 Task: Assign Person0000000144 as Assignee of Child Issue ChildIssue0000000716 of Issue Issue0000000358 in Backlog  in Scrum Project Project0000000072 in Jira. Assign Person0000000144 as Assignee of Child Issue ChildIssue0000000717 of Issue Issue0000000359 in Backlog  in Scrum Project Project0000000072 in Jira. Assign Person0000000144 as Assignee of Child Issue ChildIssue0000000718 of Issue Issue0000000359 in Backlog  in Scrum Project Project0000000072 in Jira. Assign Person0000000144 as Assignee of Child Issue ChildIssue0000000719 of Issue Issue0000000360 in Backlog  in Scrum Project Project0000000072 in Jira. Assign Person0000000144 as Assignee of Child Issue ChildIssue0000000720 of Issue Issue0000000360 in Backlog  in Scrum Project Project0000000072 in Jira
Action: Mouse moved to (125, 320)
Screenshot: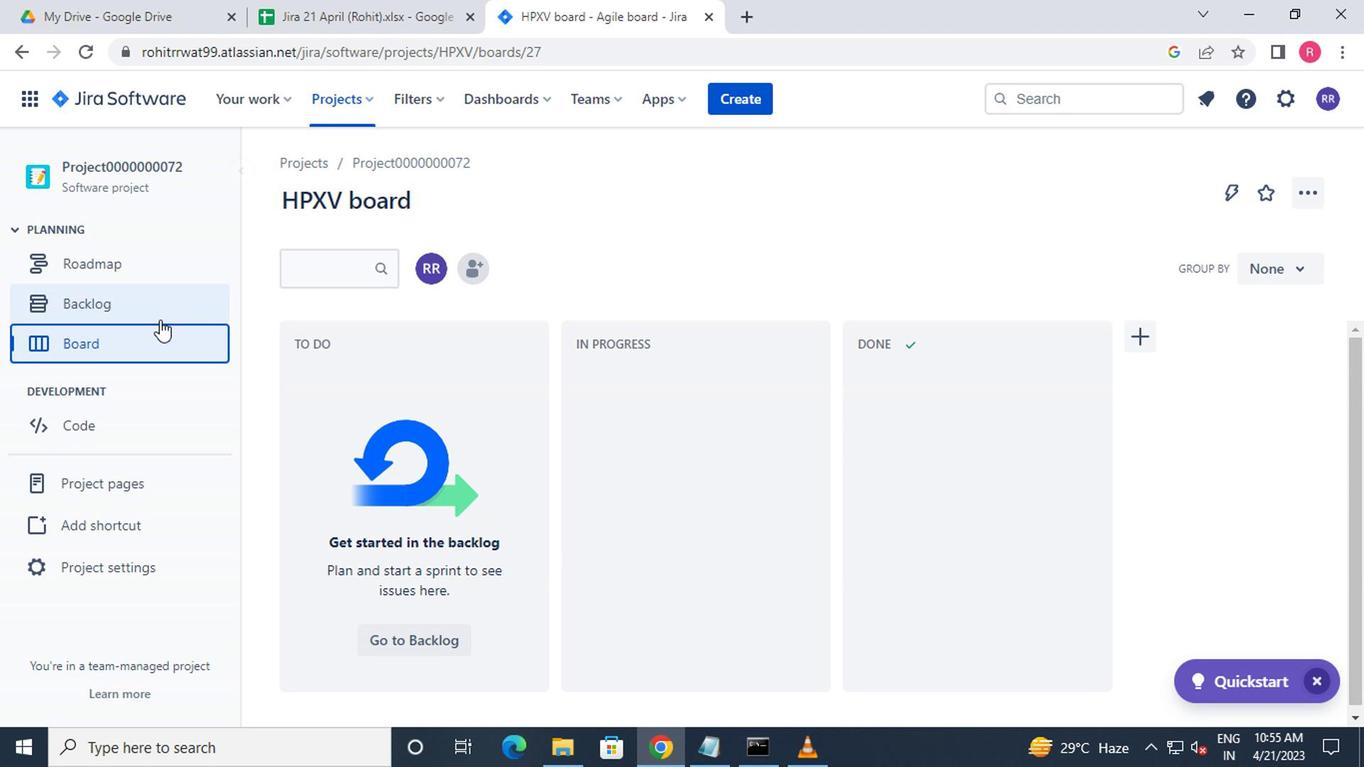 
Action: Mouse pressed left at (125, 320)
Screenshot: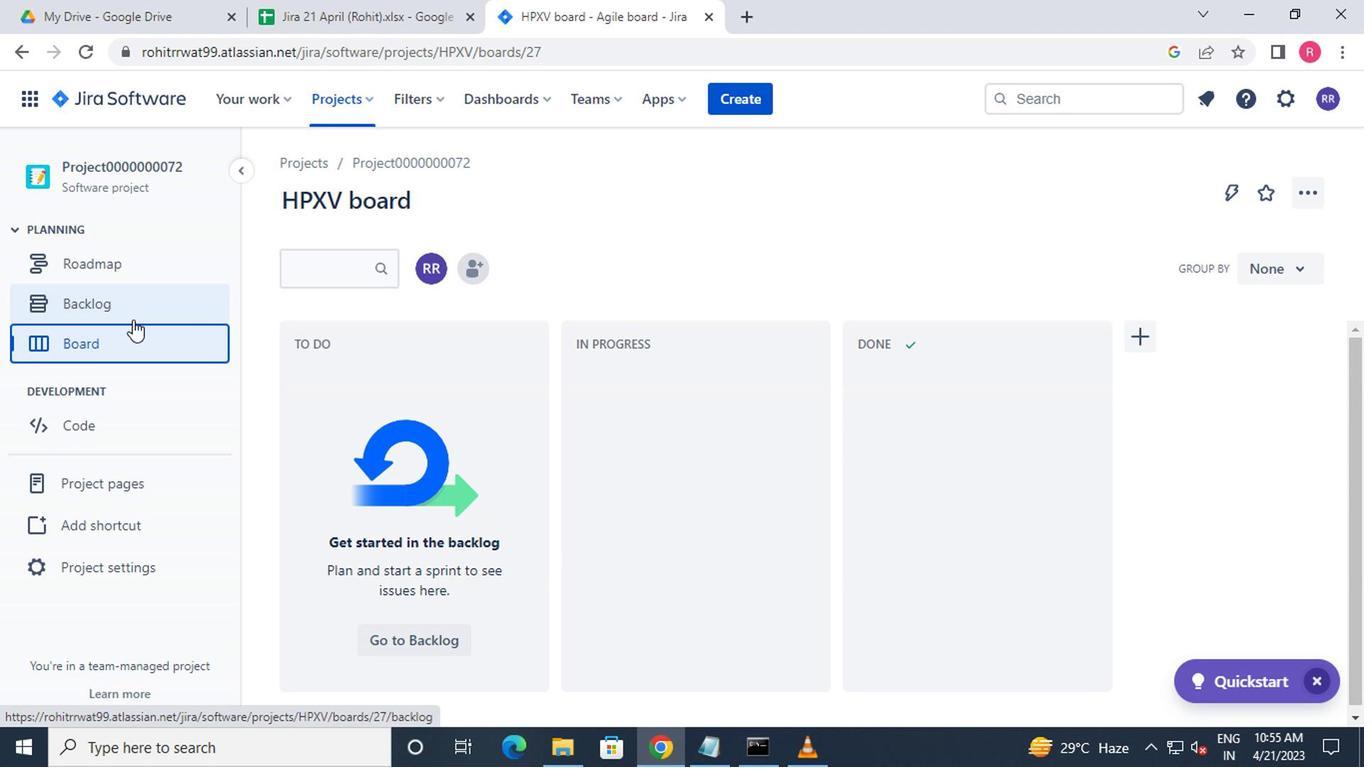 
Action: Mouse moved to (319, 404)
Screenshot: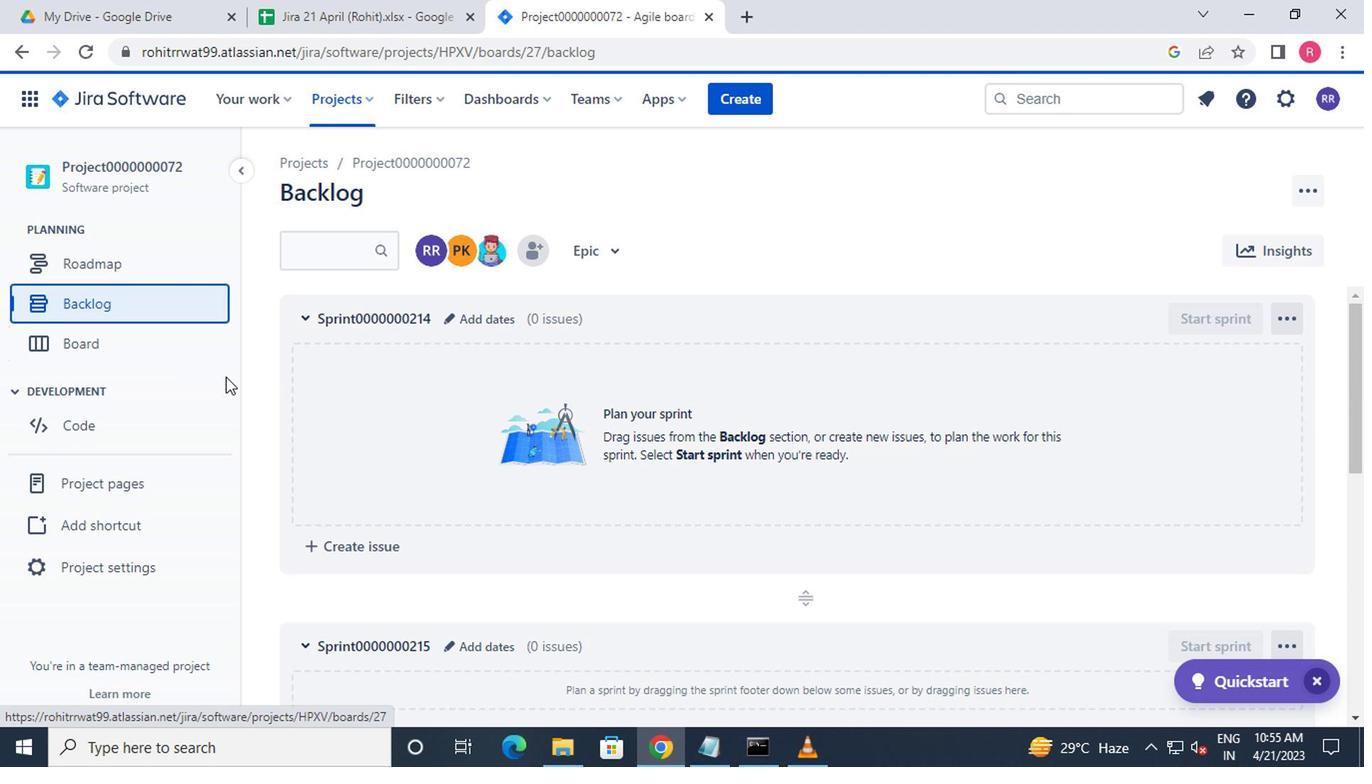 
Action: Mouse scrolled (319, 403) with delta (0, 0)
Screenshot: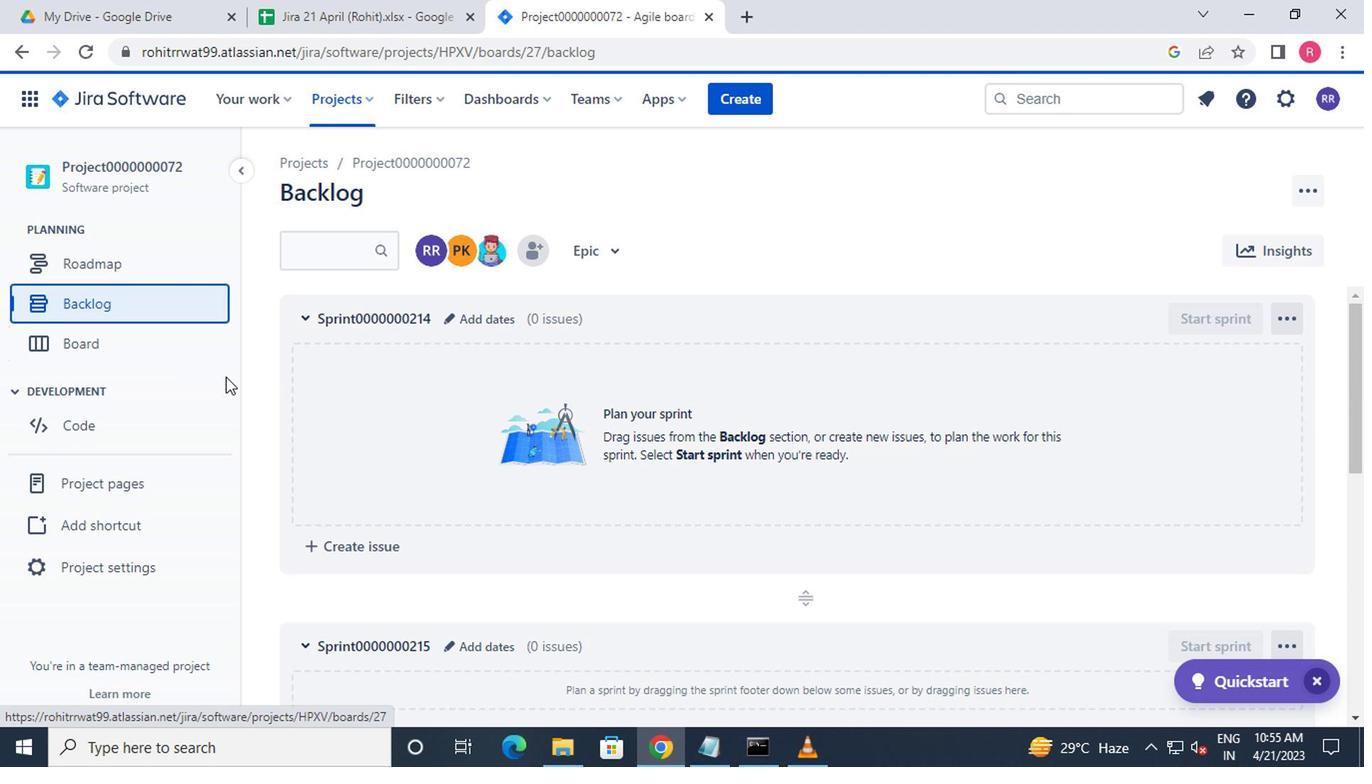 
Action: Mouse moved to (336, 409)
Screenshot: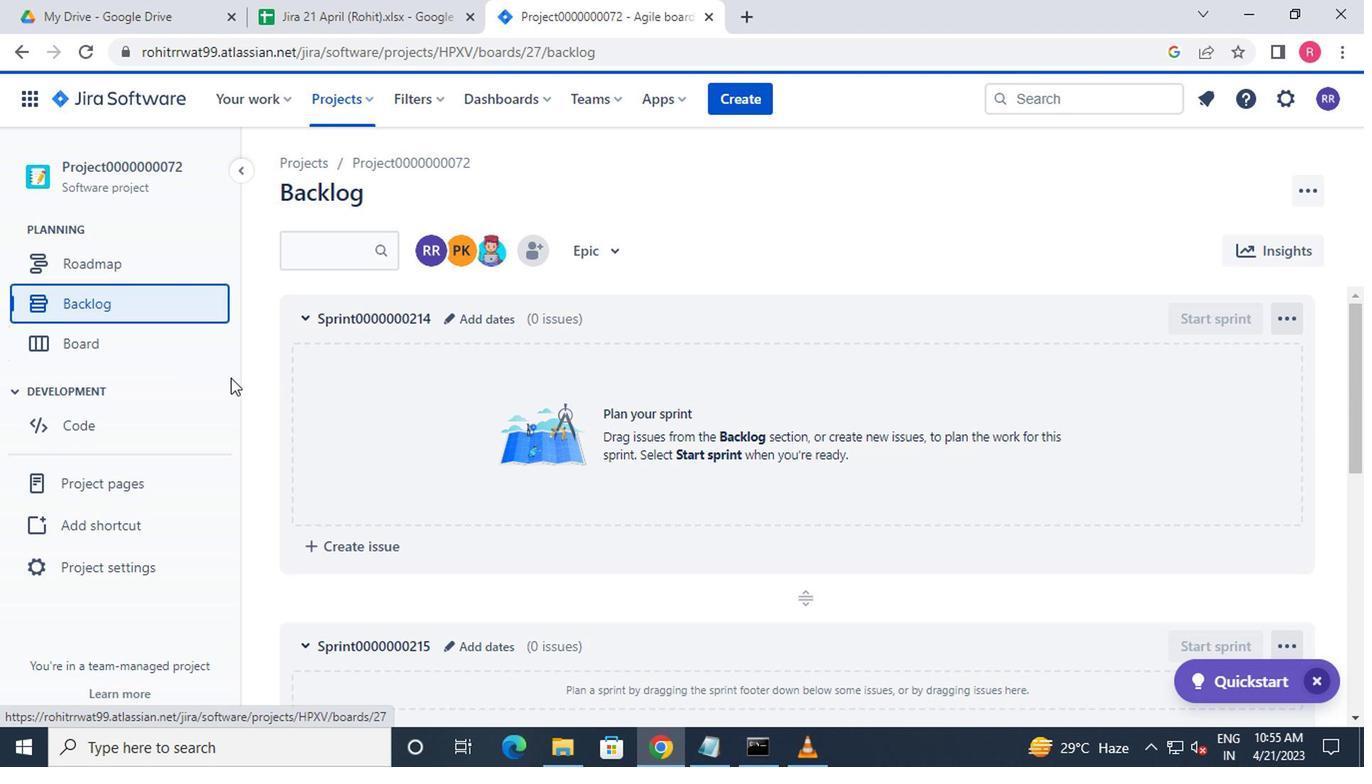
Action: Mouse scrolled (336, 408) with delta (0, 0)
Screenshot: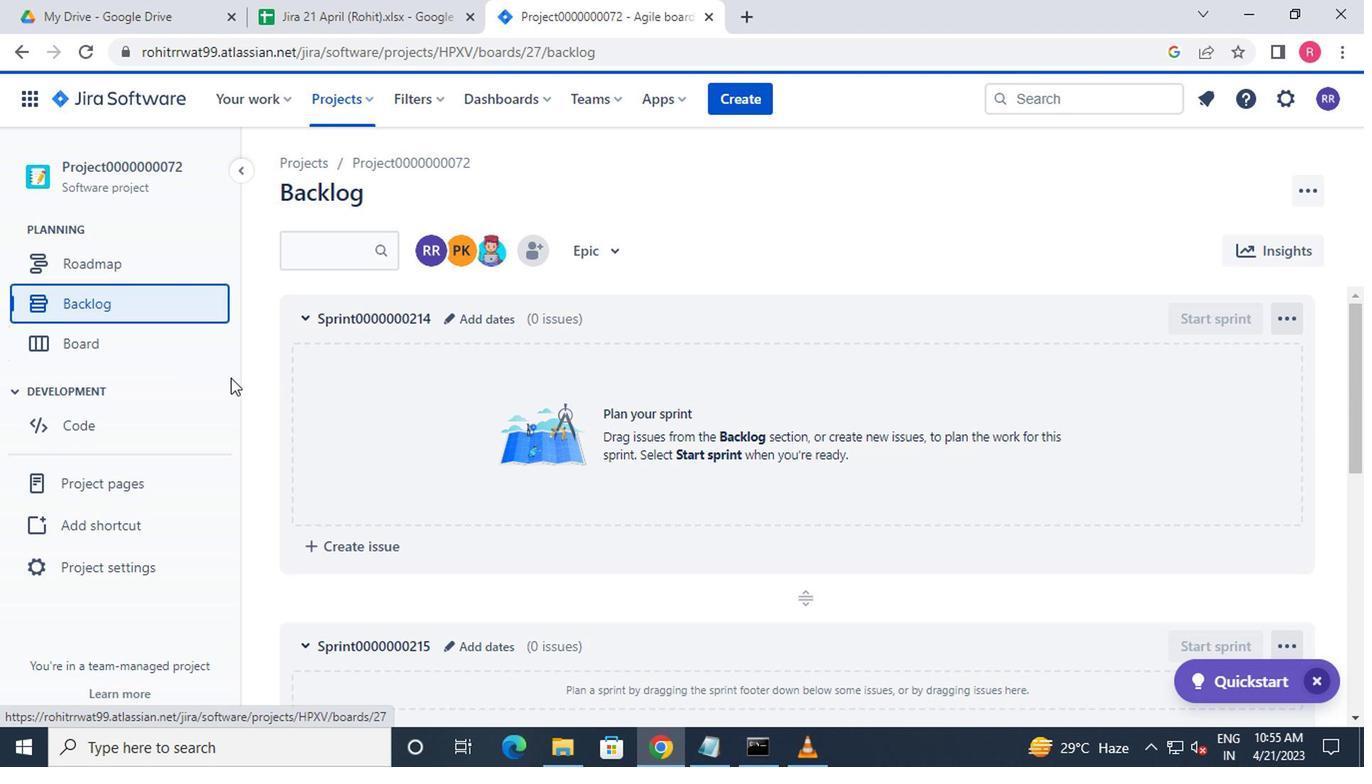 
Action: Mouse moved to (346, 411)
Screenshot: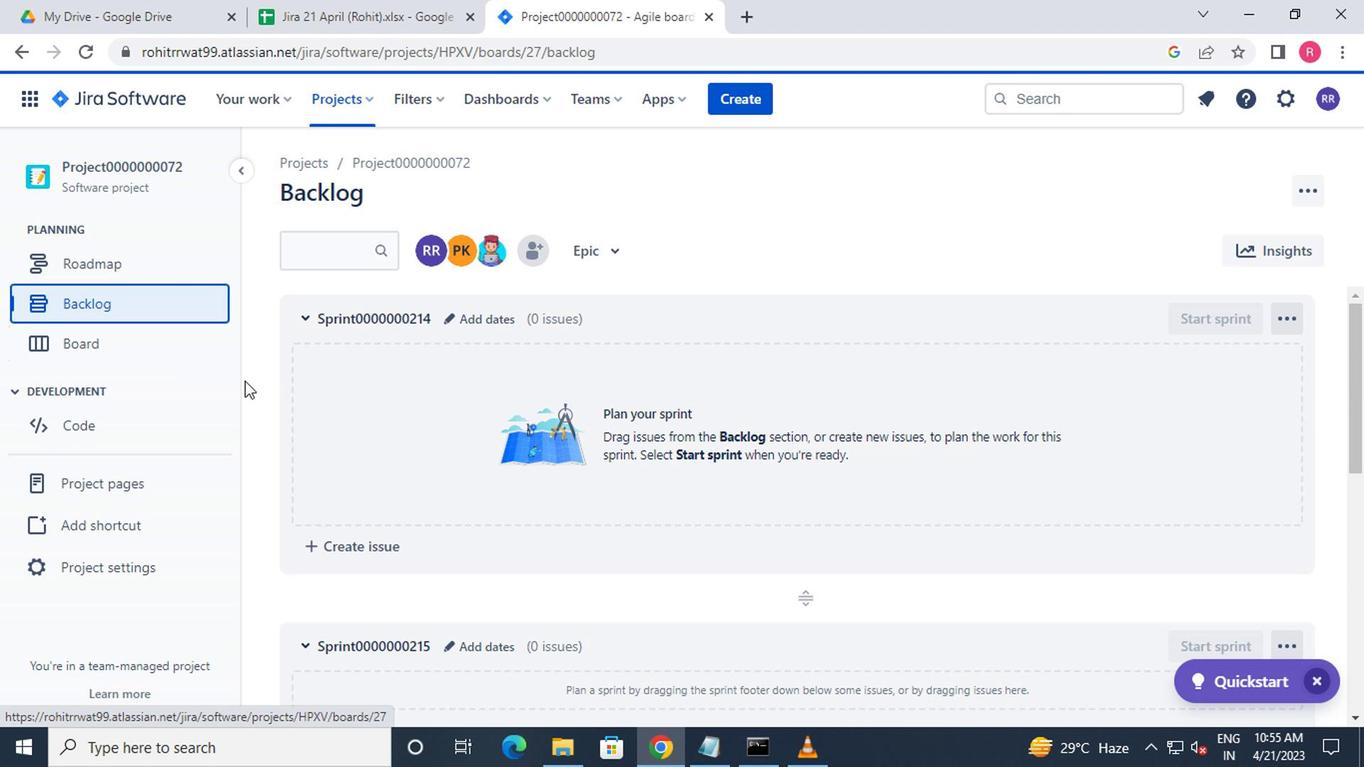 
Action: Mouse scrolled (346, 410) with delta (0, 0)
Screenshot: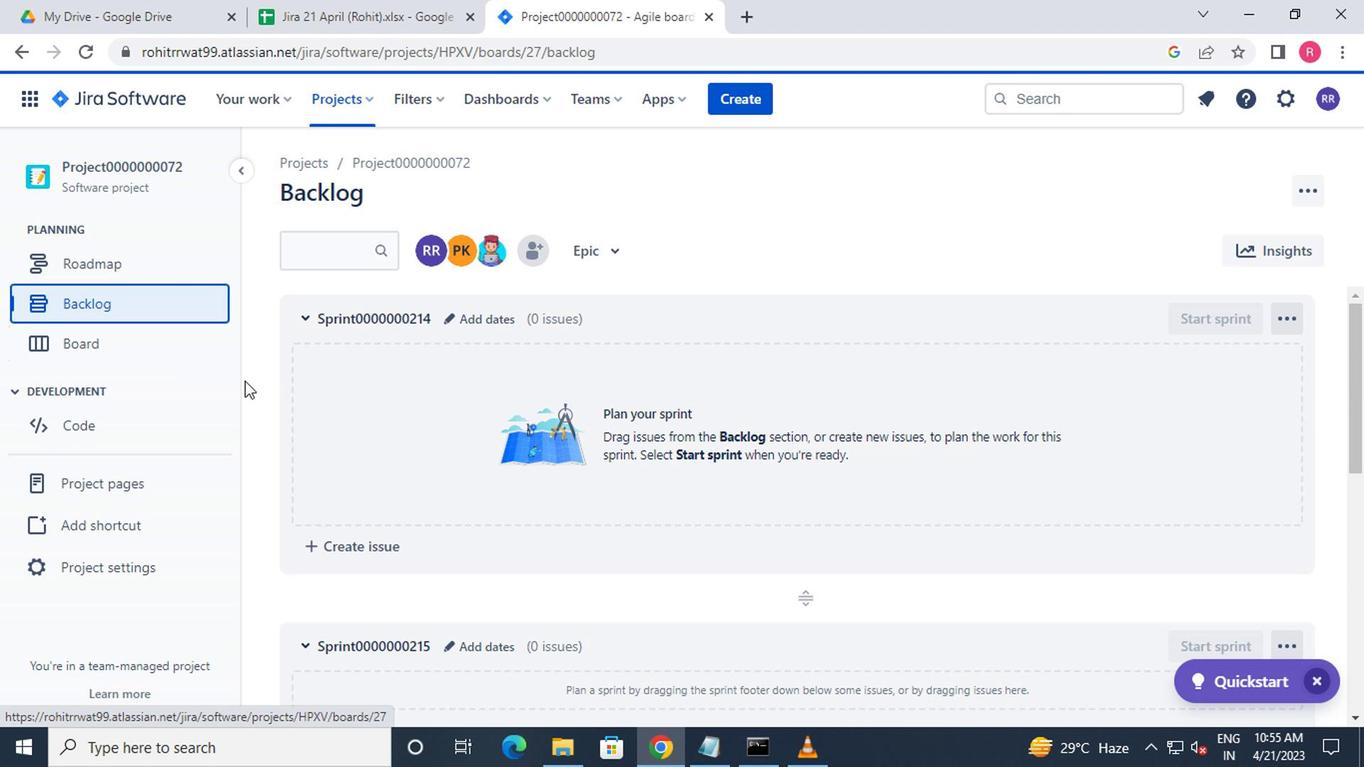 
Action: Mouse moved to (356, 411)
Screenshot: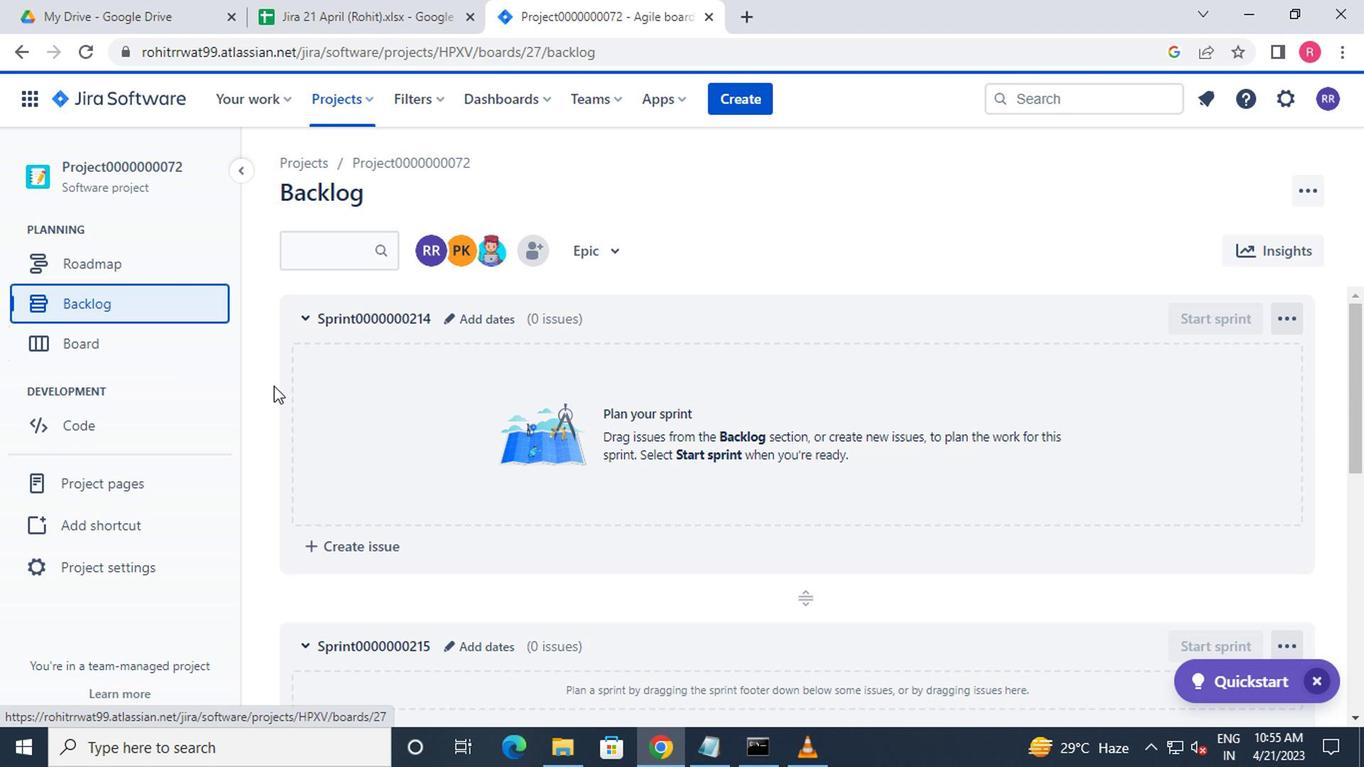
Action: Mouse scrolled (356, 410) with delta (0, 0)
Screenshot: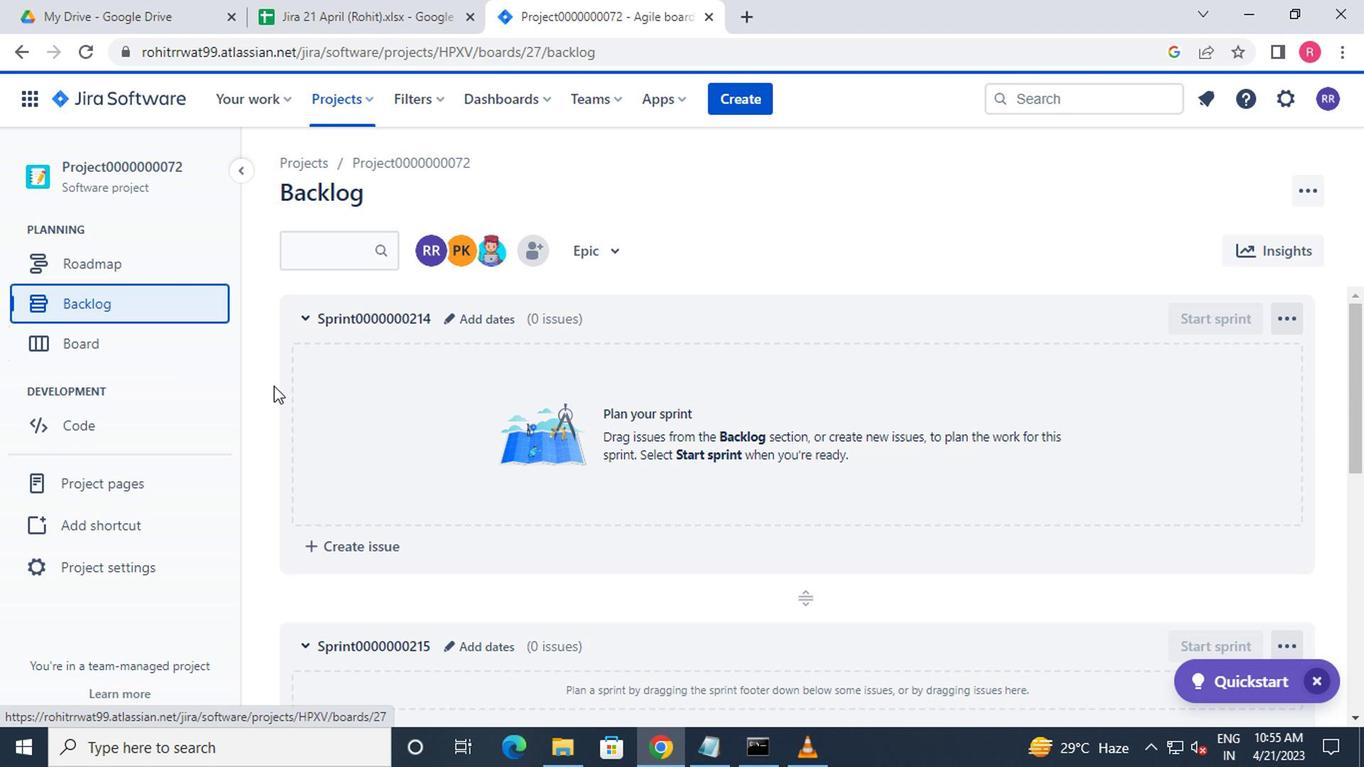 
Action: Mouse moved to (375, 408)
Screenshot: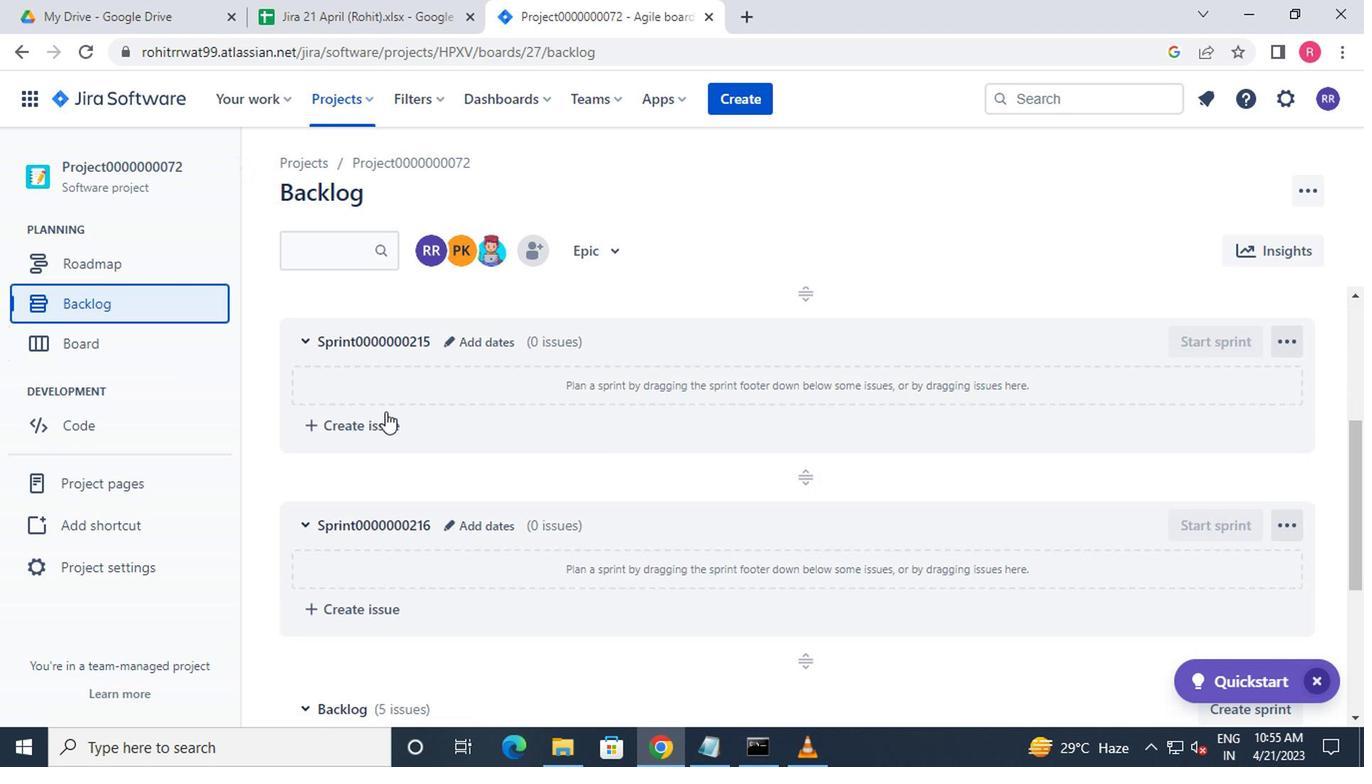 
Action: Mouse scrolled (375, 407) with delta (0, 0)
Screenshot: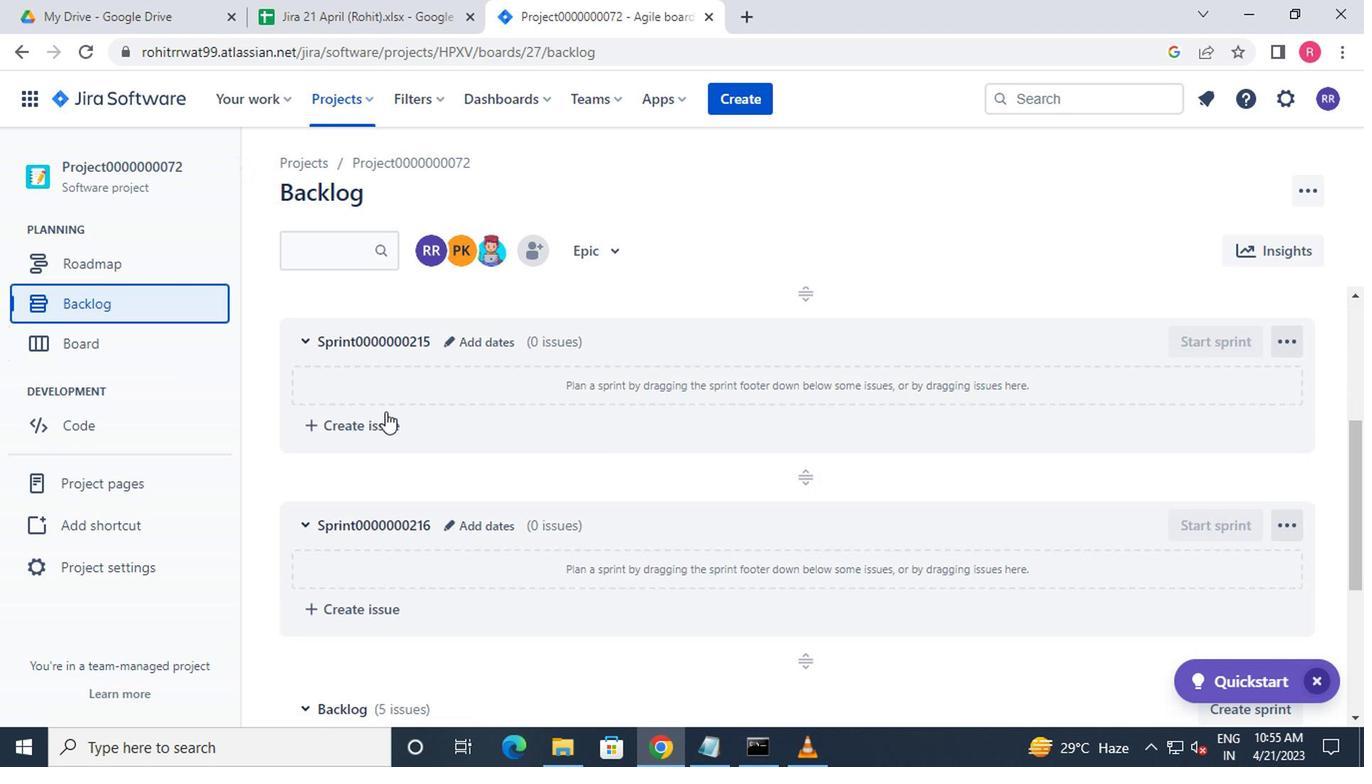 
Action: Mouse moved to (373, 408)
Screenshot: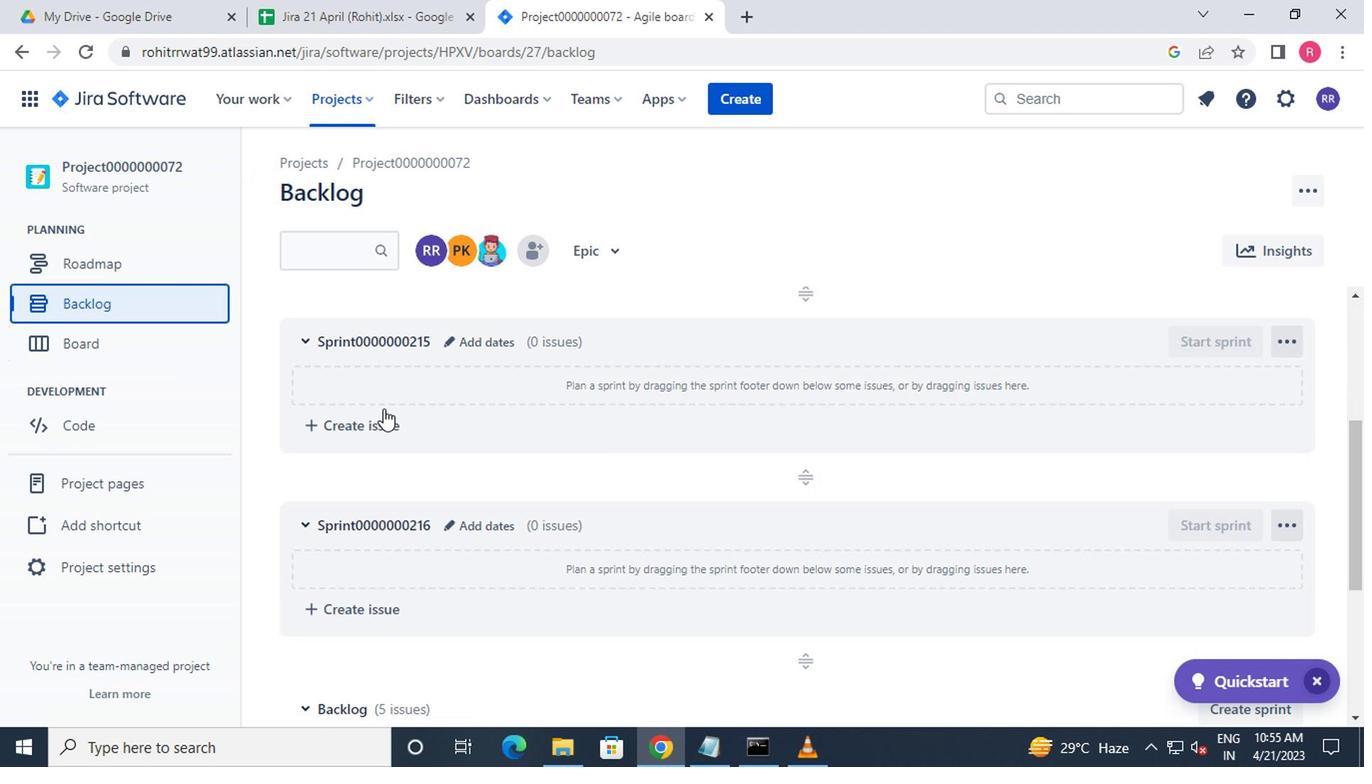 
Action: Mouse scrolled (373, 407) with delta (0, 0)
Screenshot: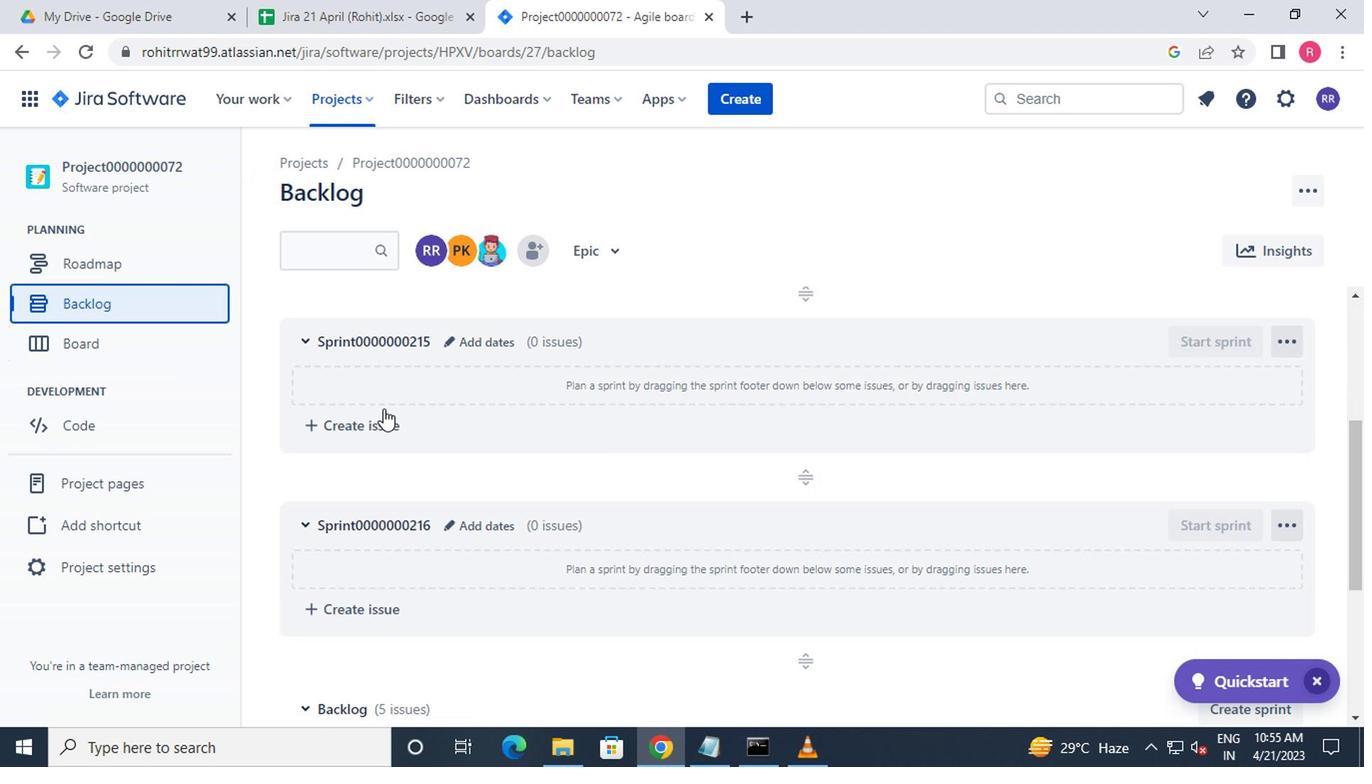 
Action: Mouse moved to (373, 409)
Screenshot: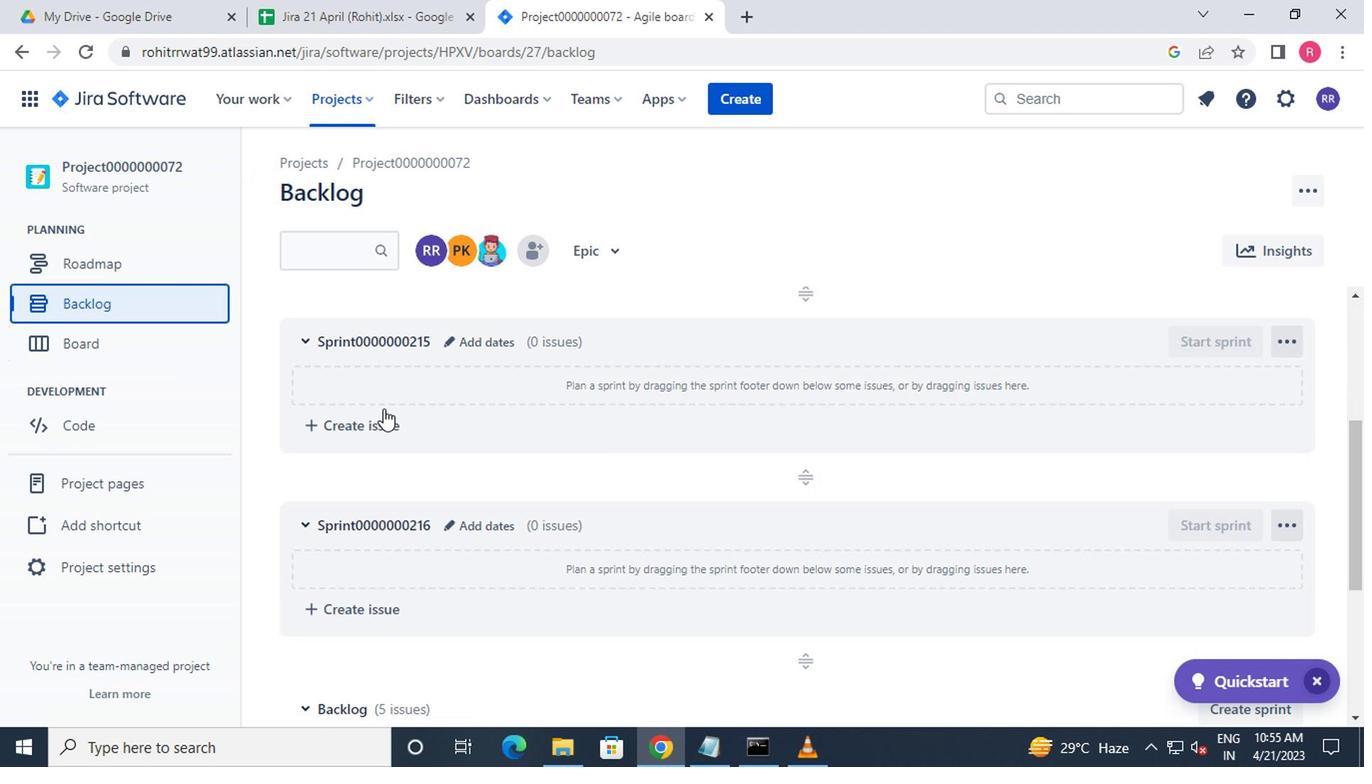 
Action: Mouse scrolled (373, 408) with delta (0, 0)
Screenshot: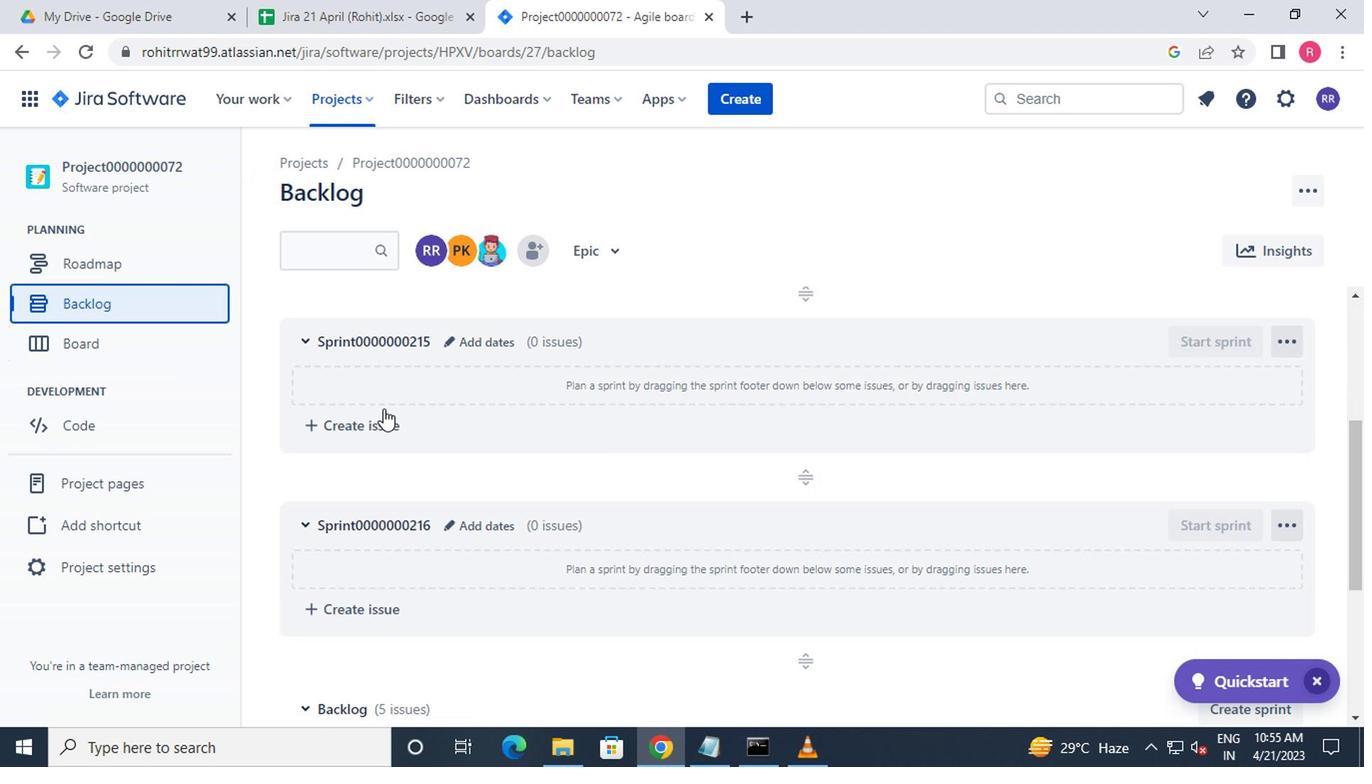 
Action: Mouse moved to (373, 411)
Screenshot: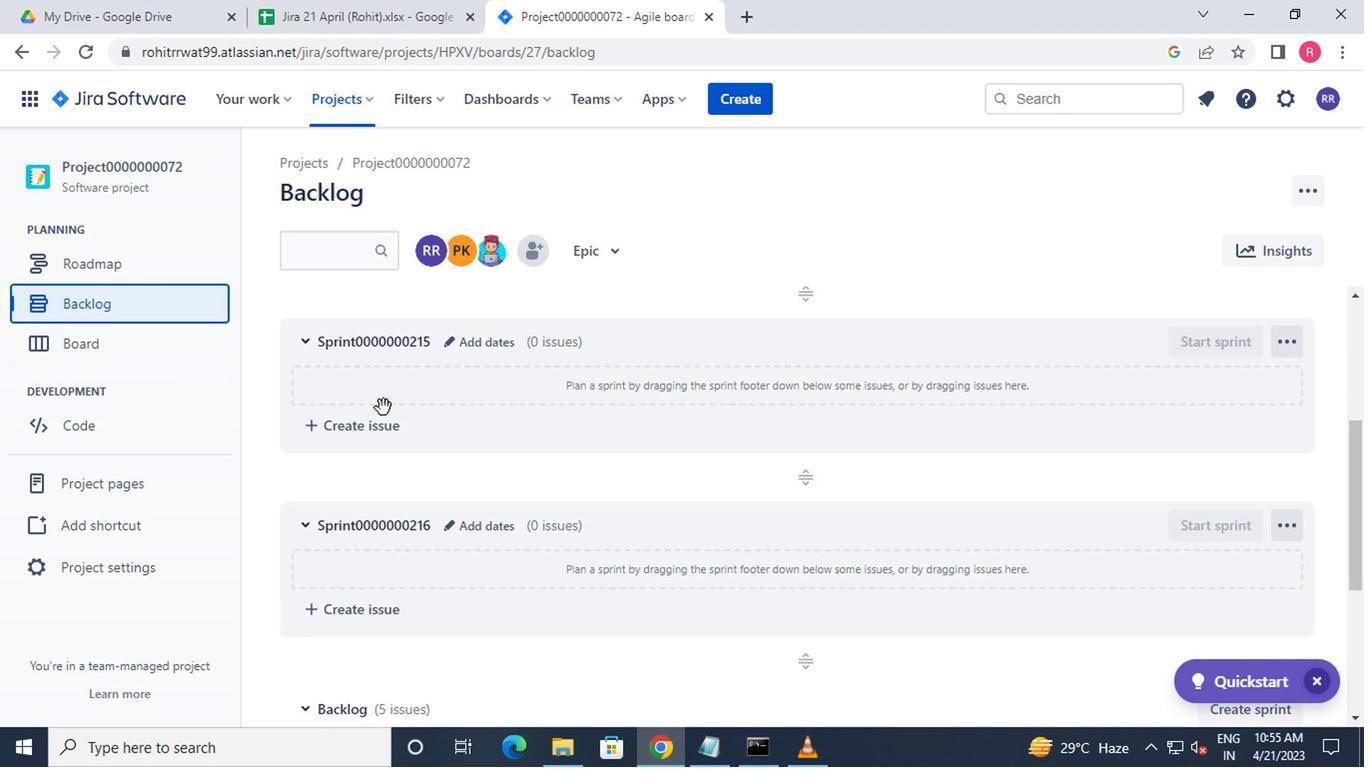 
Action: Mouse scrolled (373, 410) with delta (0, 0)
Screenshot: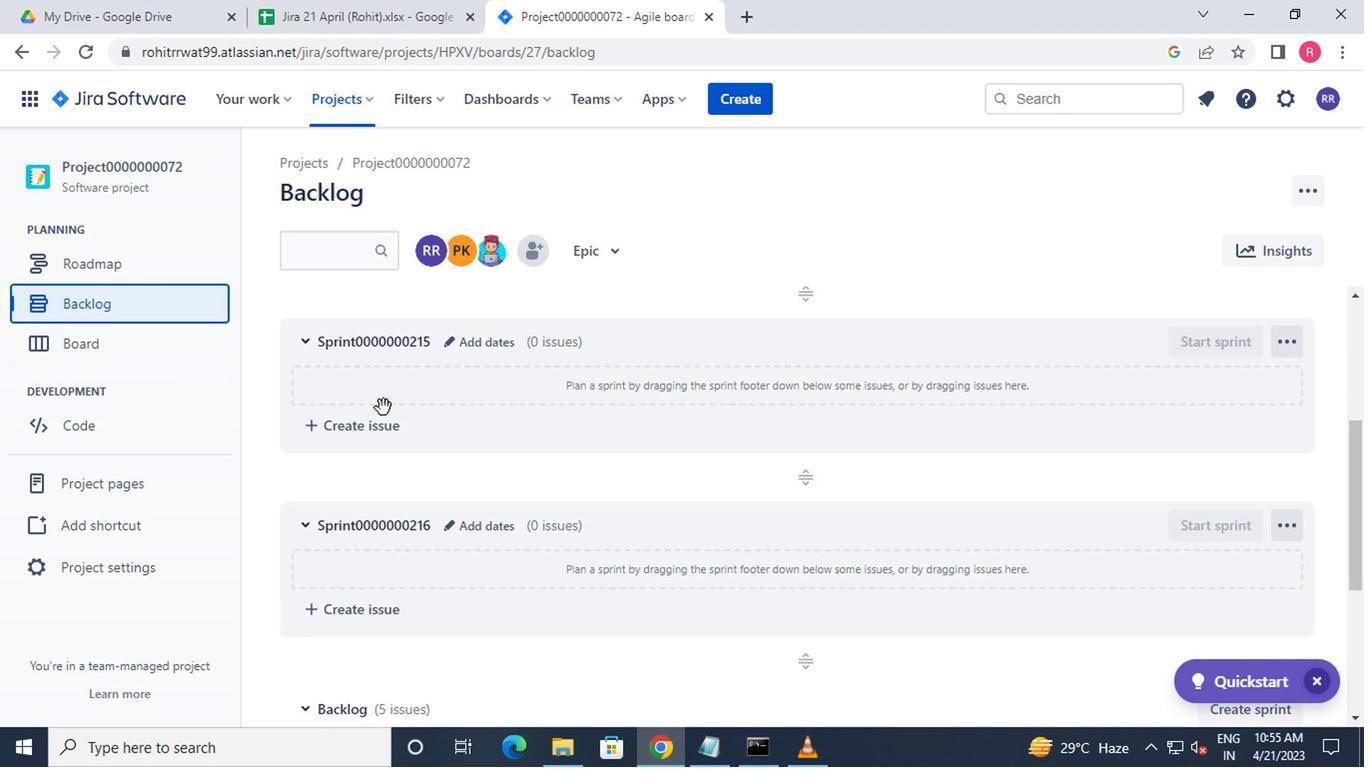 
Action: Mouse moved to (373, 419)
Screenshot: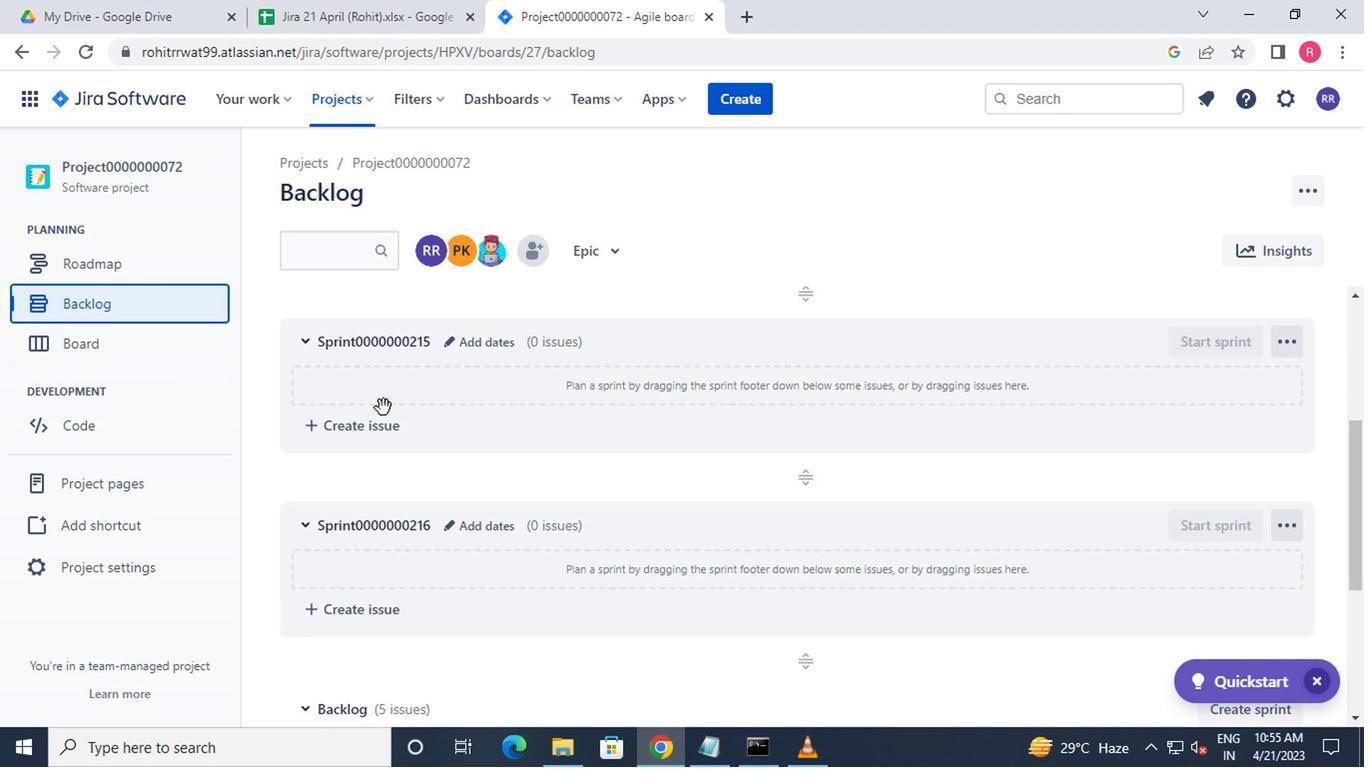 
Action: Mouse scrolled (373, 418) with delta (0, 0)
Screenshot: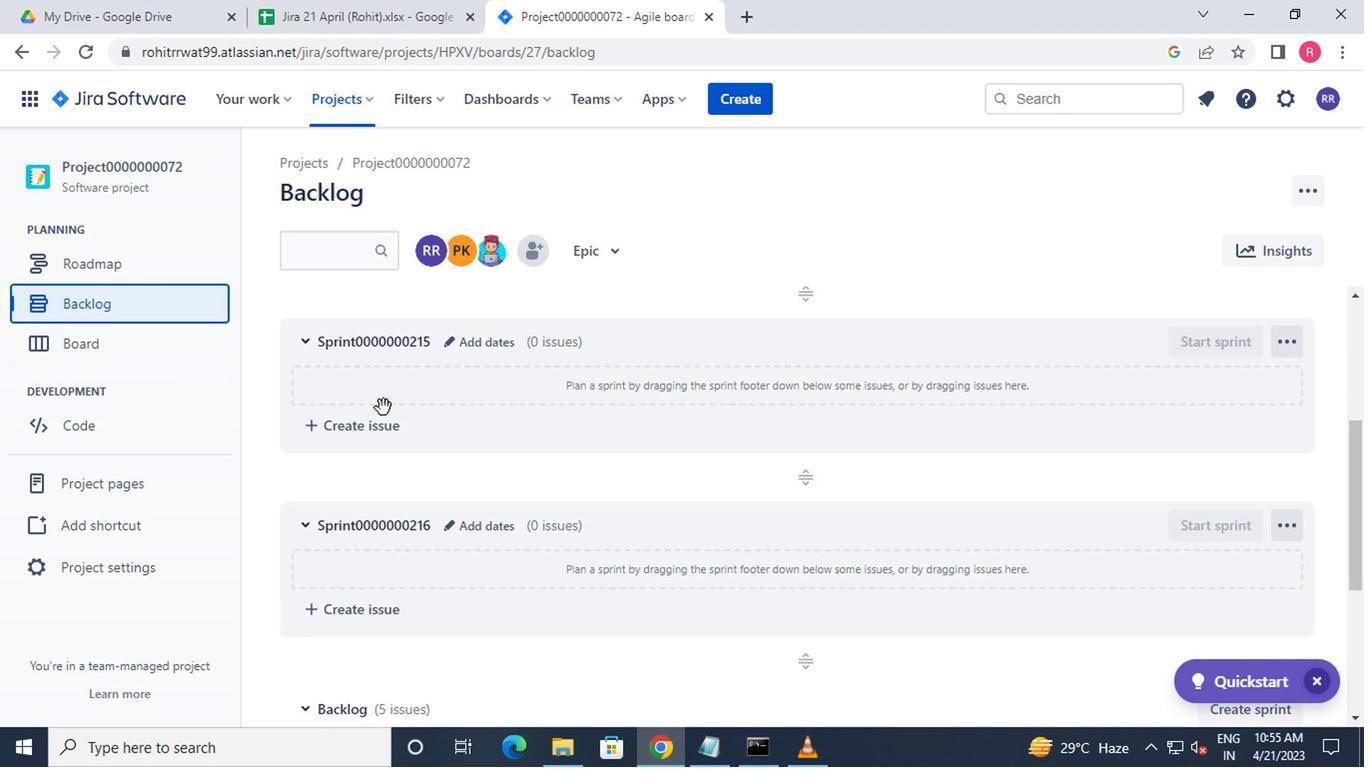 
Action: Mouse moved to (741, 518)
Screenshot: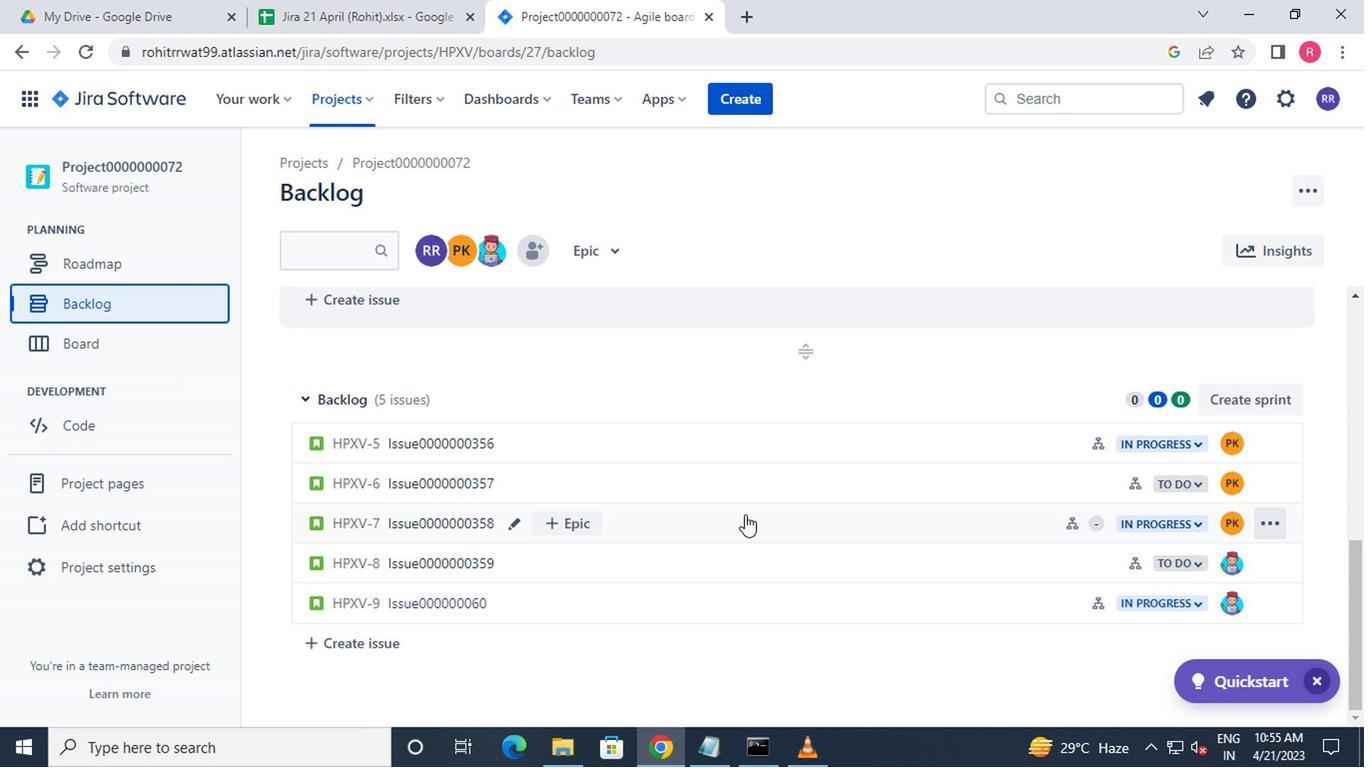 
Action: Mouse pressed left at (741, 518)
Screenshot: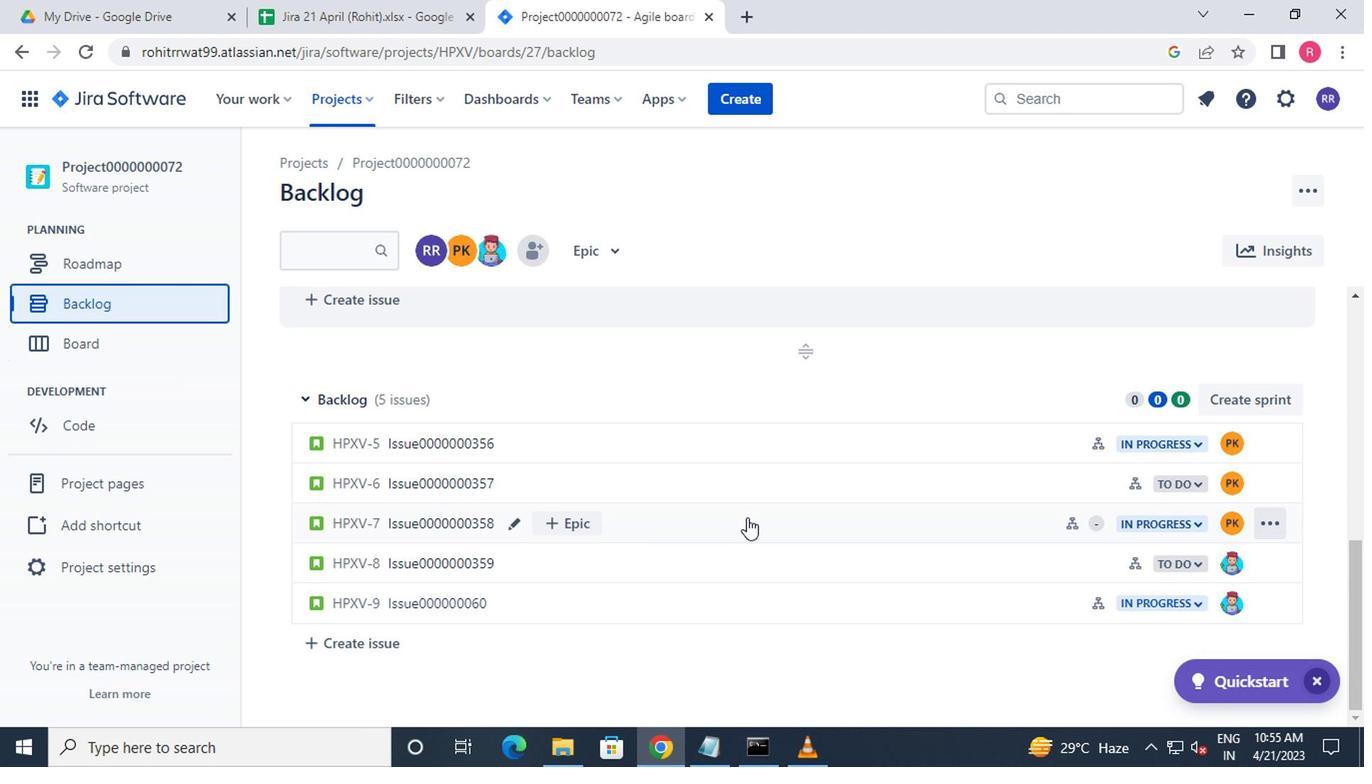 
Action: Mouse moved to (1012, 403)
Screenshot: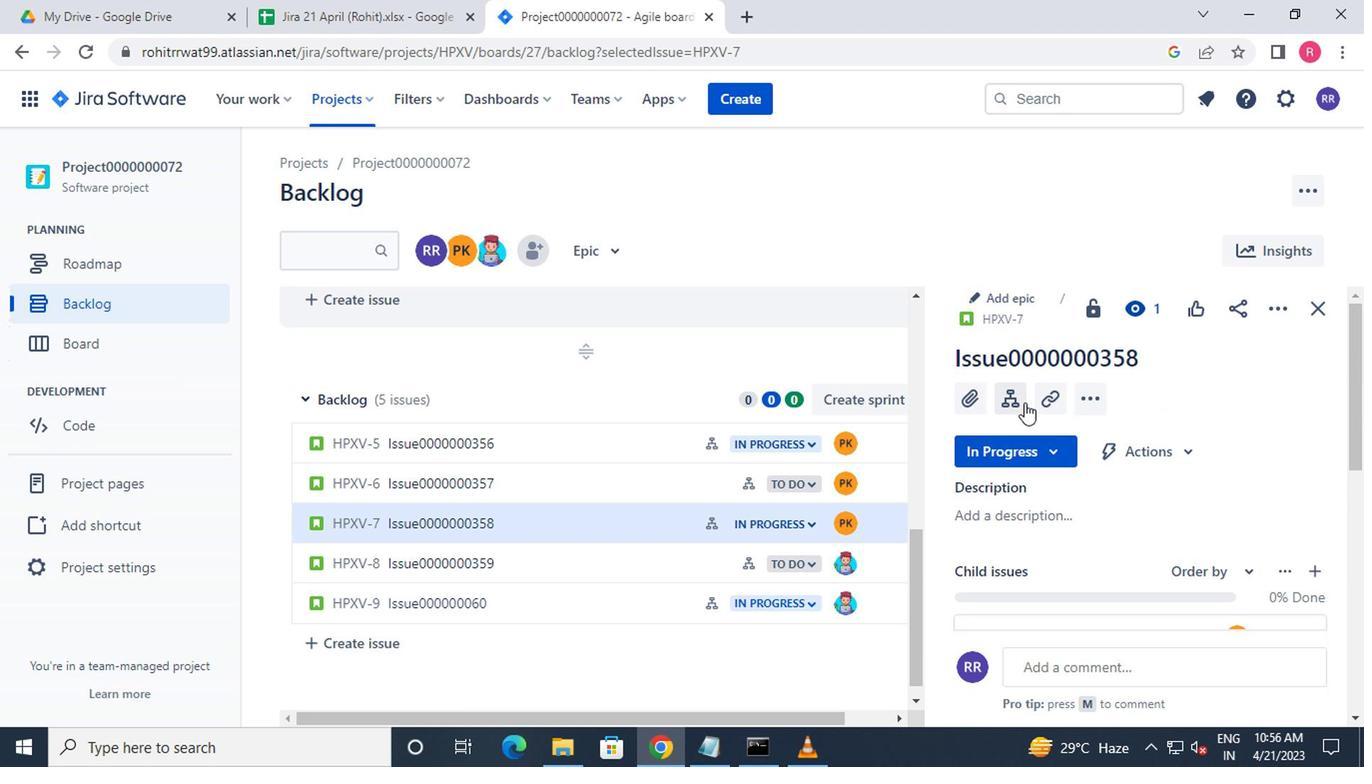 
Action: Mouse pressed left at (1012, 403)
Screenshot: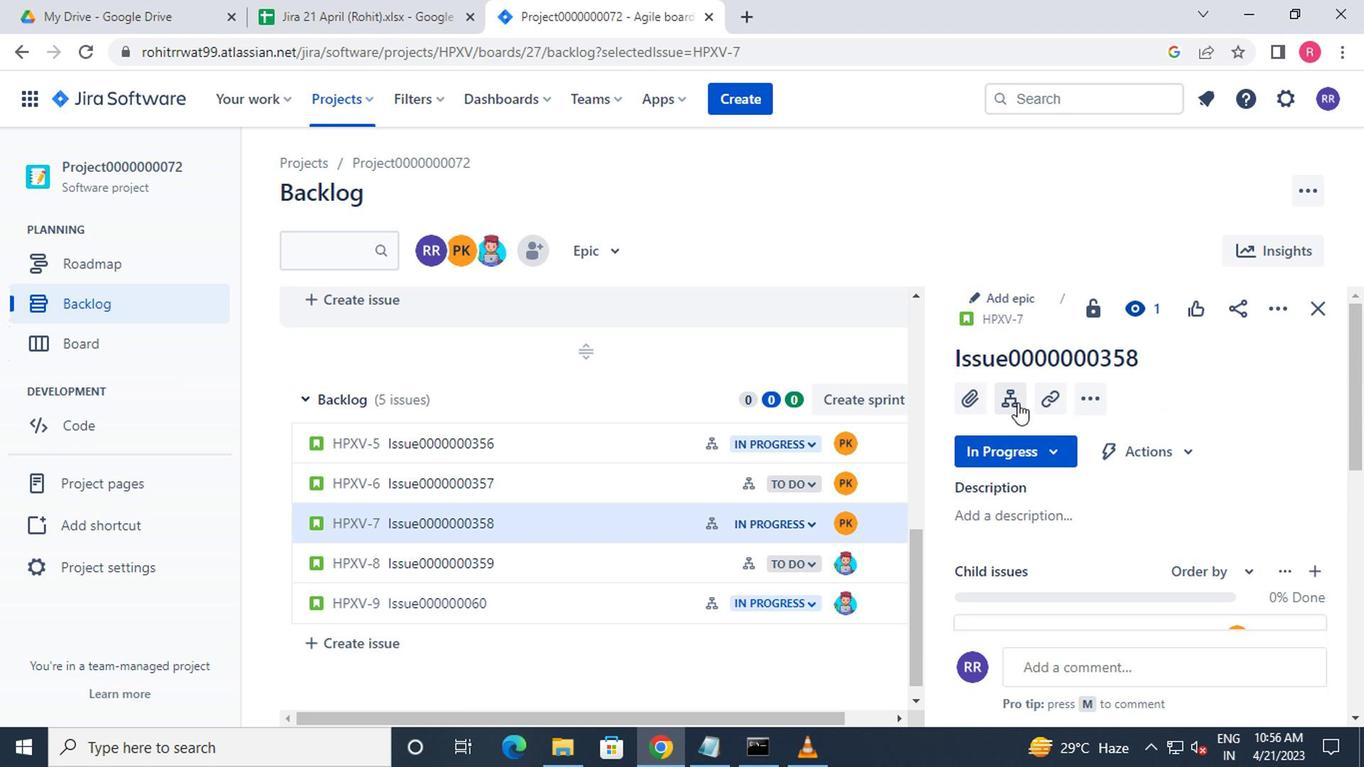 
Action: Mouse moved to (1227, 449)
Screenshot: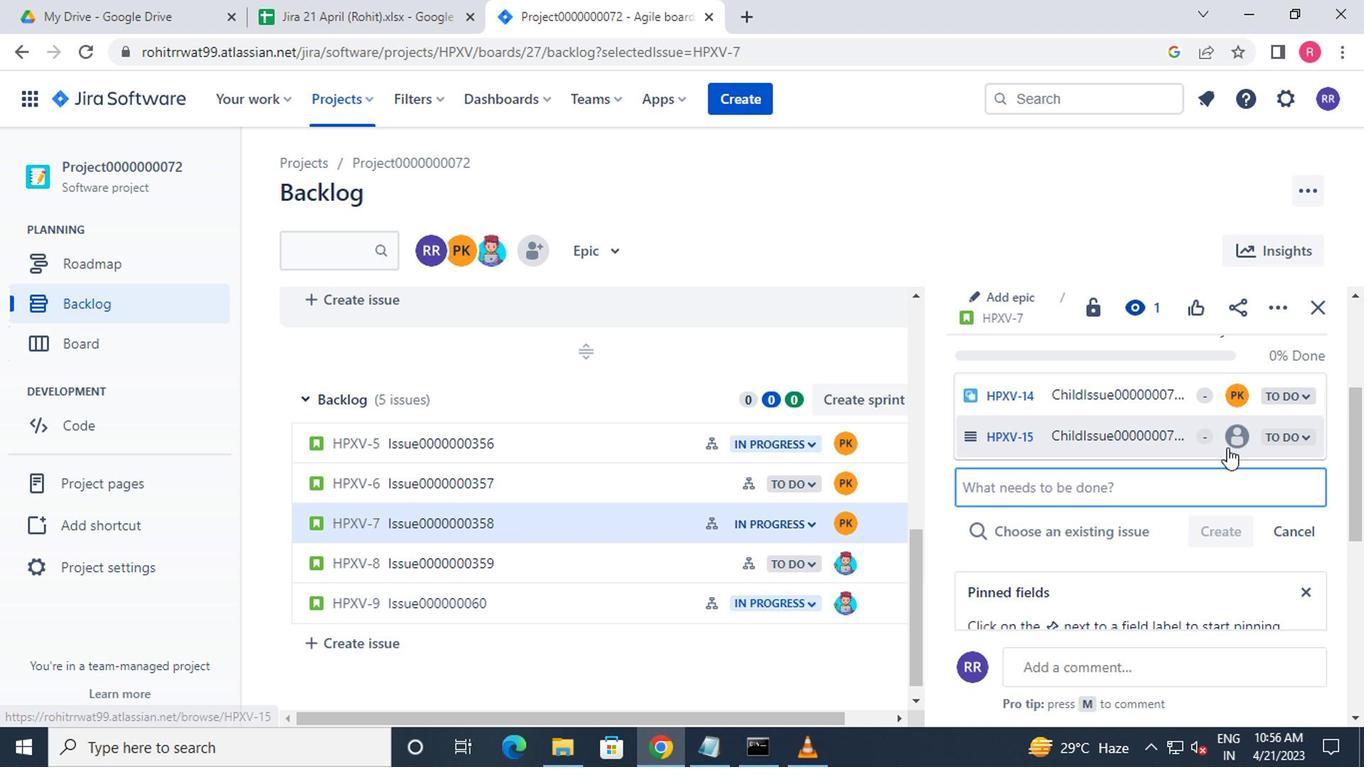 
Action: Mouse pressed left at (1227, 449)
Screenshot: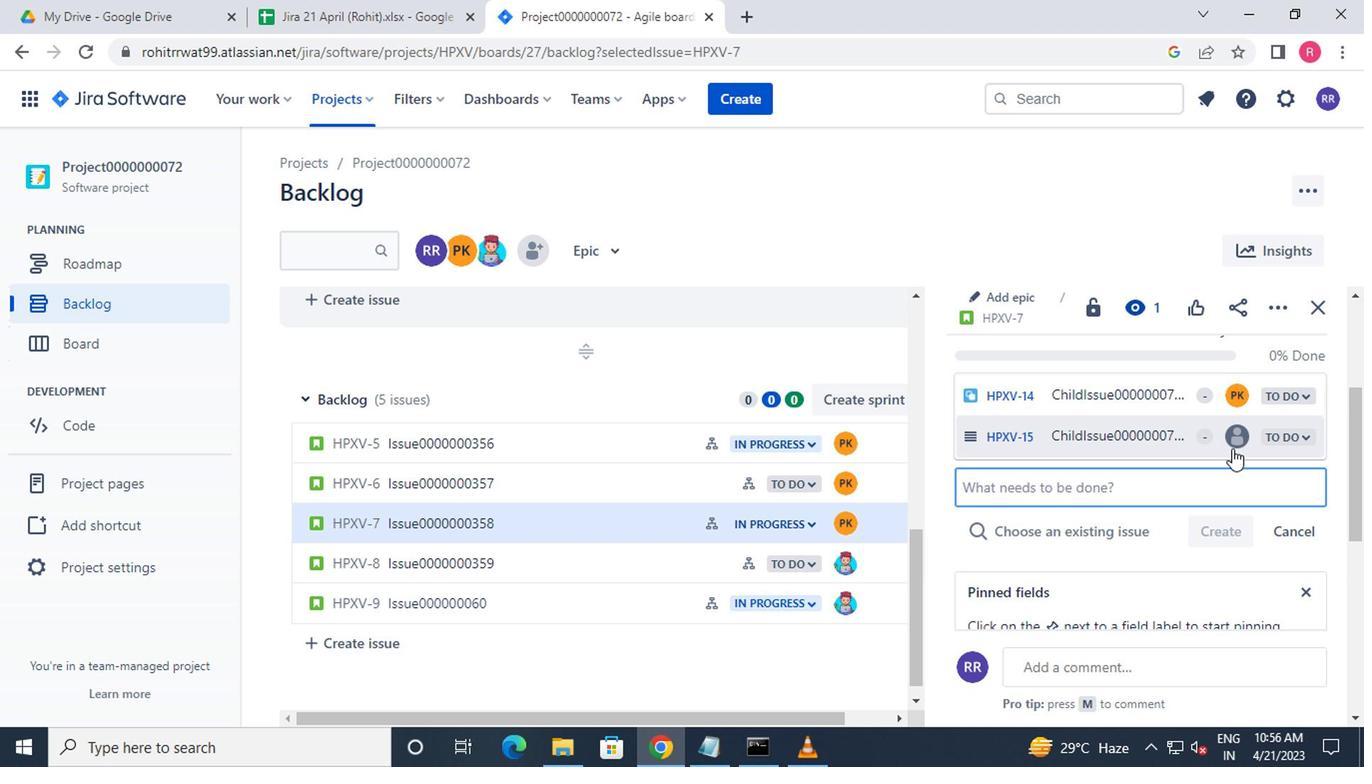 
Action: Mouse moved to (1116, 456)
Screenshot: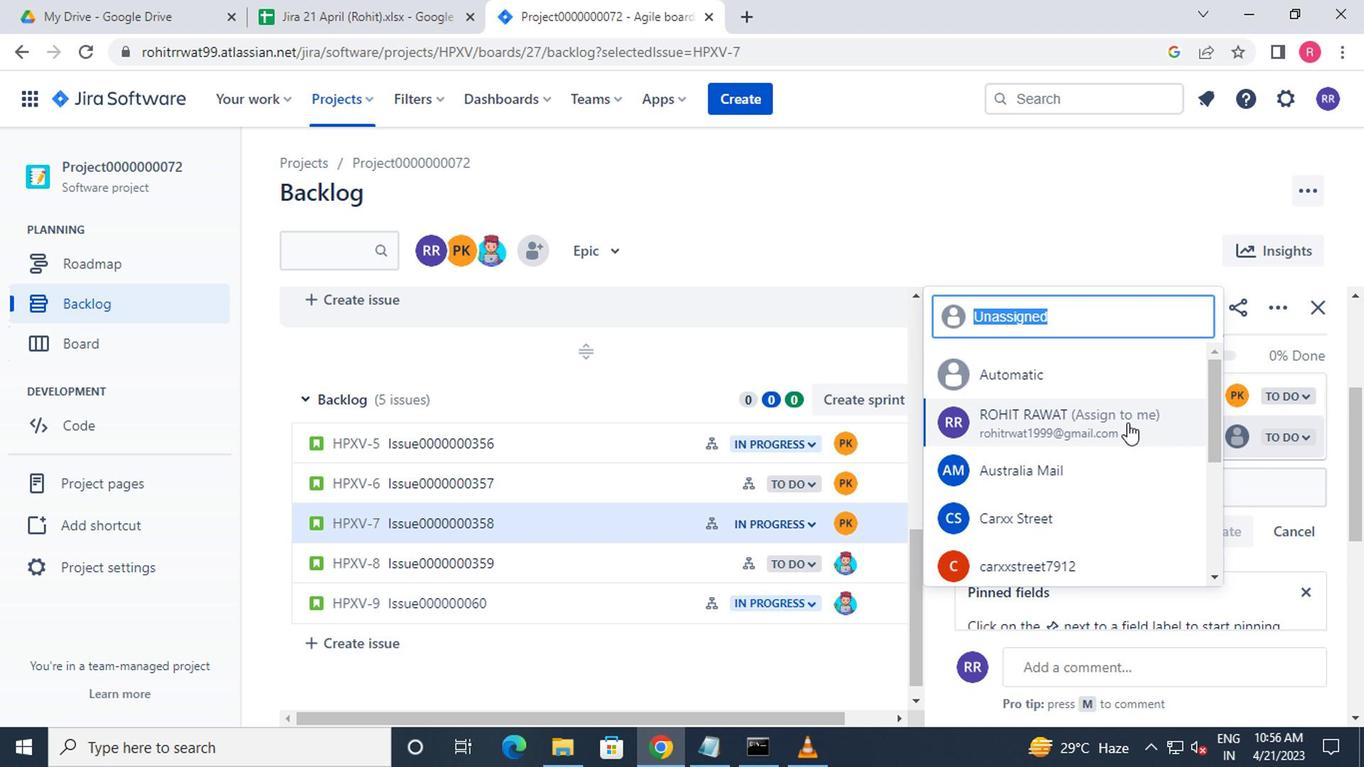 
Action: Mouse scrolled (1116, 455) with delta (0, 0)
Screenshot: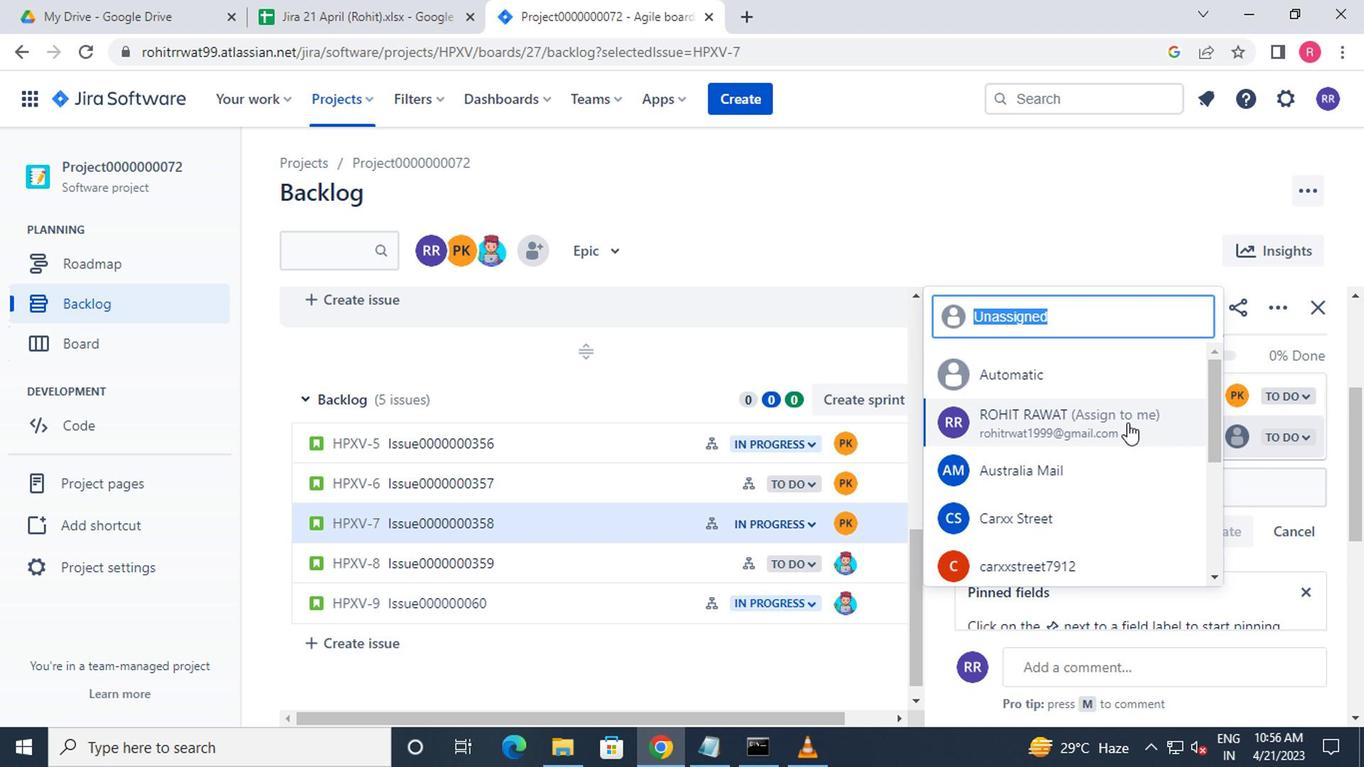 
Action: Mouse moved to (1116, 457)
Screenshot: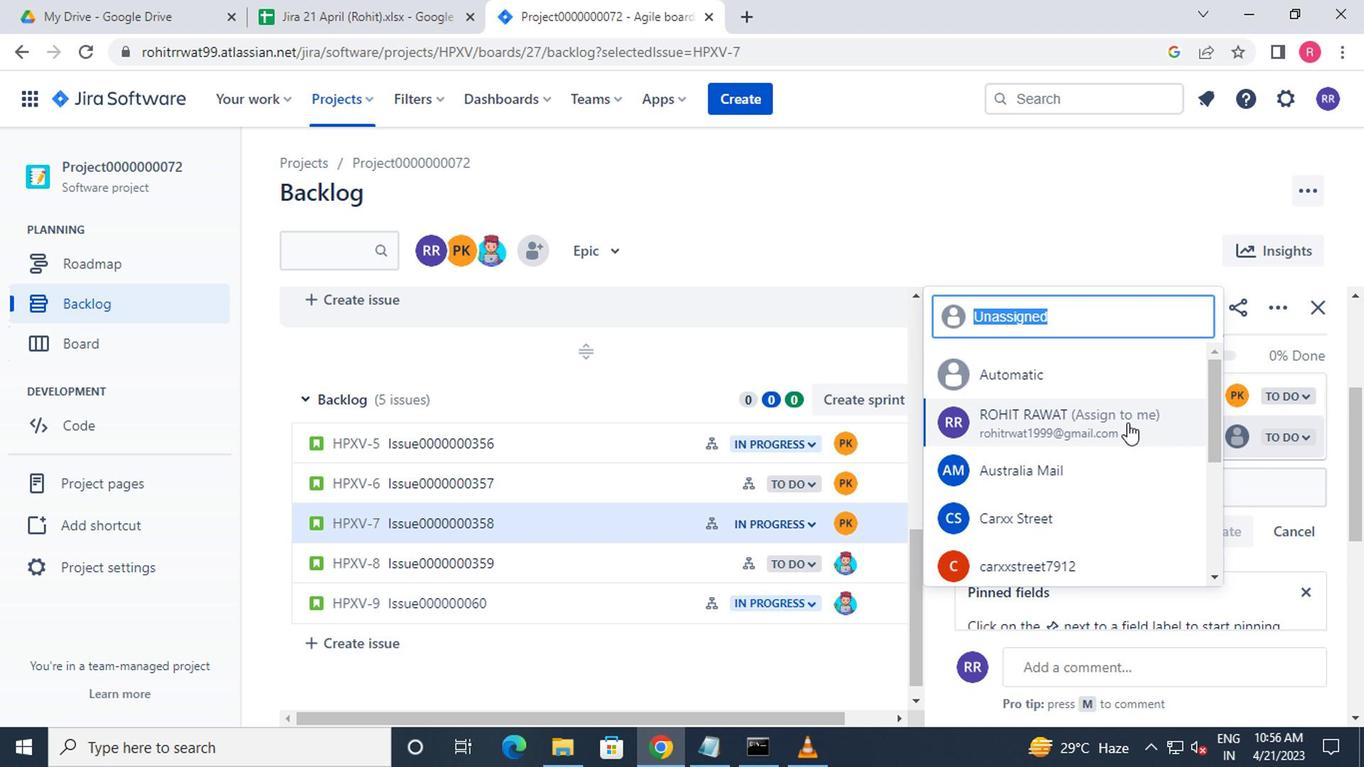 
Action: Mouse scrolled (1116, 456) with delta (0, -1)
Screenshot: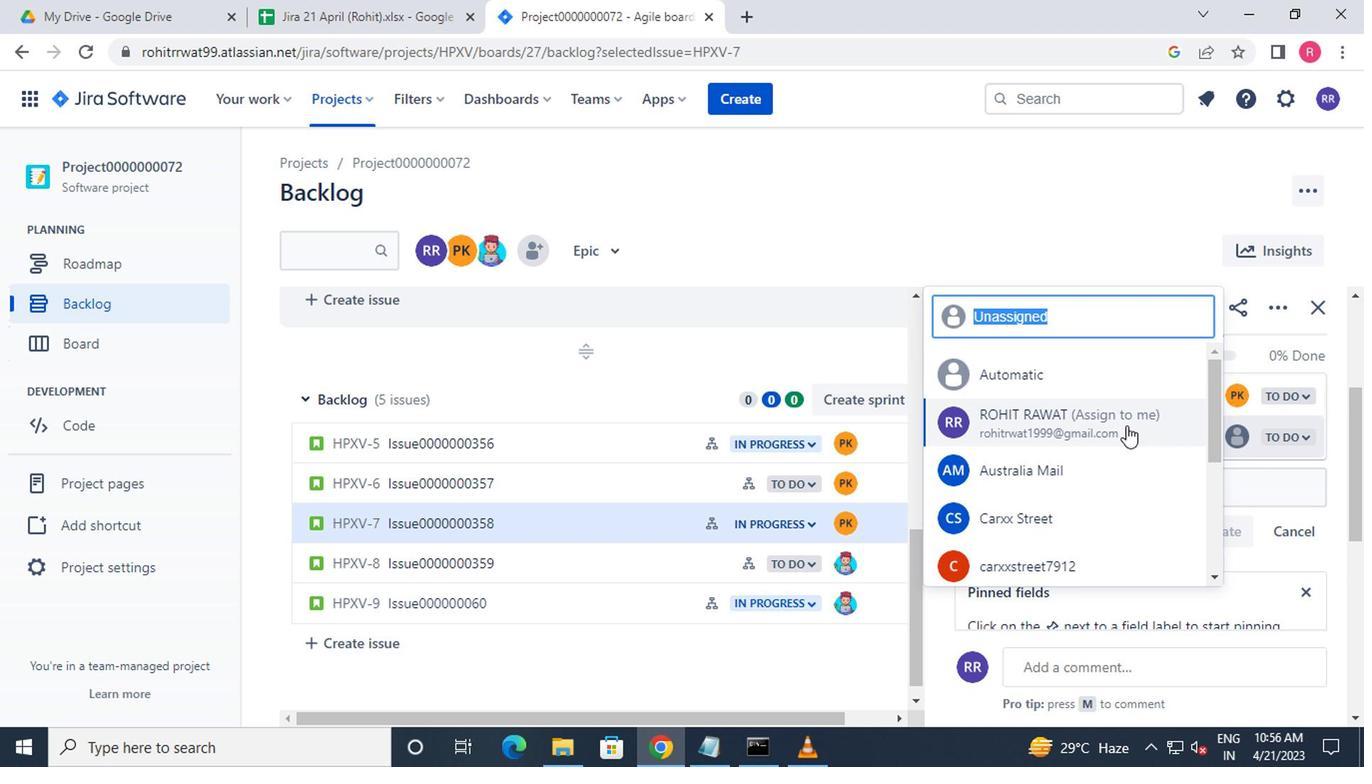 
Action: Mouse moved to (1116, 458)
Screenshot: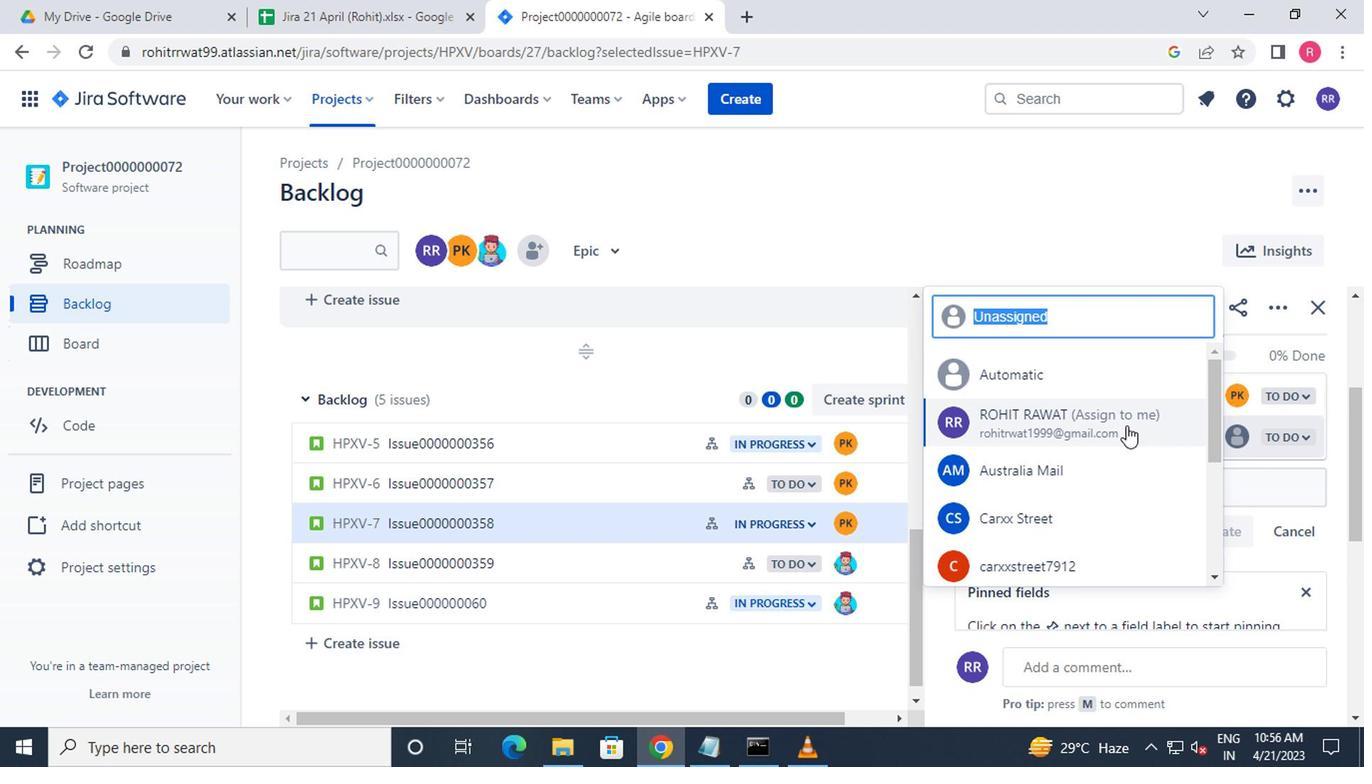
Action: Mouse scrolled (1116, 457) with delta (0, 0)
Screenshot: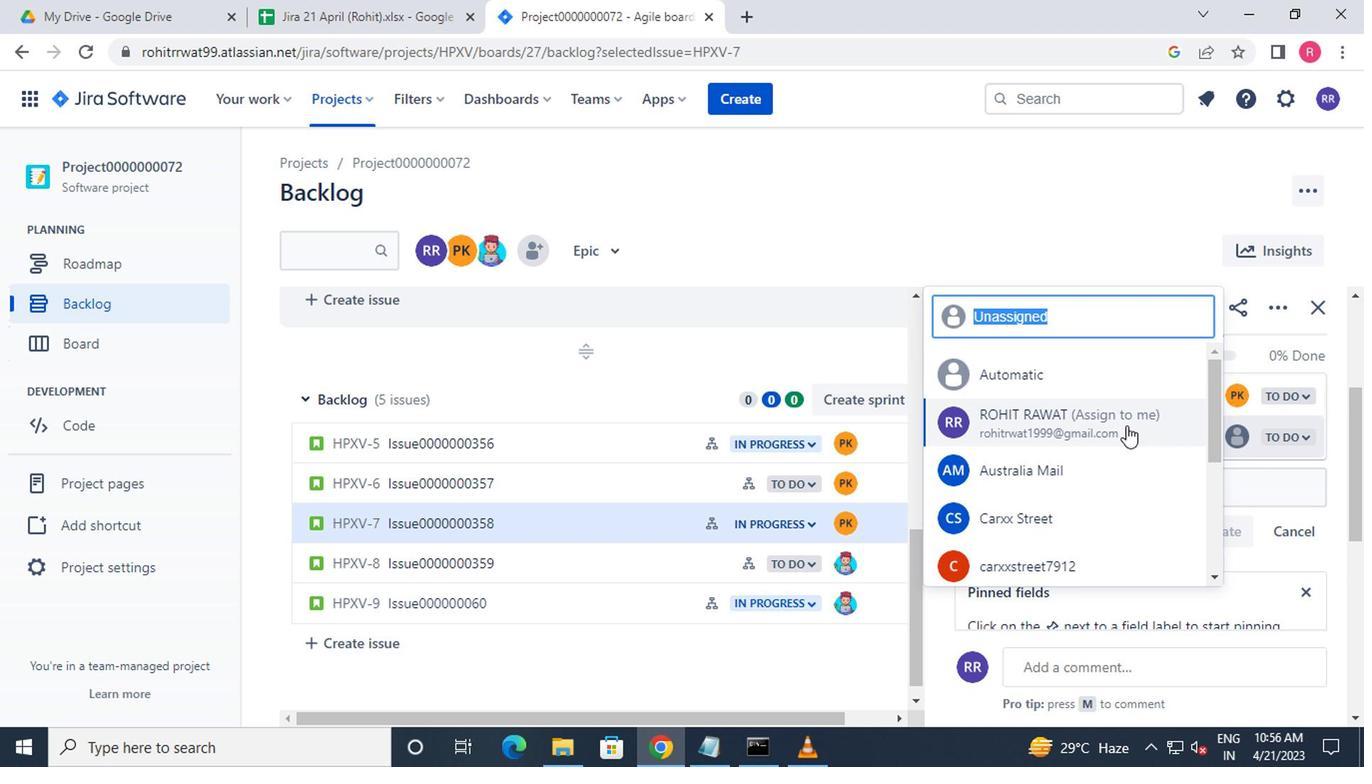 
Action: Mouse scrolled (1116, 457) with delta (0, 0)
Screenshot: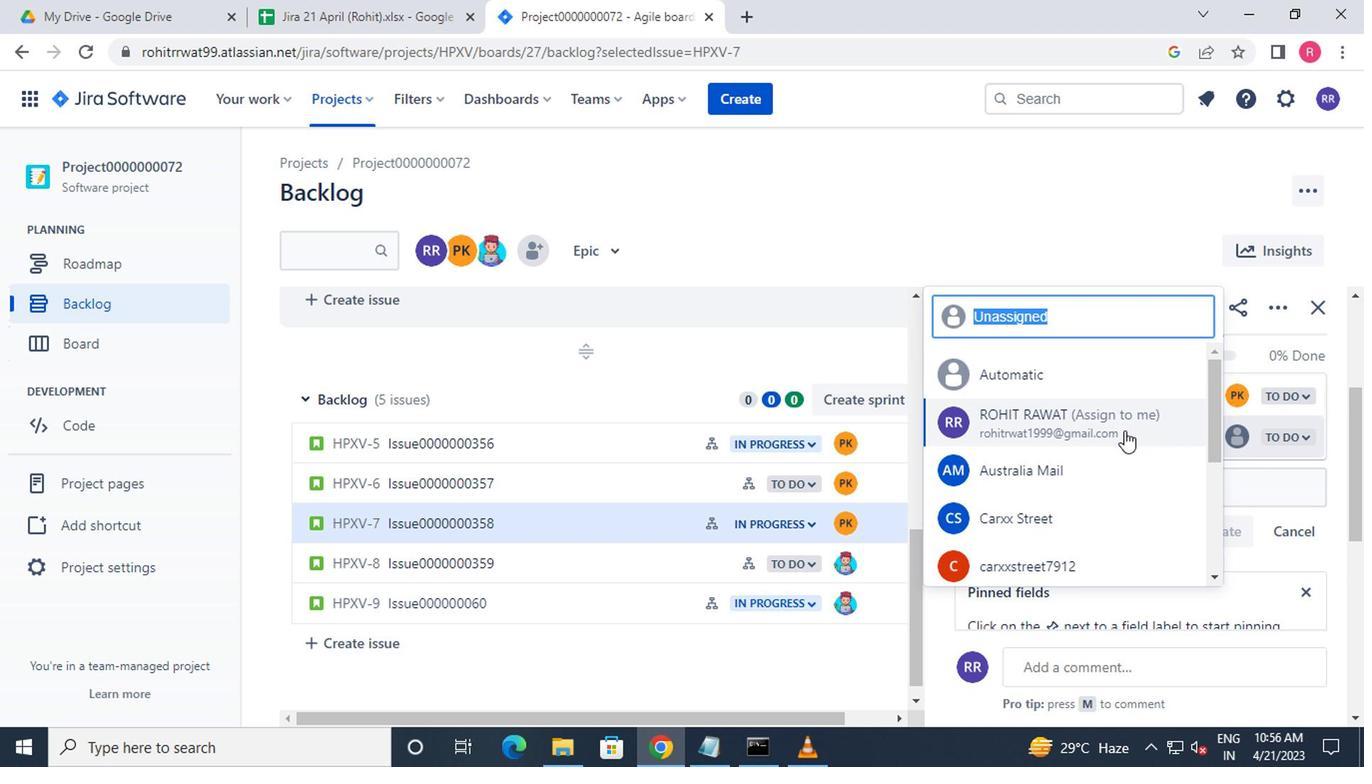 
Action: Mouse moved to (1115, 462)
Screenshot: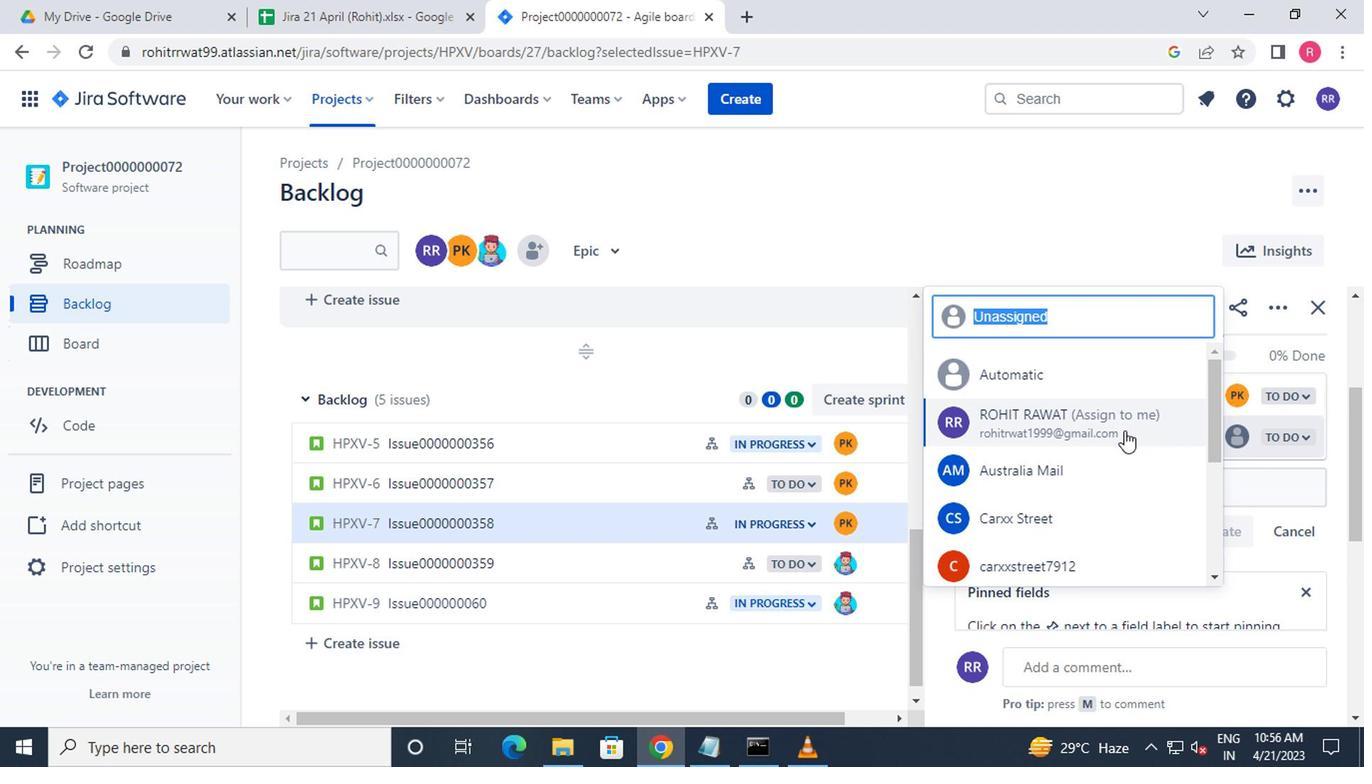 
Action: Mouse scrolled (1115, 461) with delta (0, -1)
Screenshot: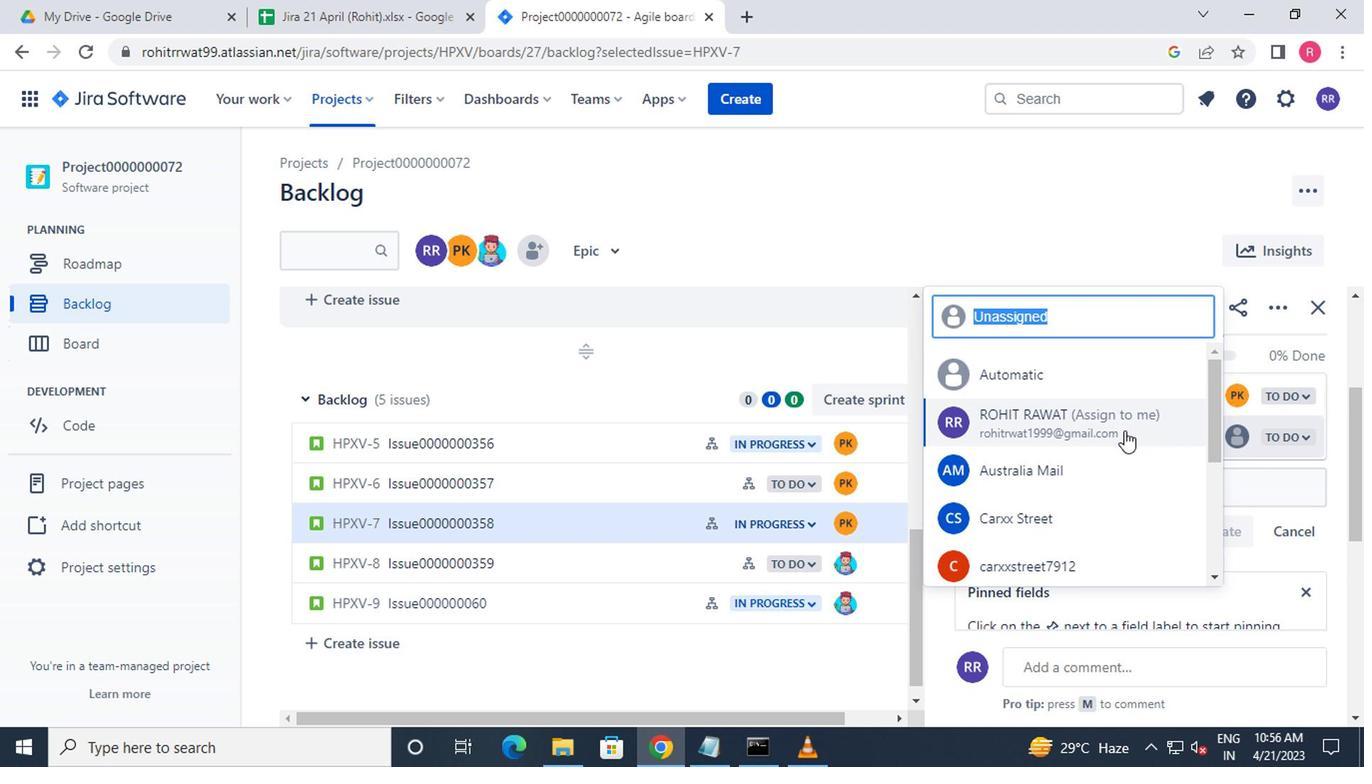 
Action: Mouse moved to (1041, 548)
Screenshot: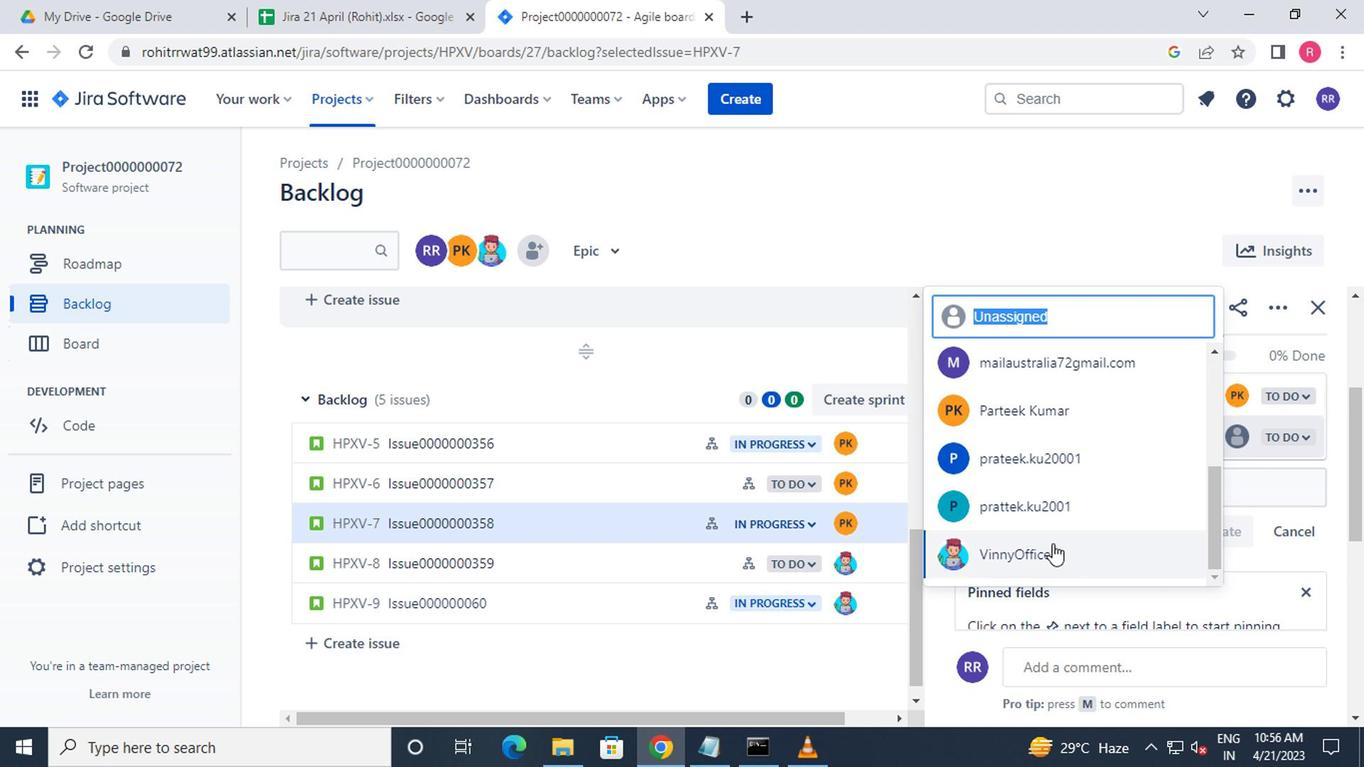 
Action: Mouse pressed left at (1041, 548)
Screenshot: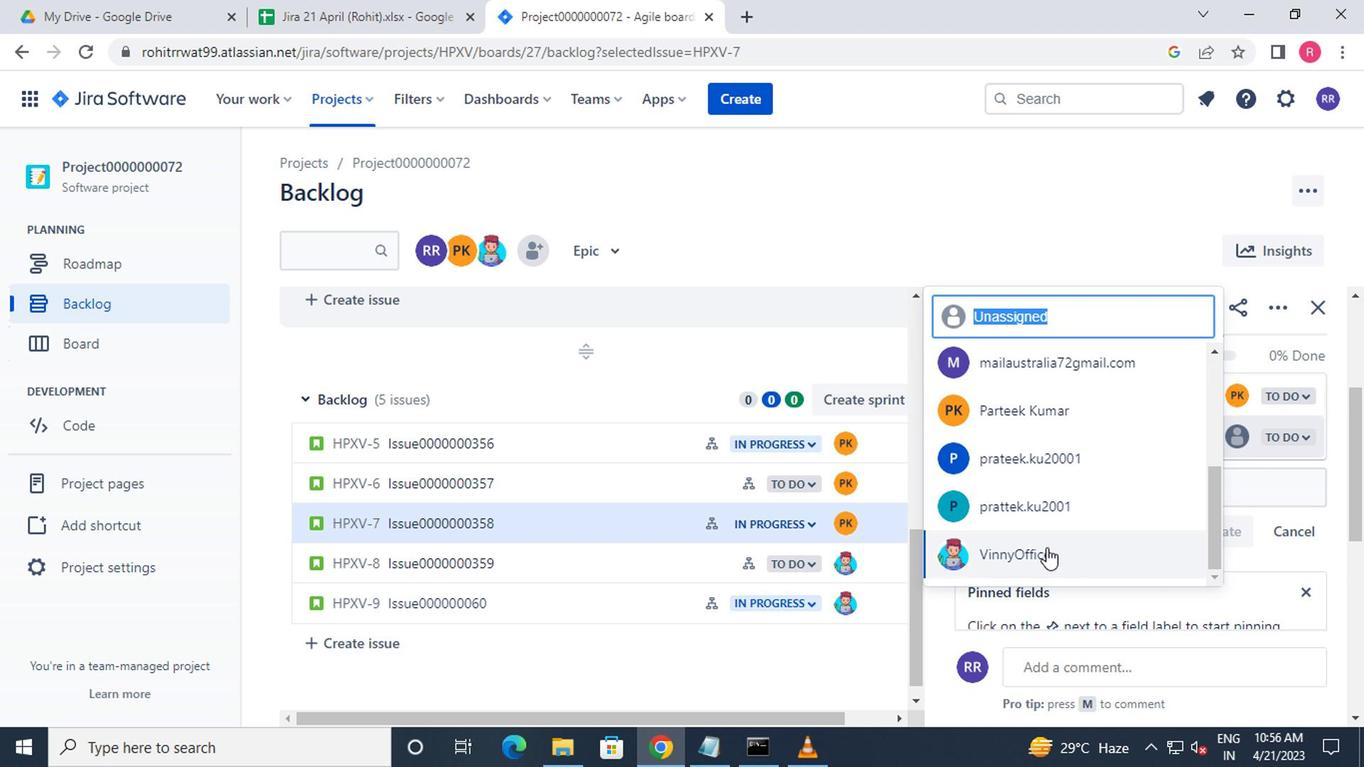 
Action: Mouse moved to (637, 571)
Screenshot: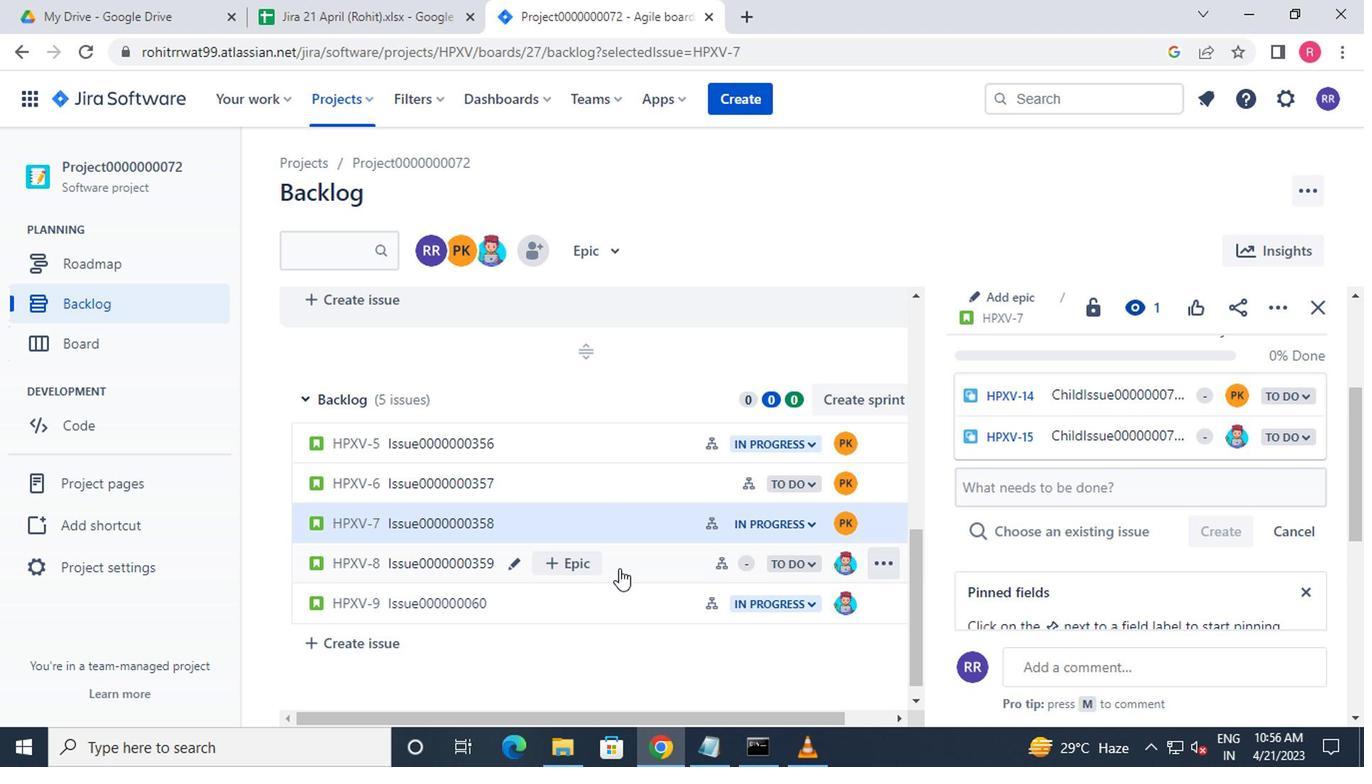 
Action: Mouse pressed left at (637, 571)
Screenshot: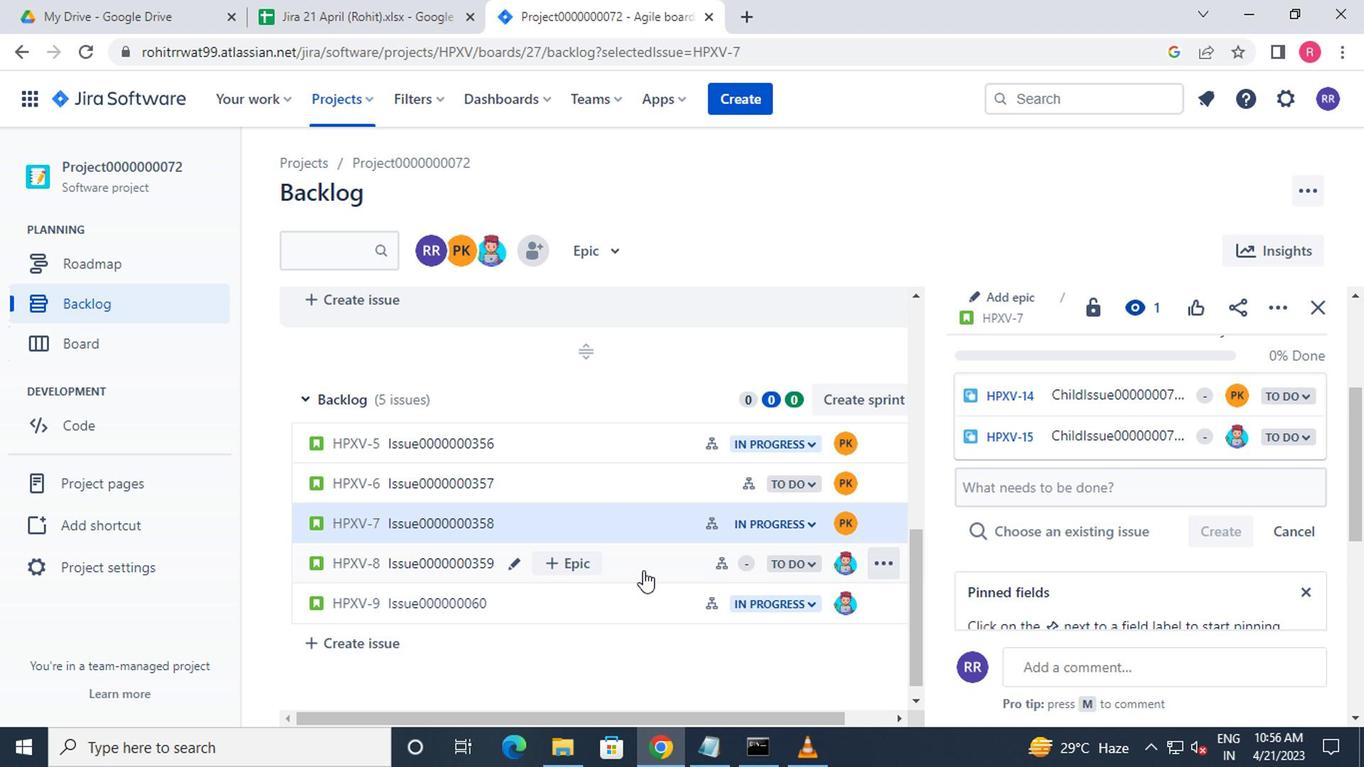 
Action: Mouse moved to (1000, 397)
Screenshot: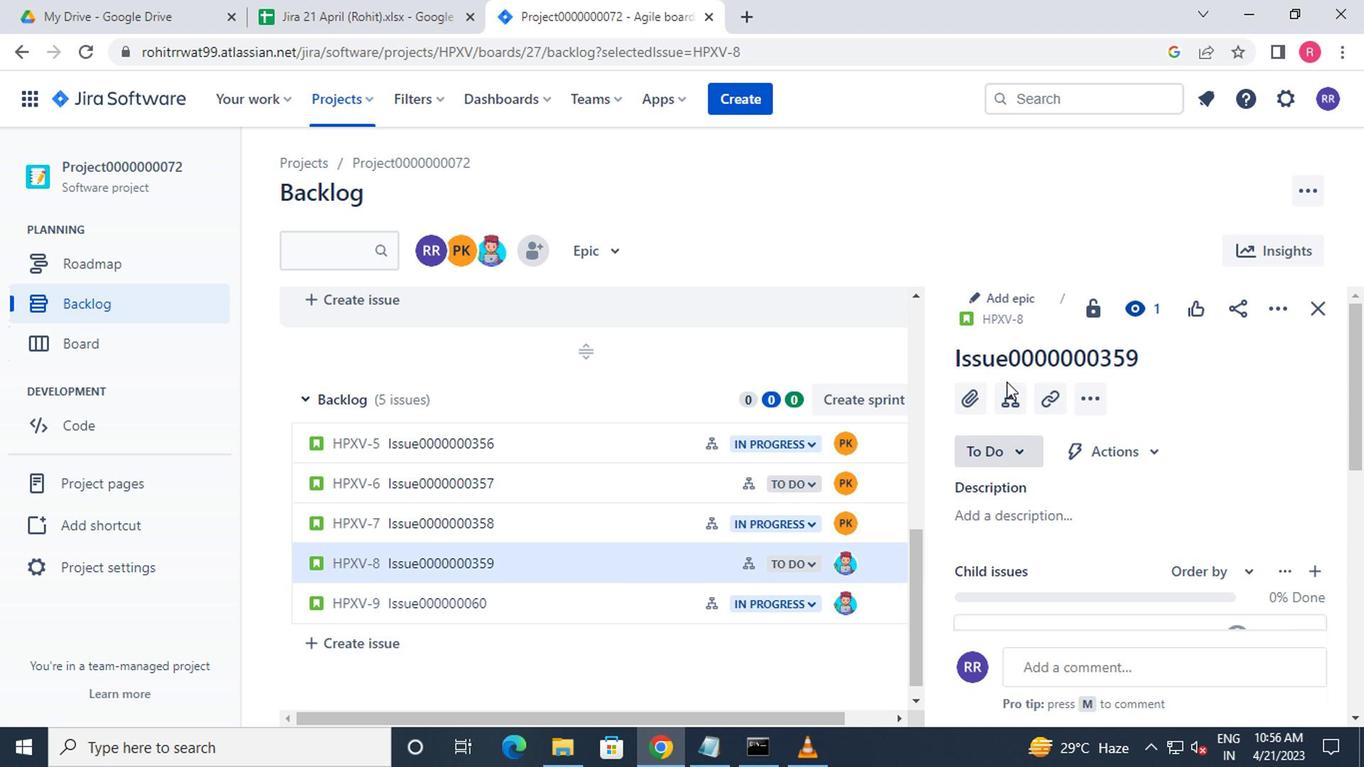 
Action: Mouse pressed left at (1000, 397)
Screenshot: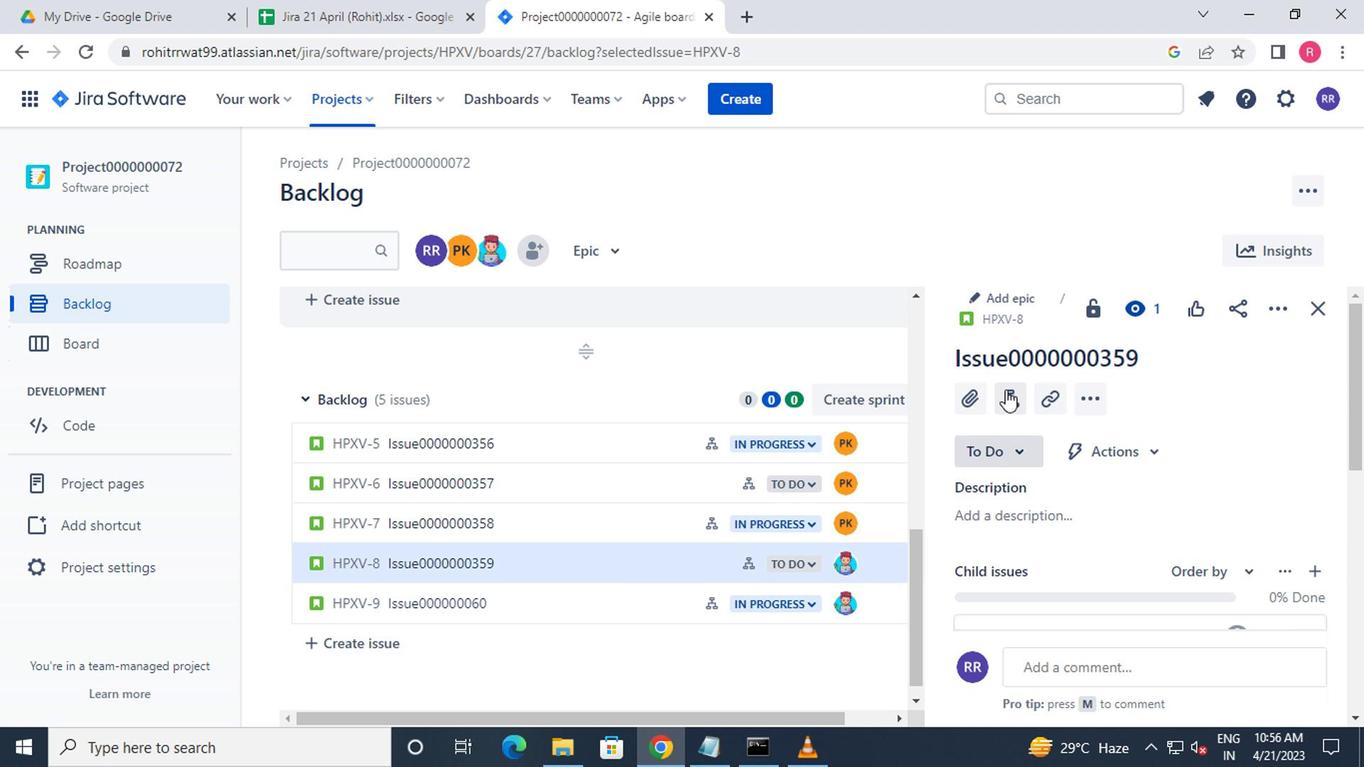 
Action: Mouse moved to (1220, 401)
Screenshot: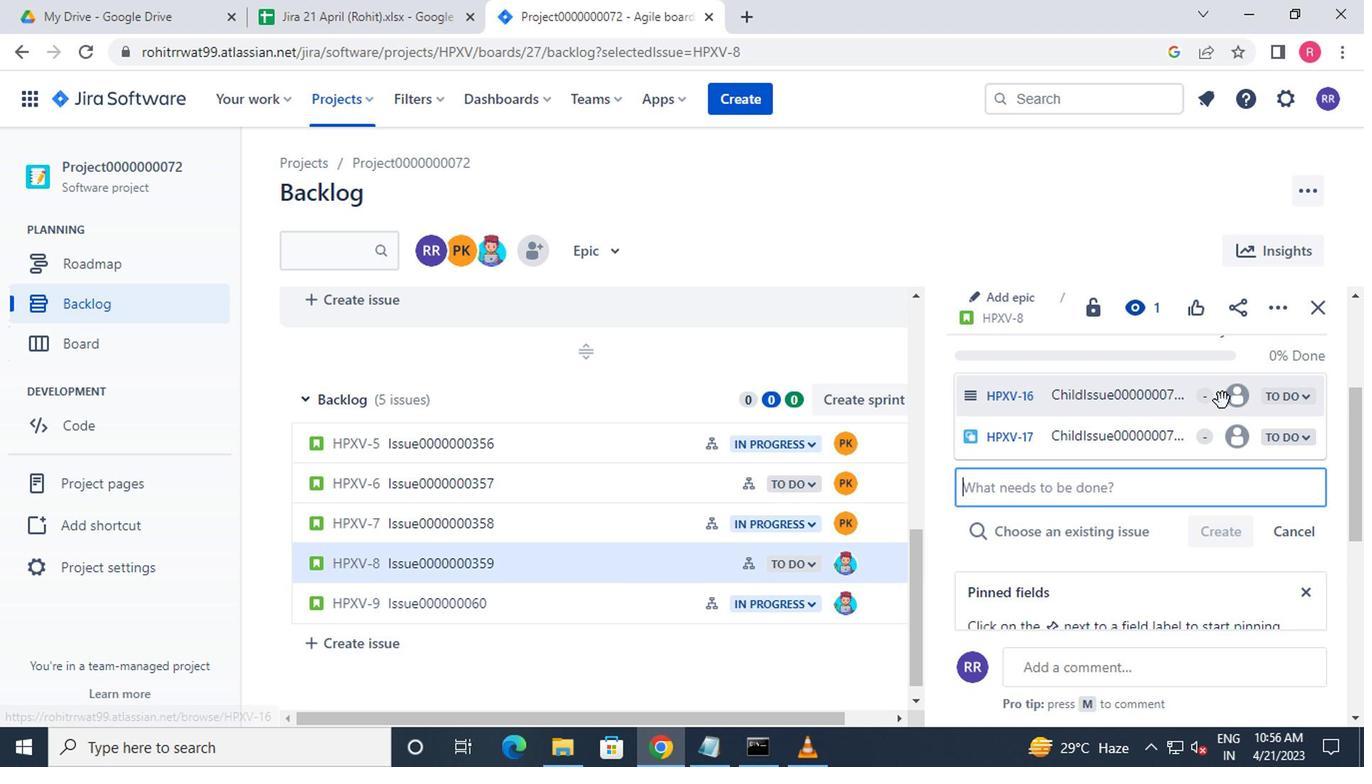 
Action: Mouse pressed left at (1220, 401)
Screenshot: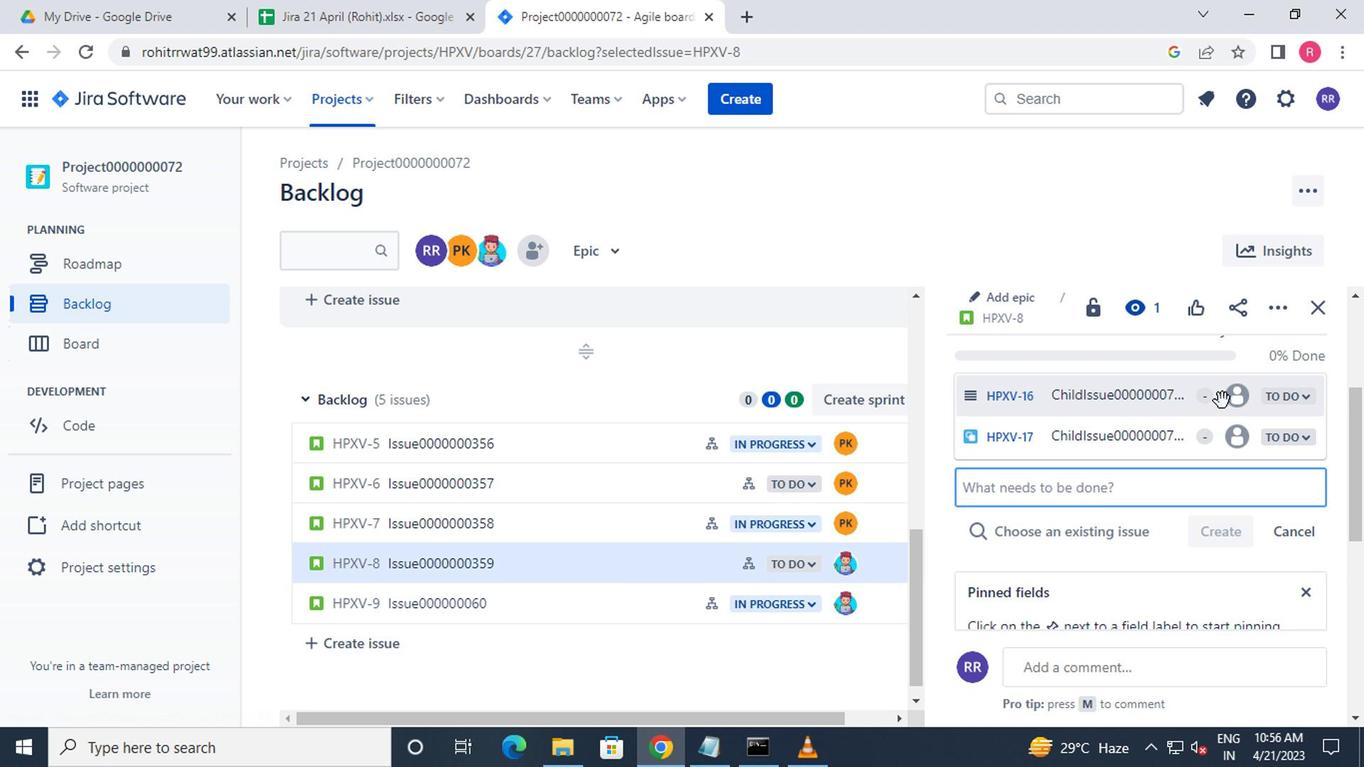 
Action: Mouse moved to (1119, 427)
Screenshot: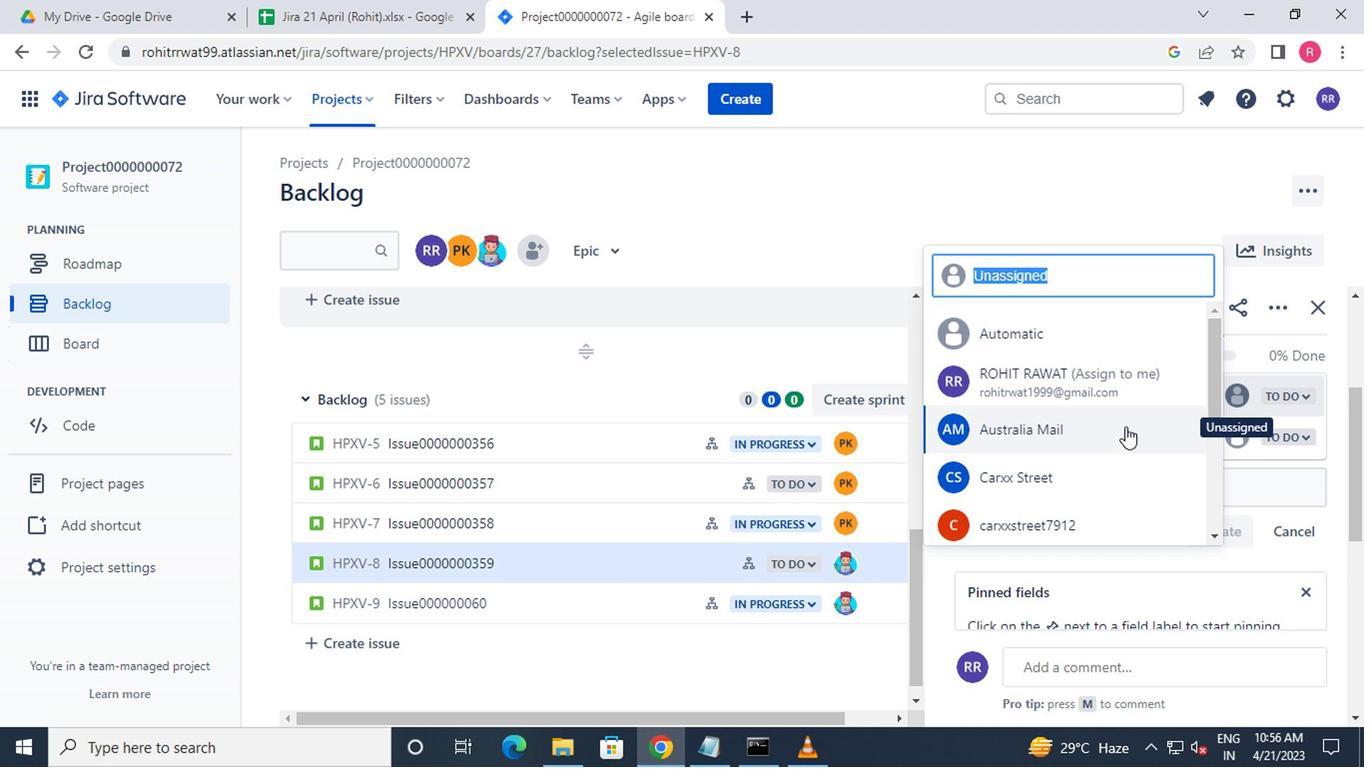 
Action: Mouse scrolled (1119, 426) with delta (0, -1)
Screenshot: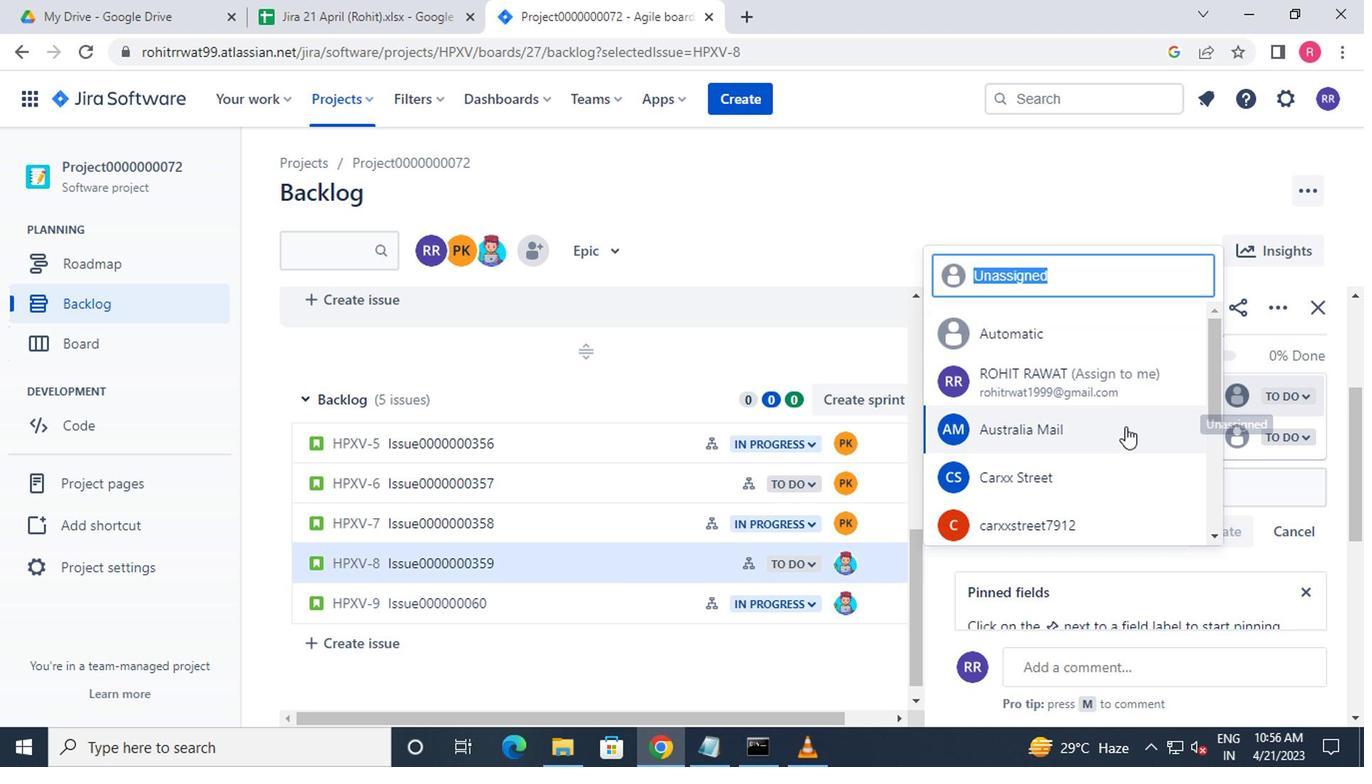 
Action: Mouse moved to (1118, 428)
Screenshot: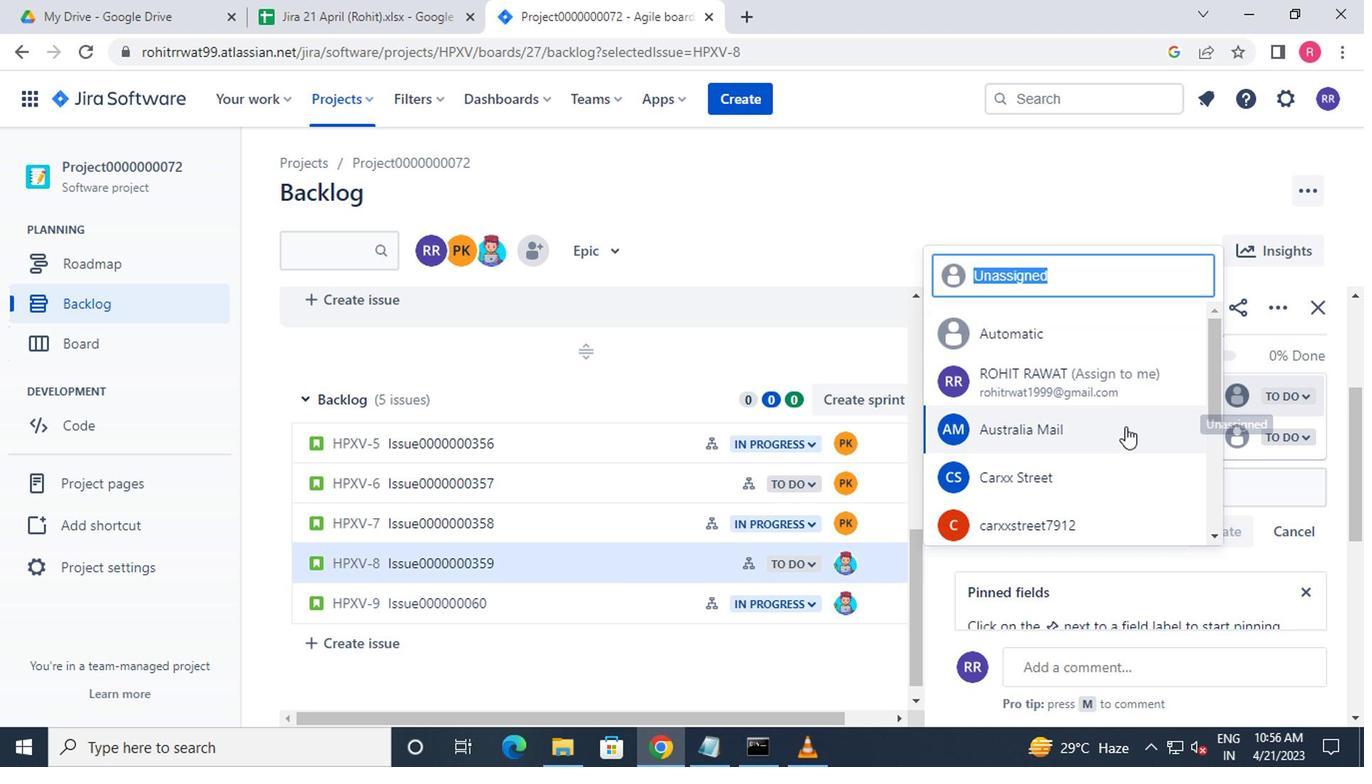
Action: Mouse scrolled (1118, 427) with delta (0, 0)
Screenshot: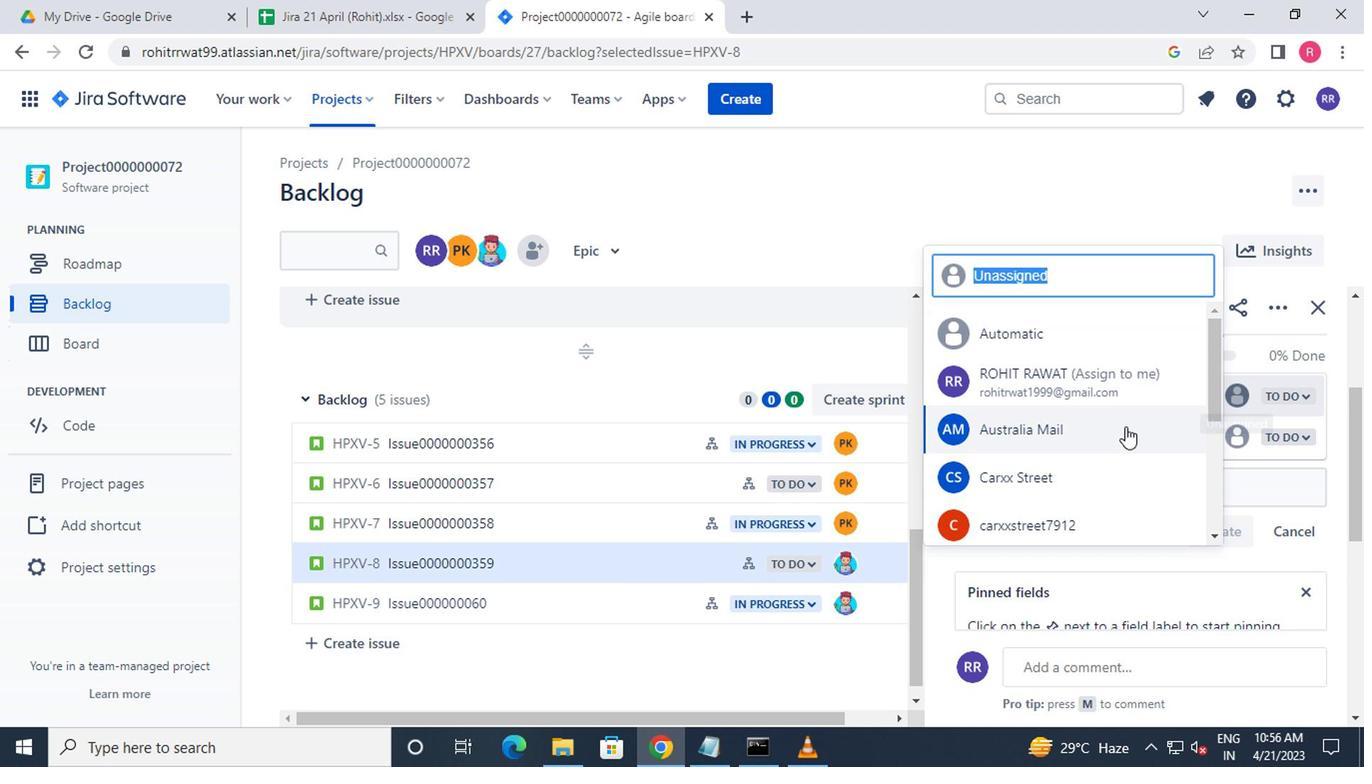 
Action: Mouse moved to (1117, 430)
Screenshot: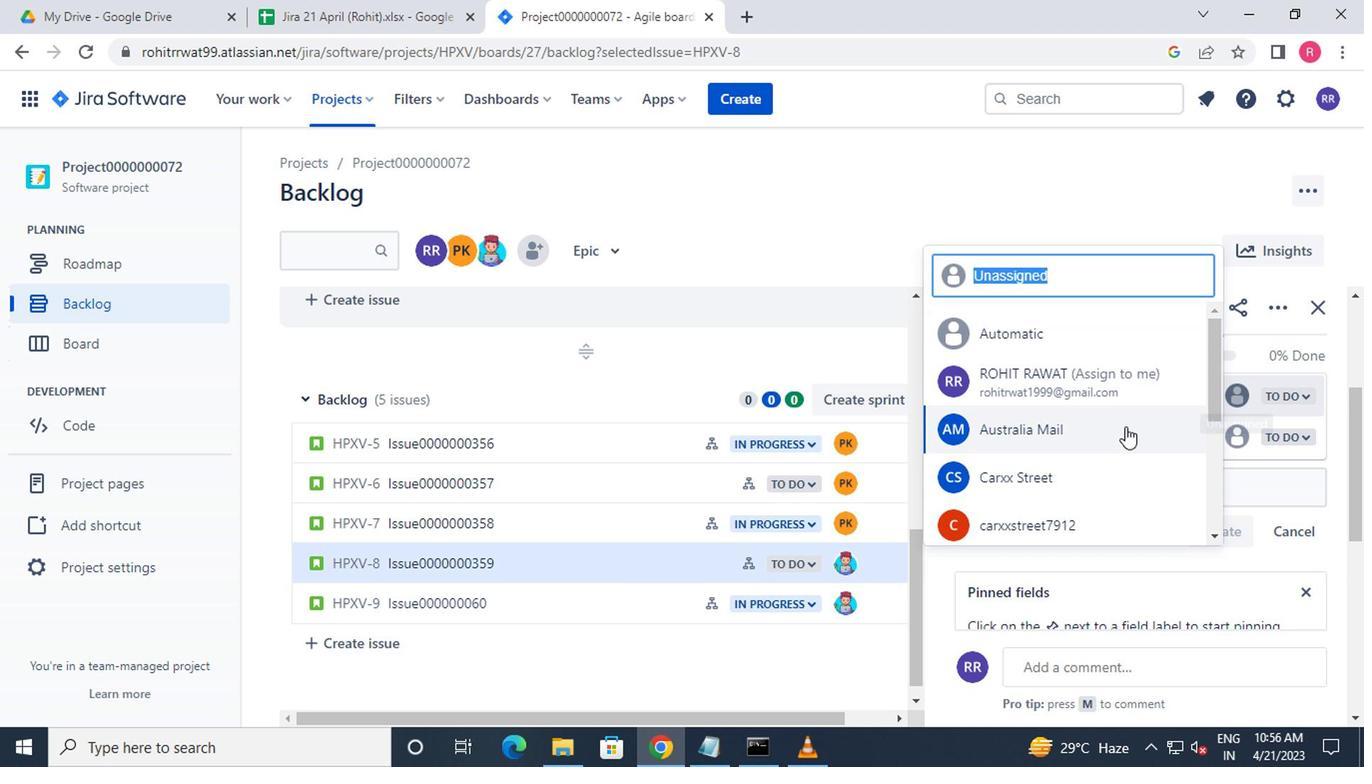 
Action: Mouse scrolled (1117, 429) with delta (0, -1)
Screenshot: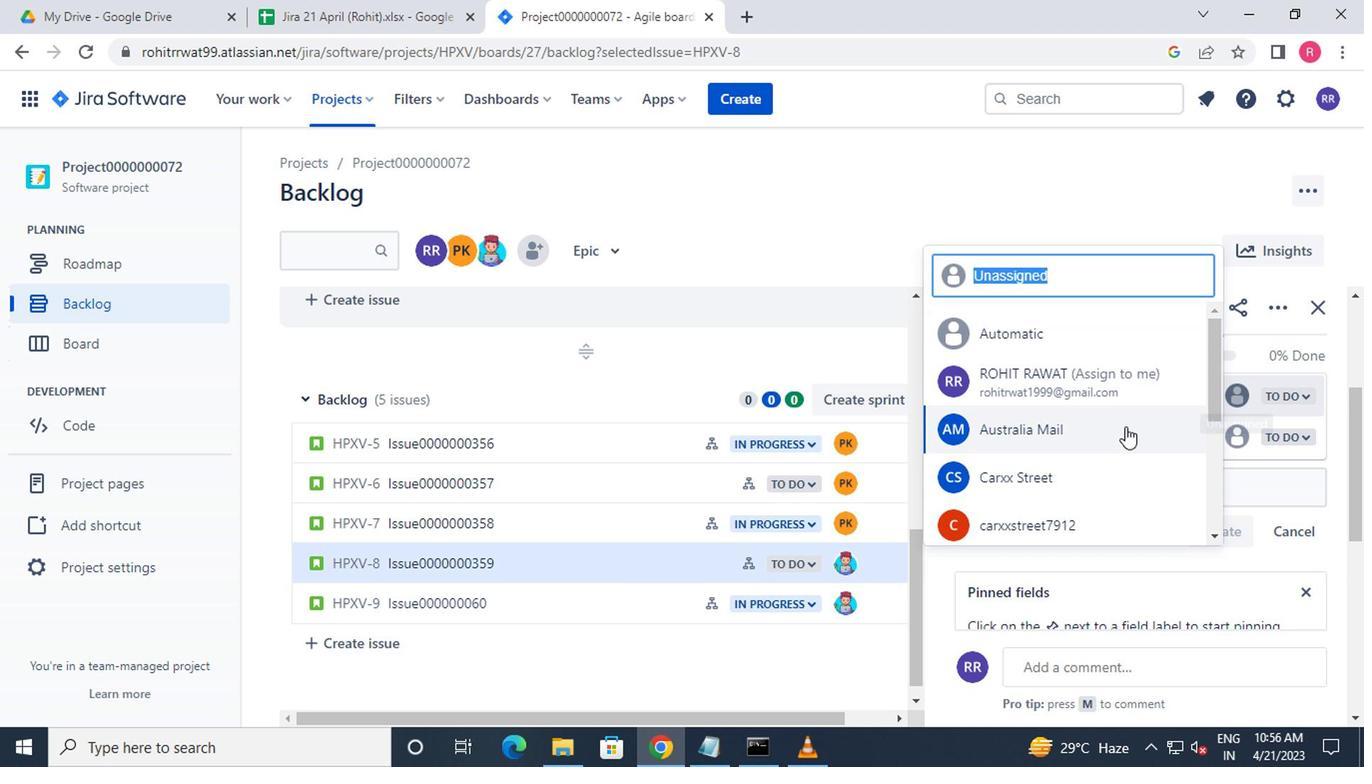
Action: Mouse moved to (1115, 435)
Screenshot: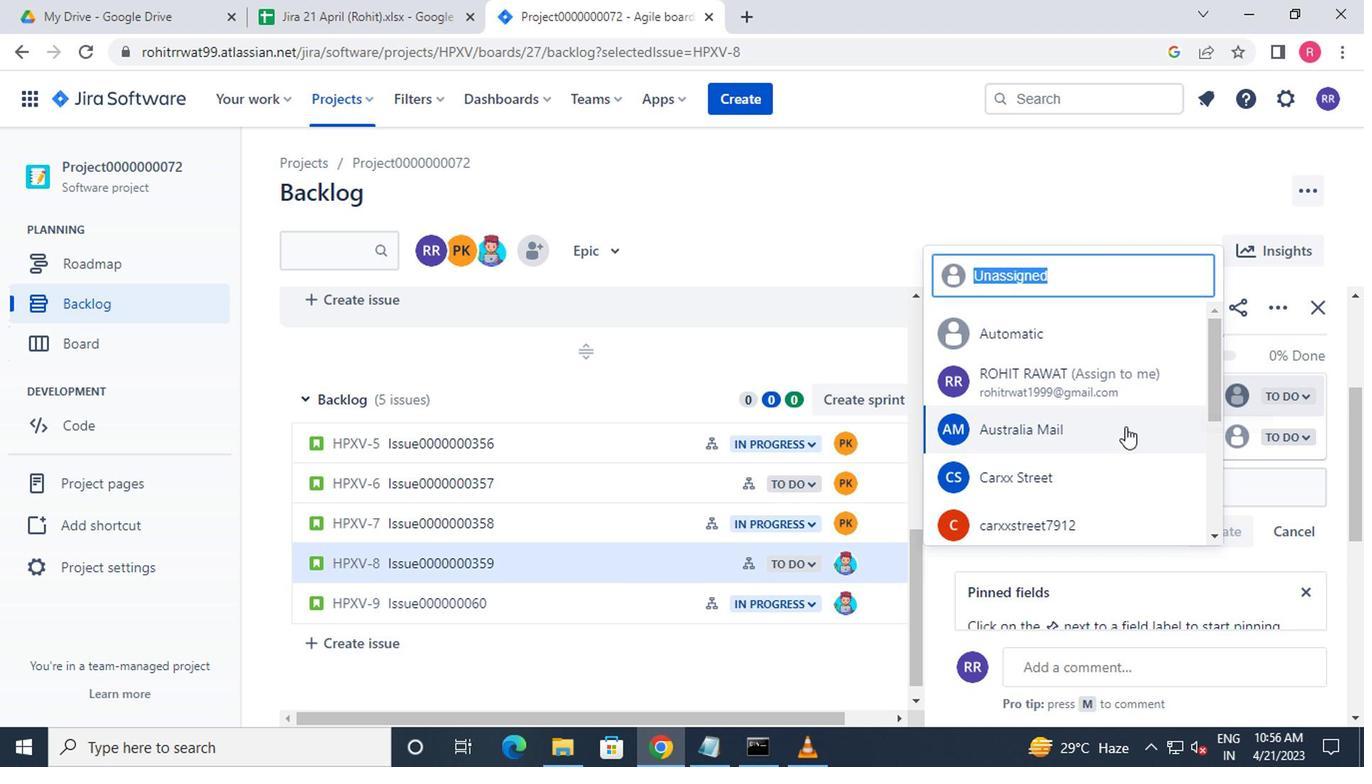 
Action: Mouse scrolled (1115, 434) with delta (0, -1)
Screenshot: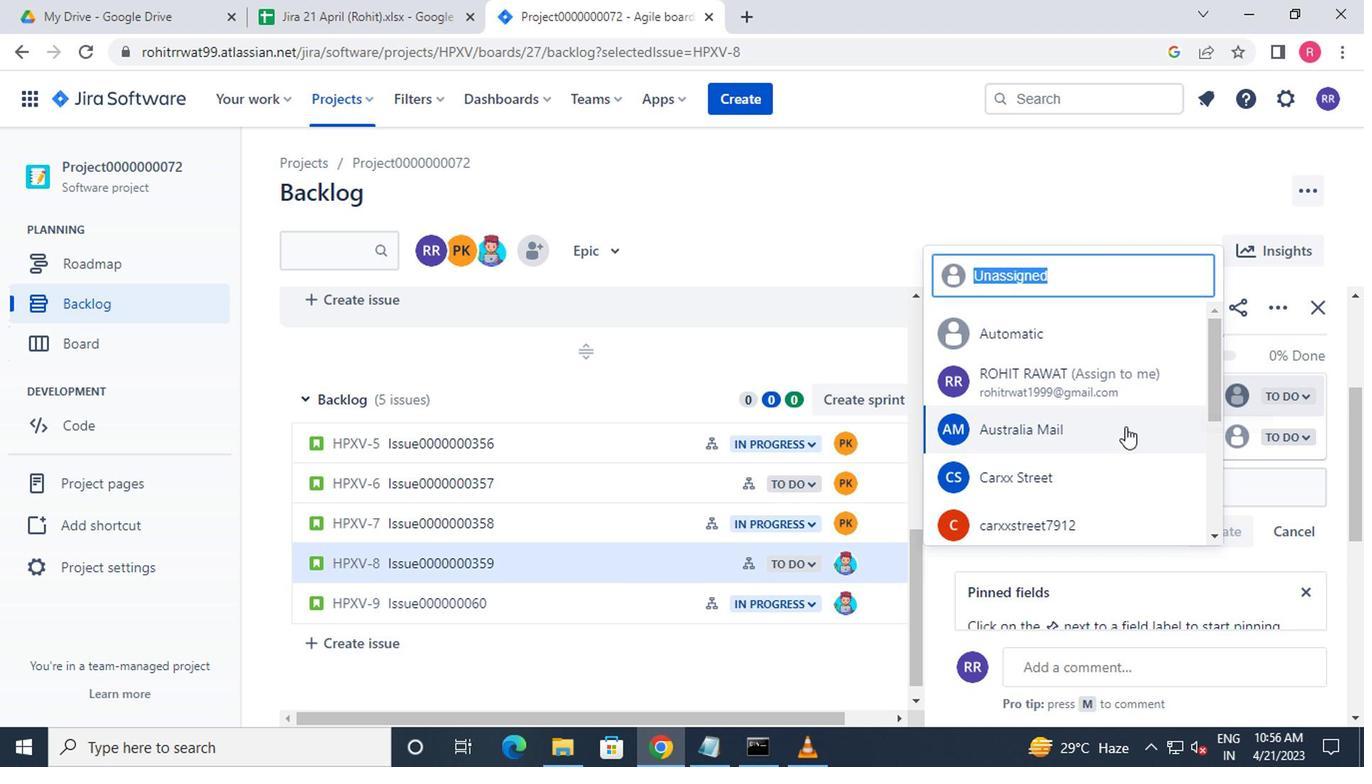 
Action: Mouse moved to (1038, 517)
Screenshot: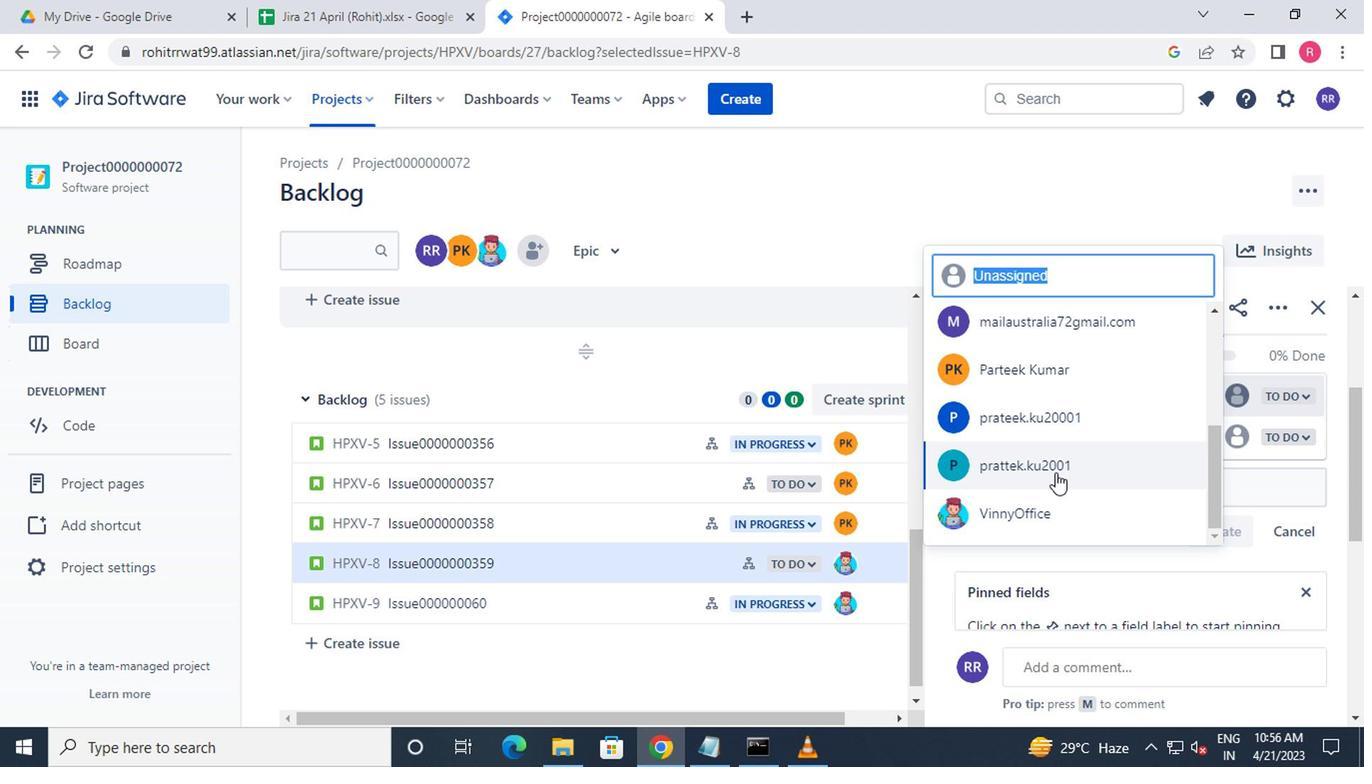 
Action: Mouse pressed left at (1038, 517)
Screenshot: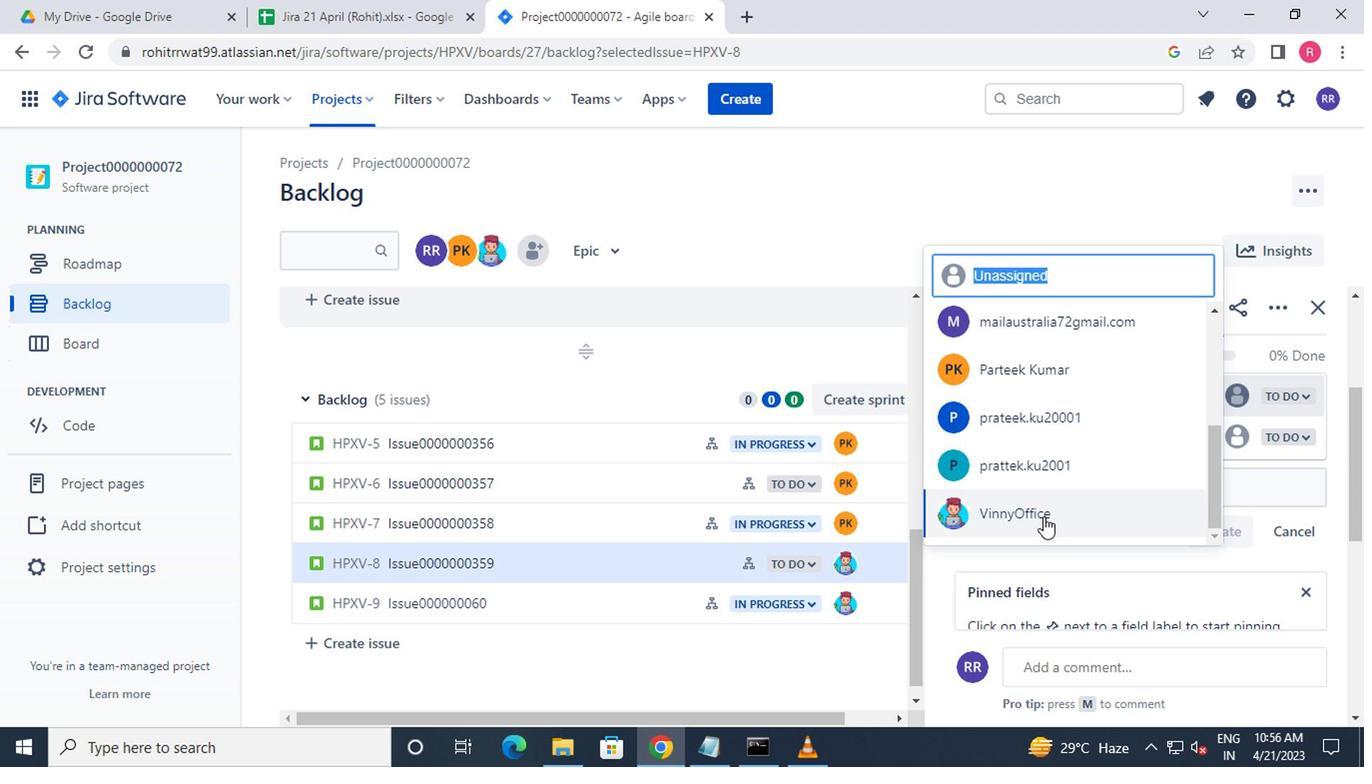 
Action: Mouse moved to (1224, 439)
Screenshot: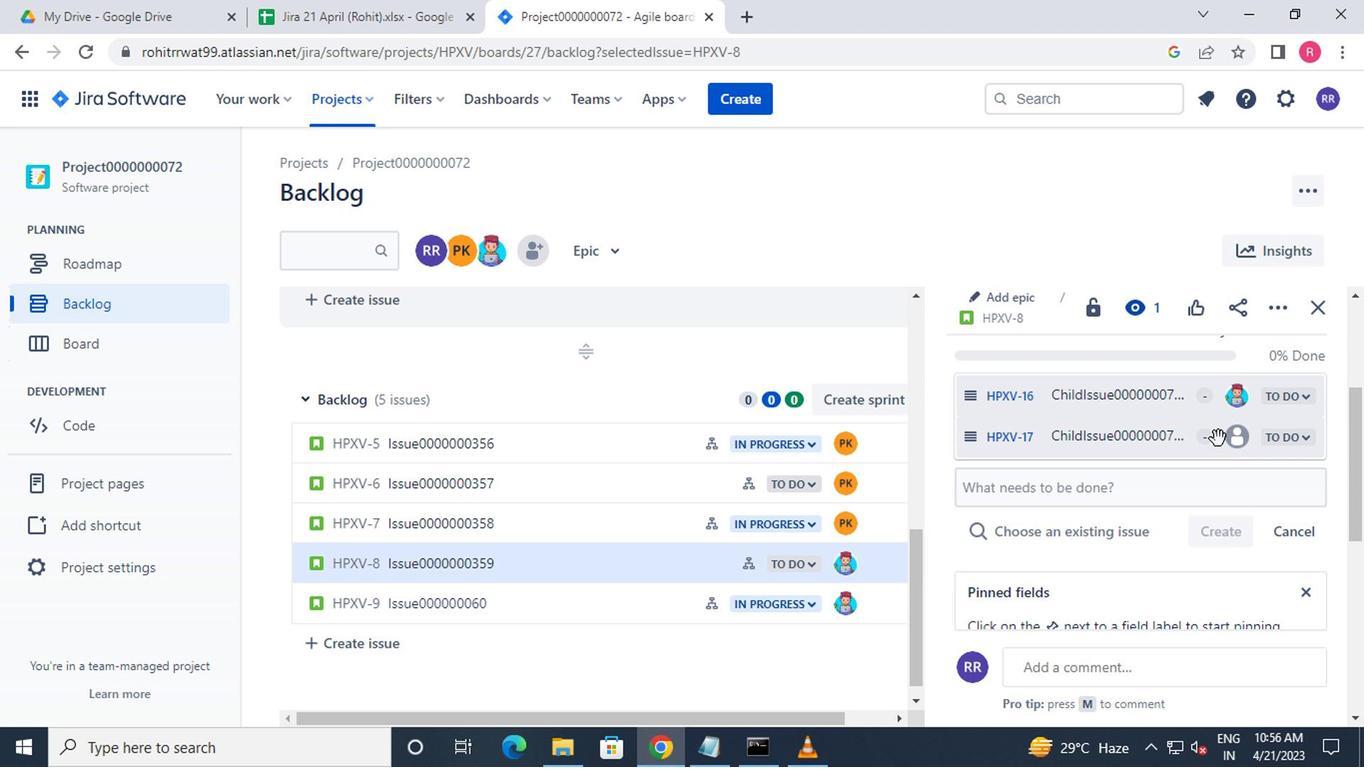 
Action: Mouse pressed left at (1224, 439)
Screenshot: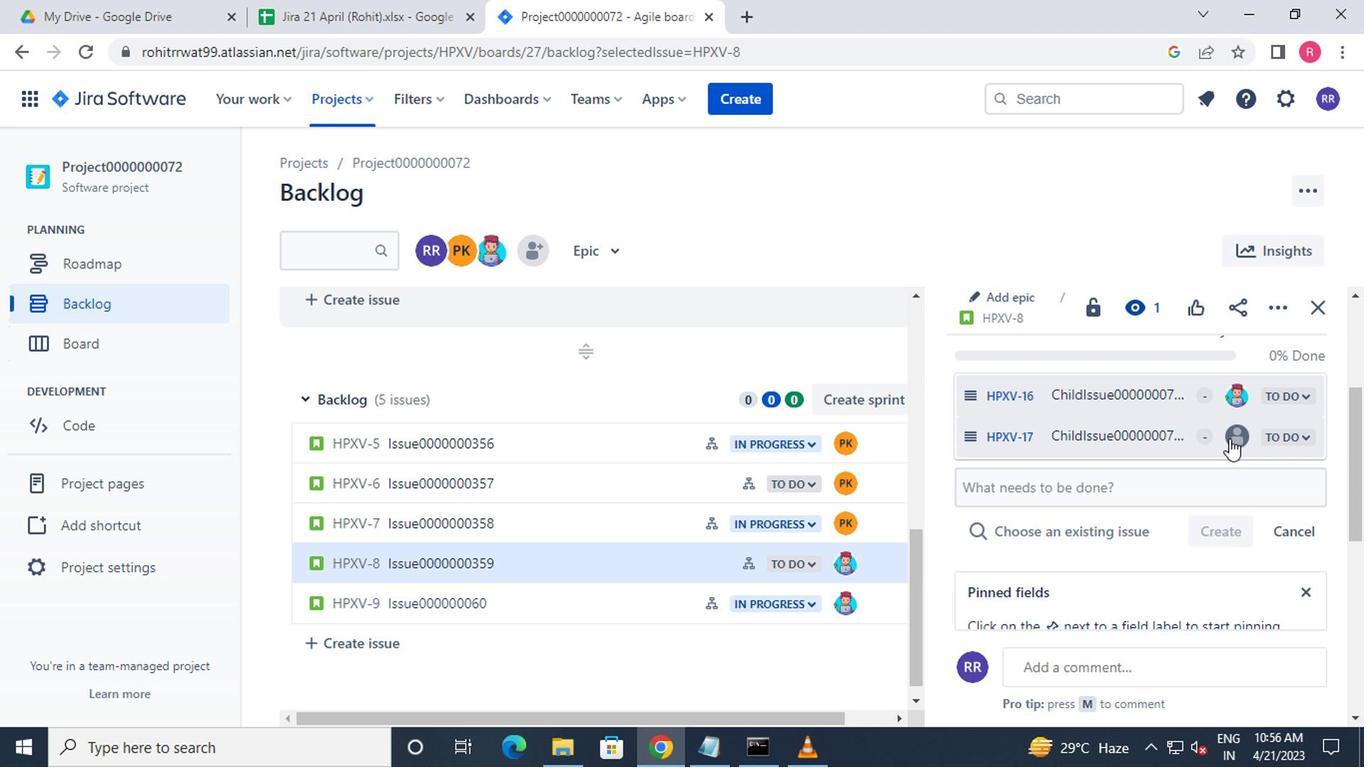 
Action: Mouse moved to (1011, 482)
Screenshot: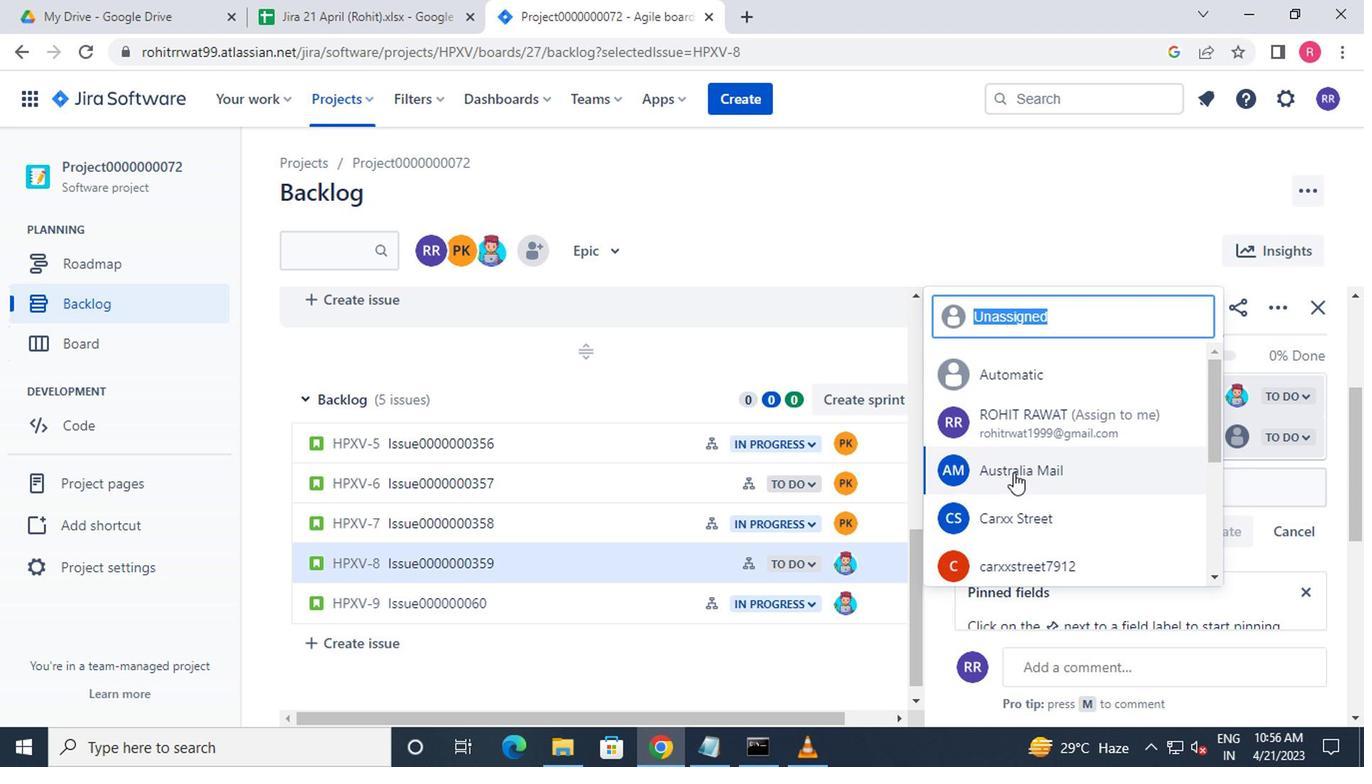 
Action: Mouse scrolled (1011, 481) with delta (0, -1)
Screenshot: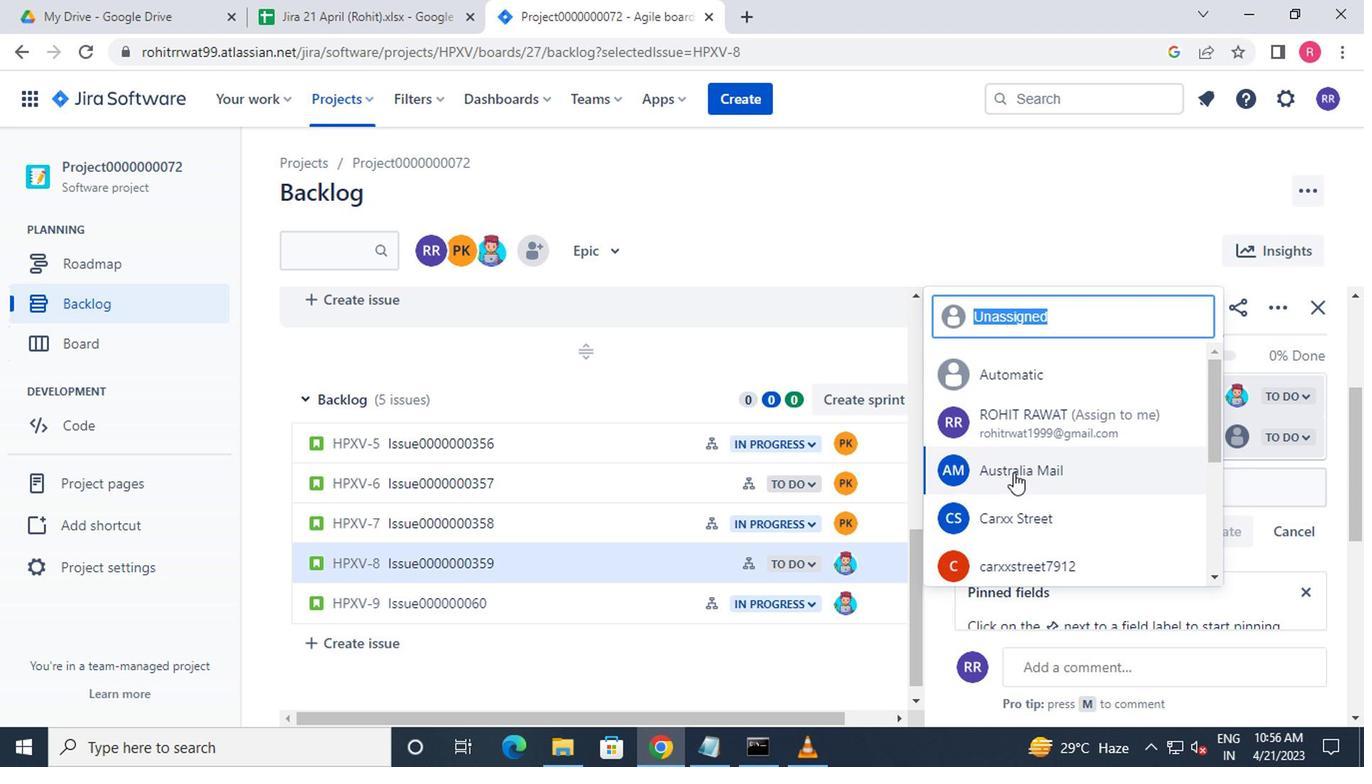 
Action: Mouse moved to (1012, 486)
Screenshot: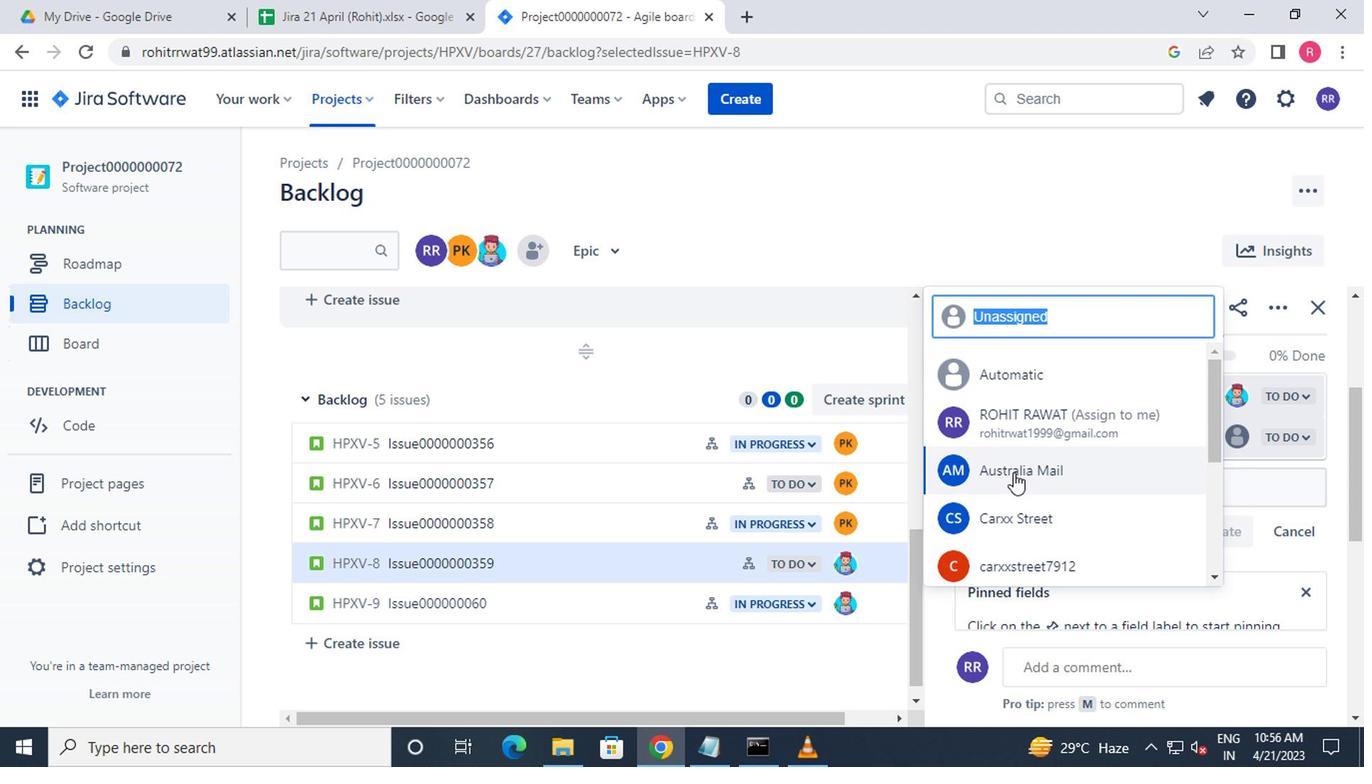 
Action: Mouse scrolled (1012, 485) with delta (0, 0)
Screenshot: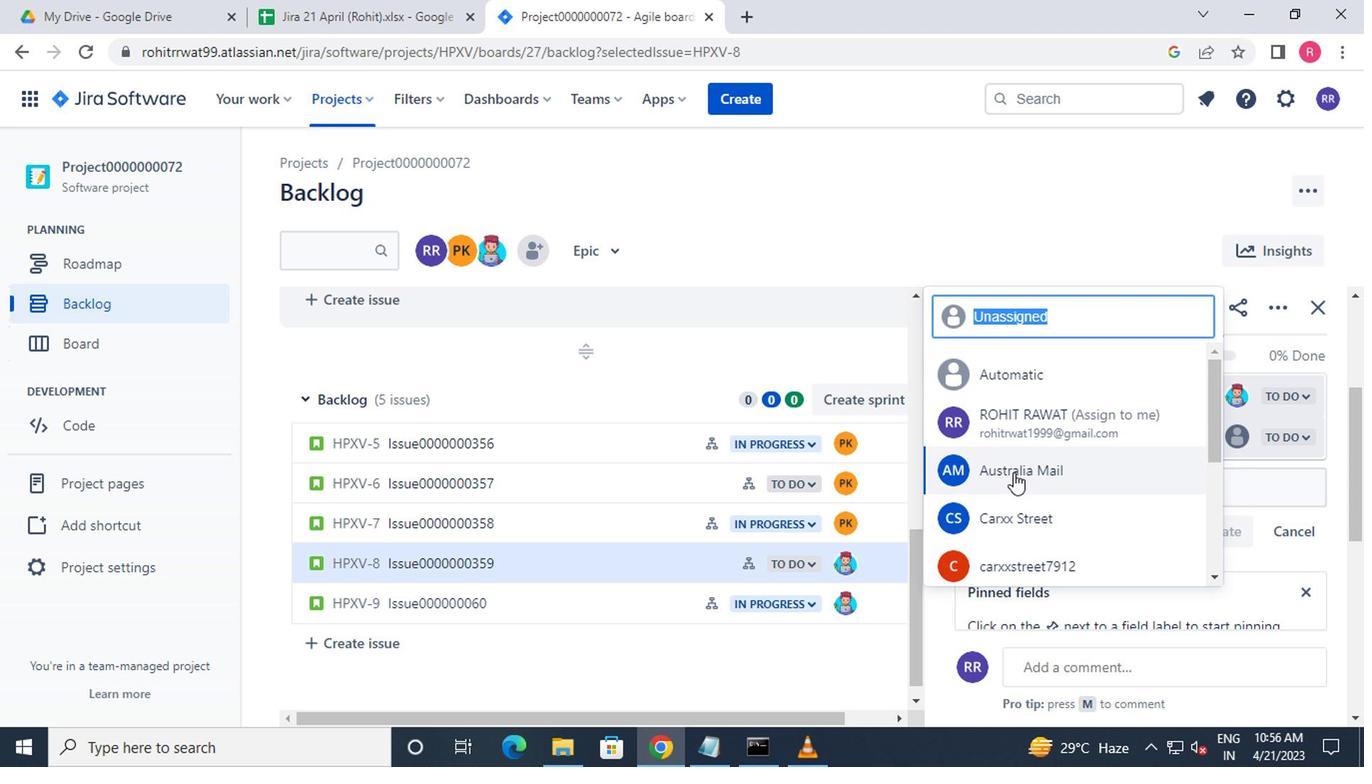 
Action: Mouse moved to (1013, 487)
Screenshot: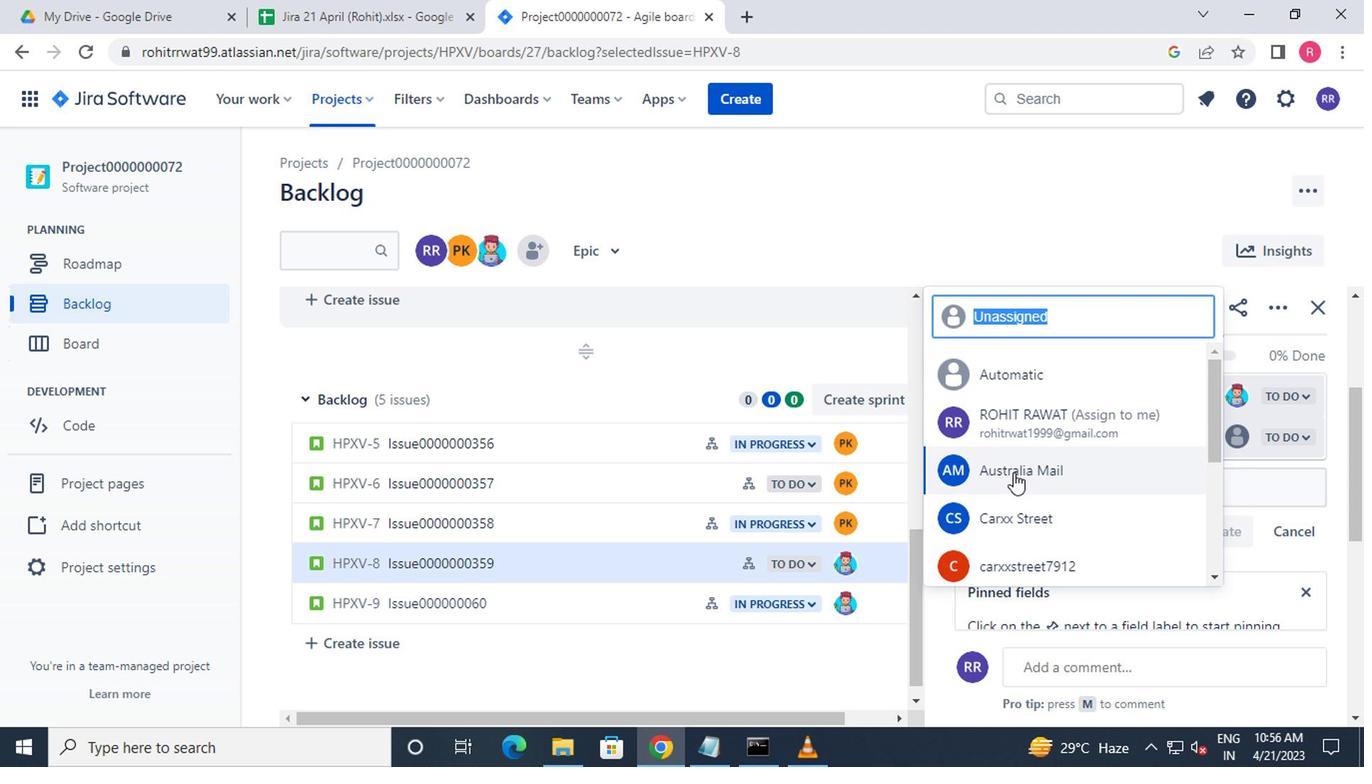 
Action: Mouse scrolled (1013, 486) with delta (0, -1)
Screenshot: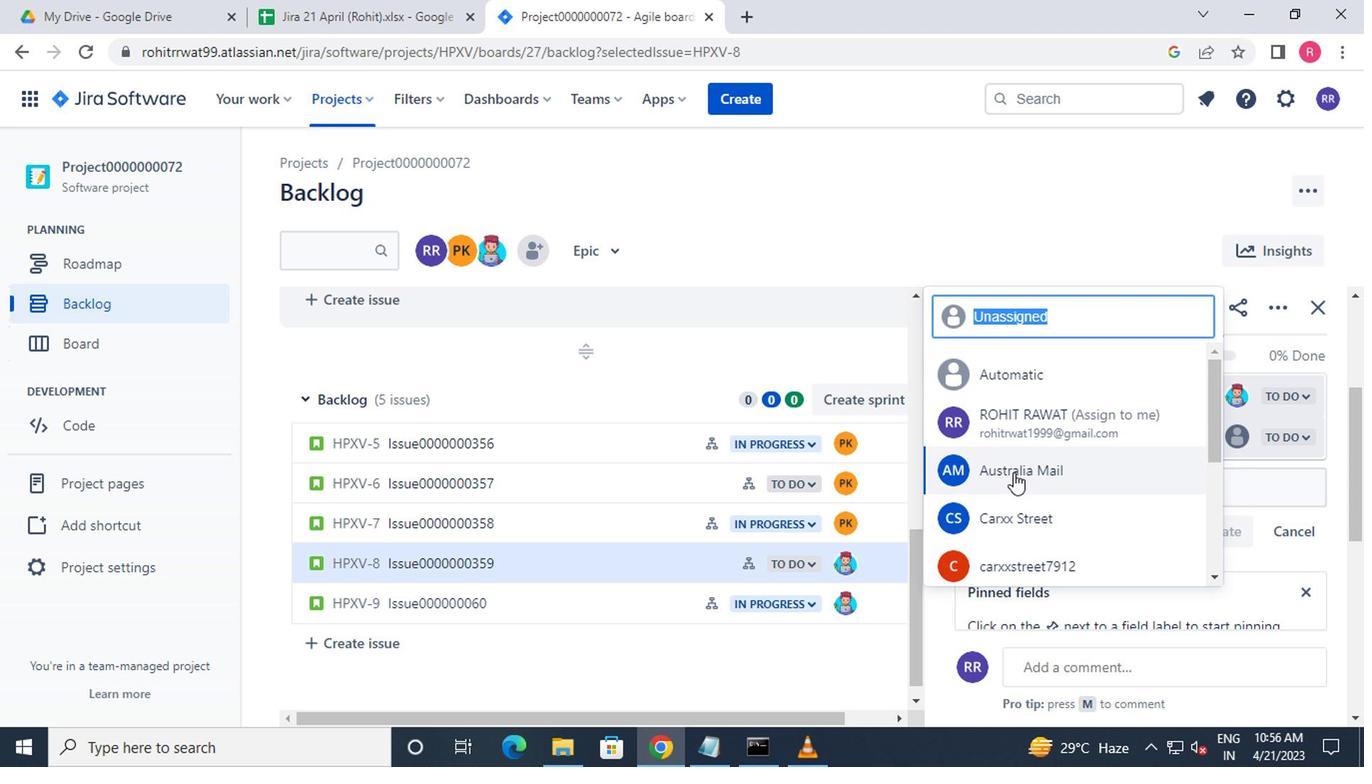 
Action: Mouse scrolled (1013, 486) with delta (0, -1)
Screenshot: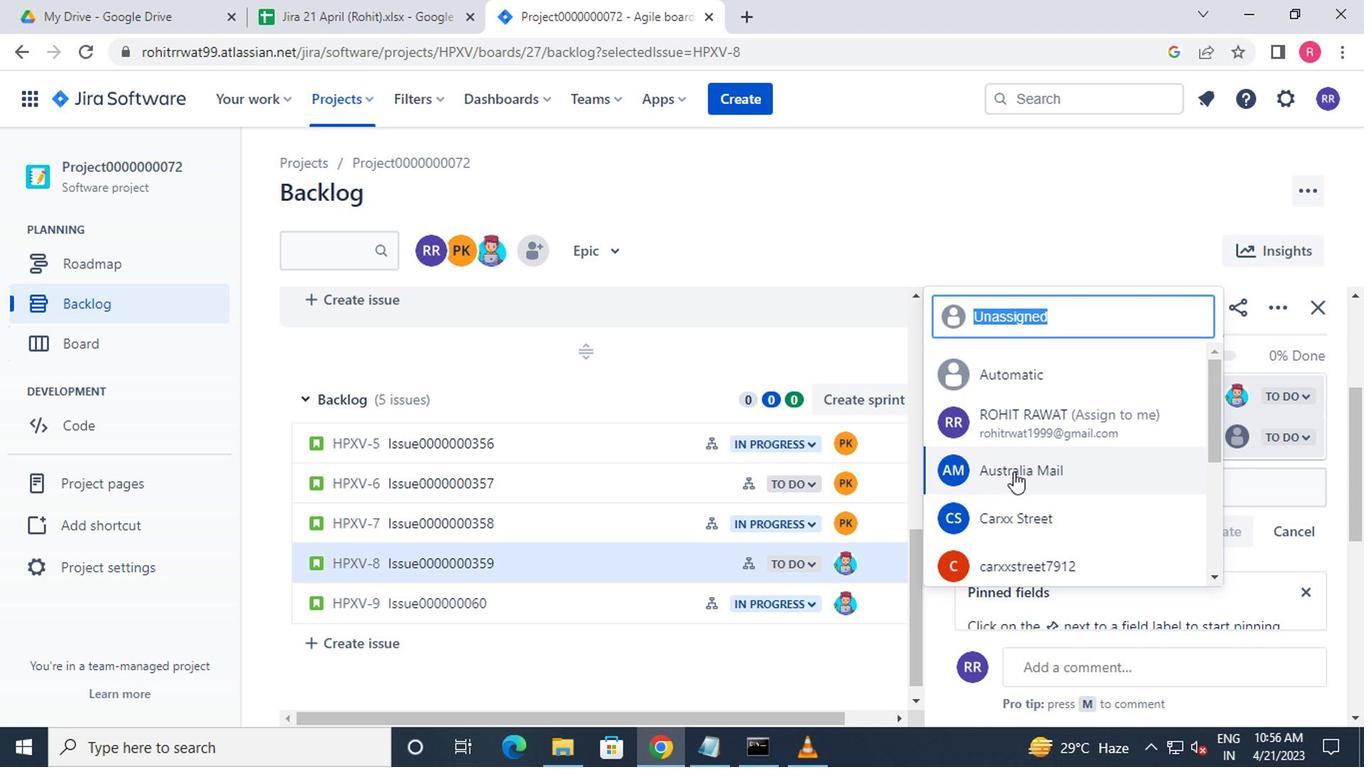 
Action: Mouse moved to (1003, 561)
Screenshot: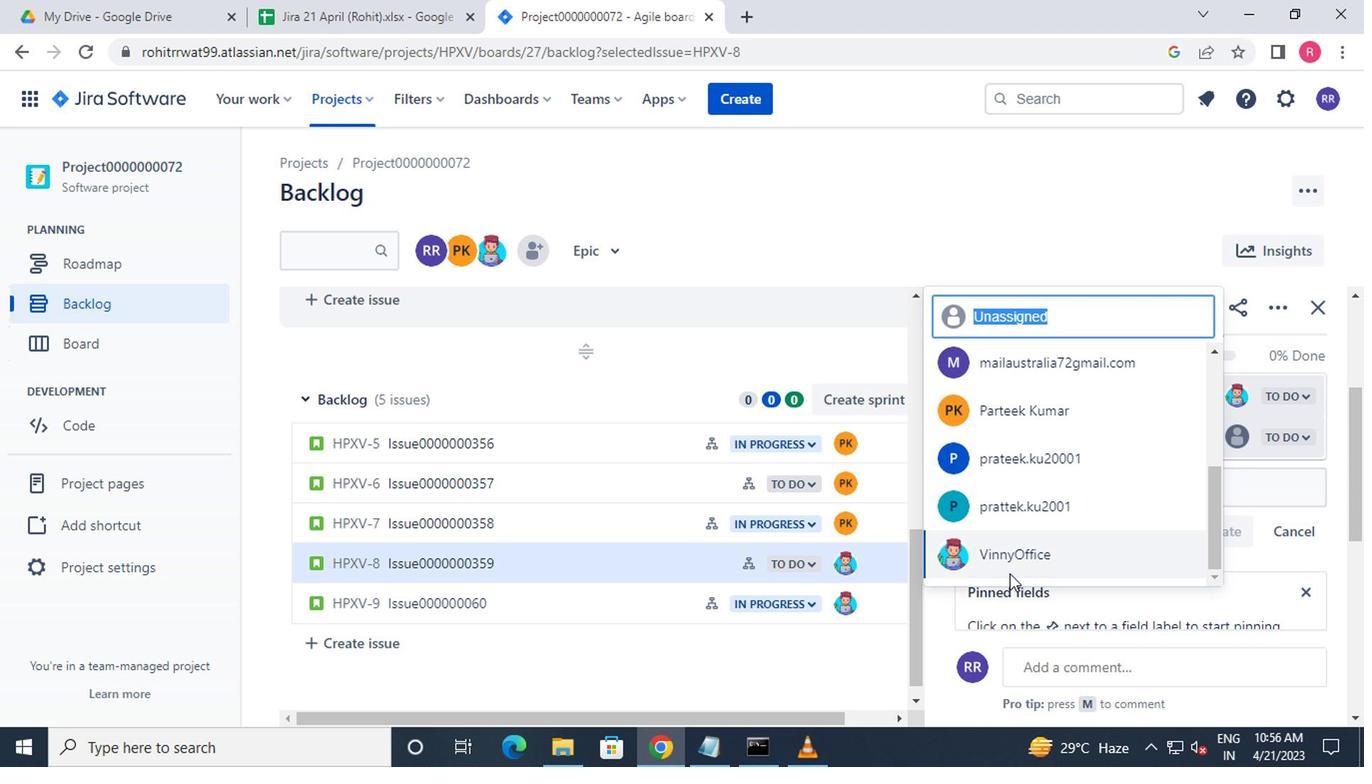 
Action: Mouse pressed left at (1003, 561)
Screenshot: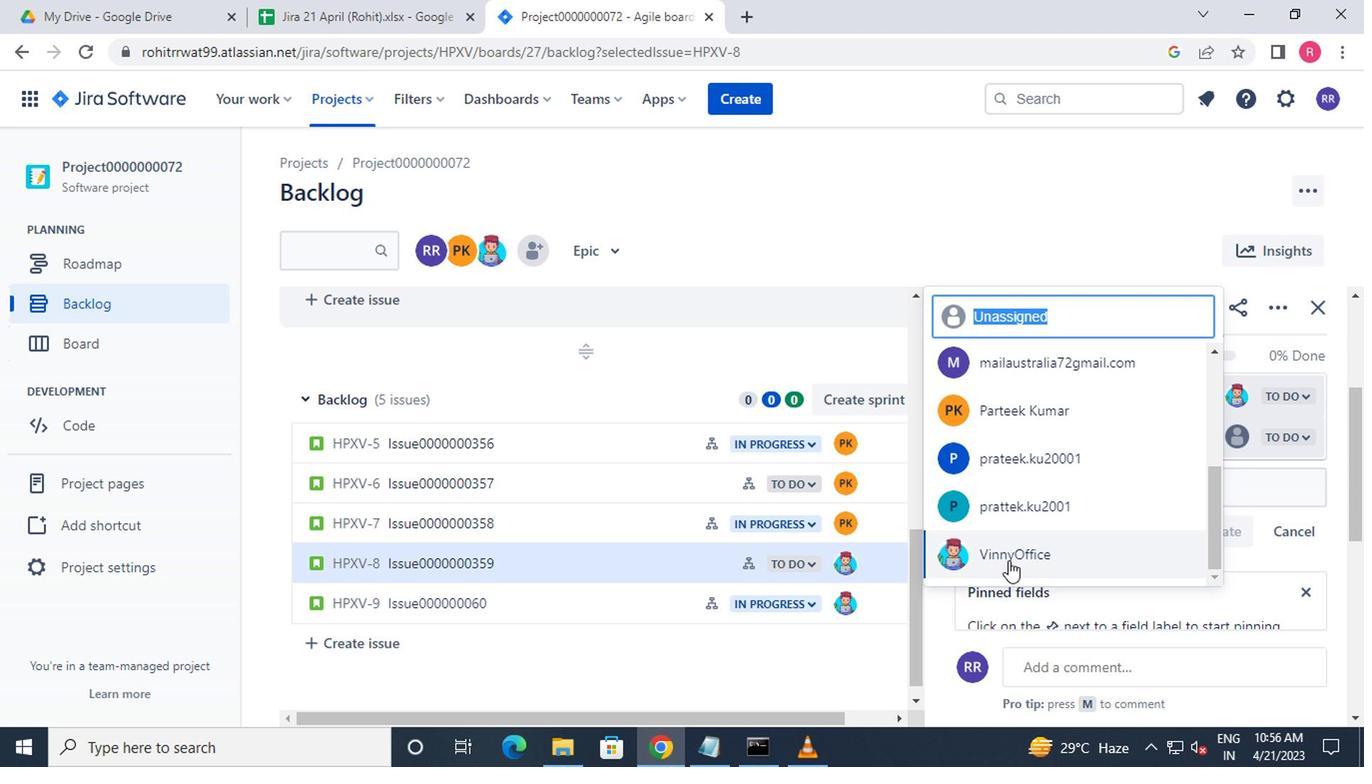 
Action: Mouse moved to (630, 603)
Screenshot: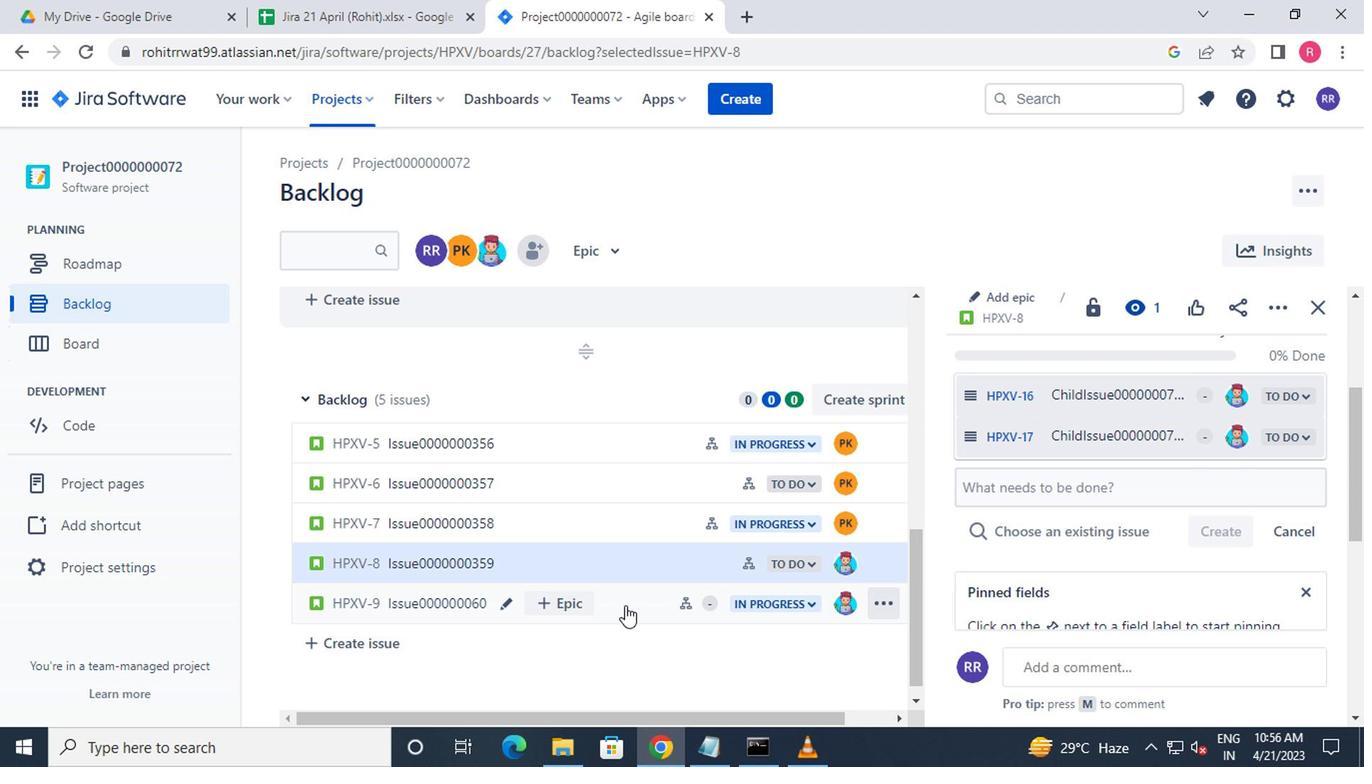 
Action: Mouse pressed left at (630, 603)
Screenshot: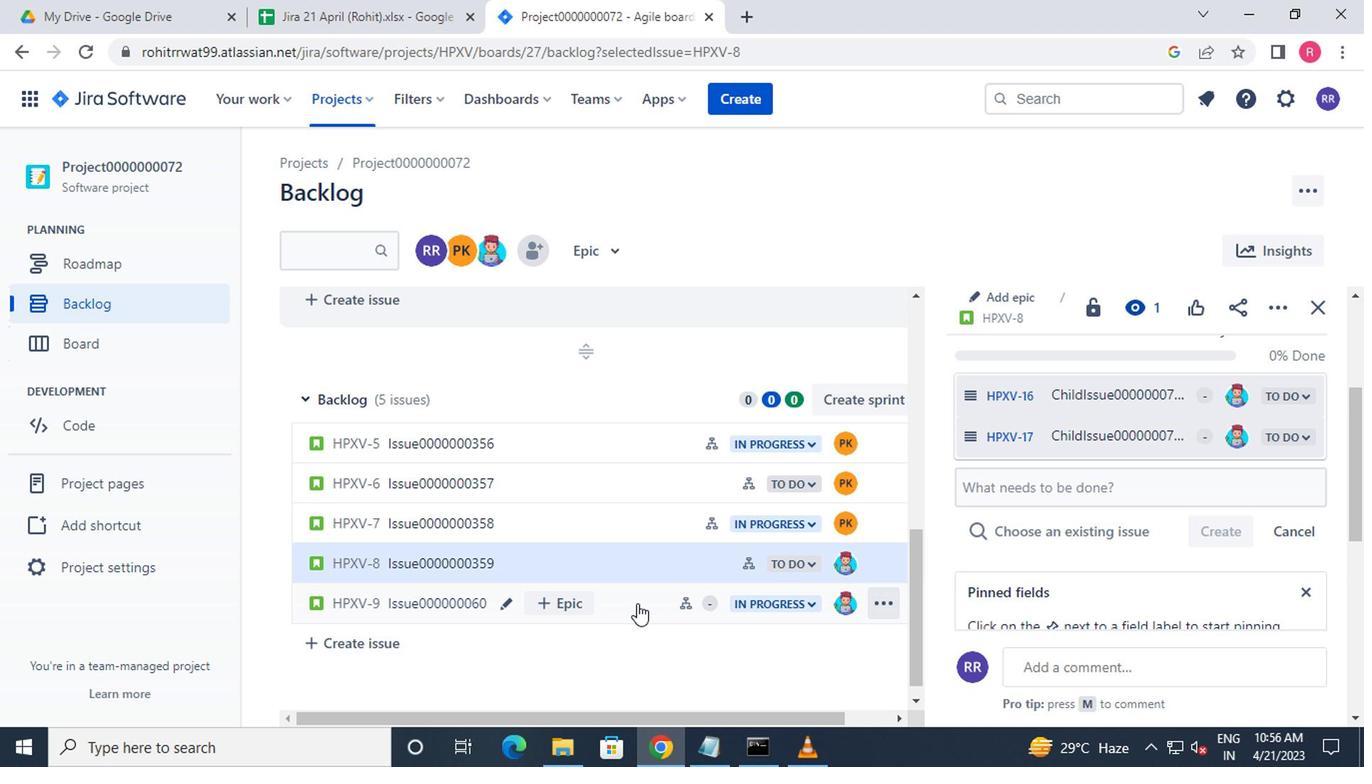 
Action: Mouse moved to (630, 603)
Screenshot: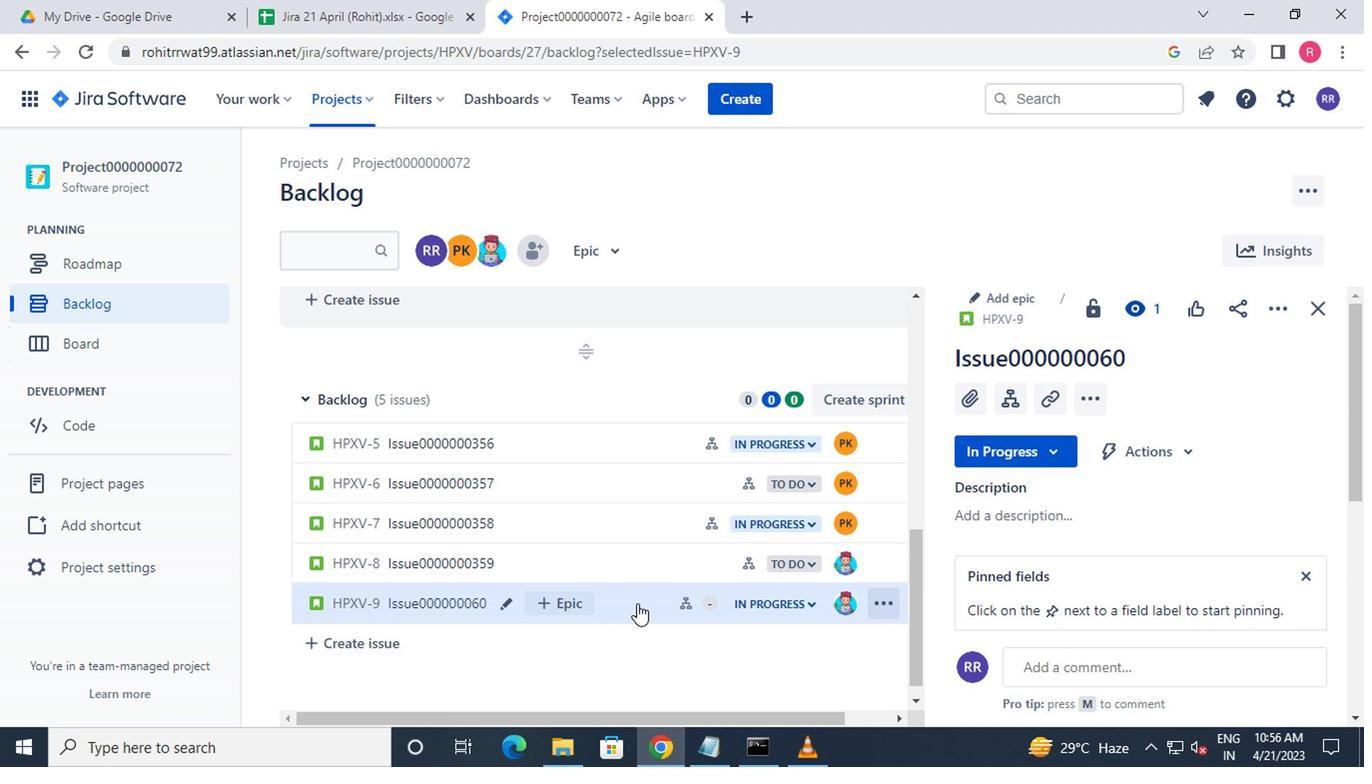
Action: Mouse scrolled (630, 601) with delta (0, -1)
Screenshot: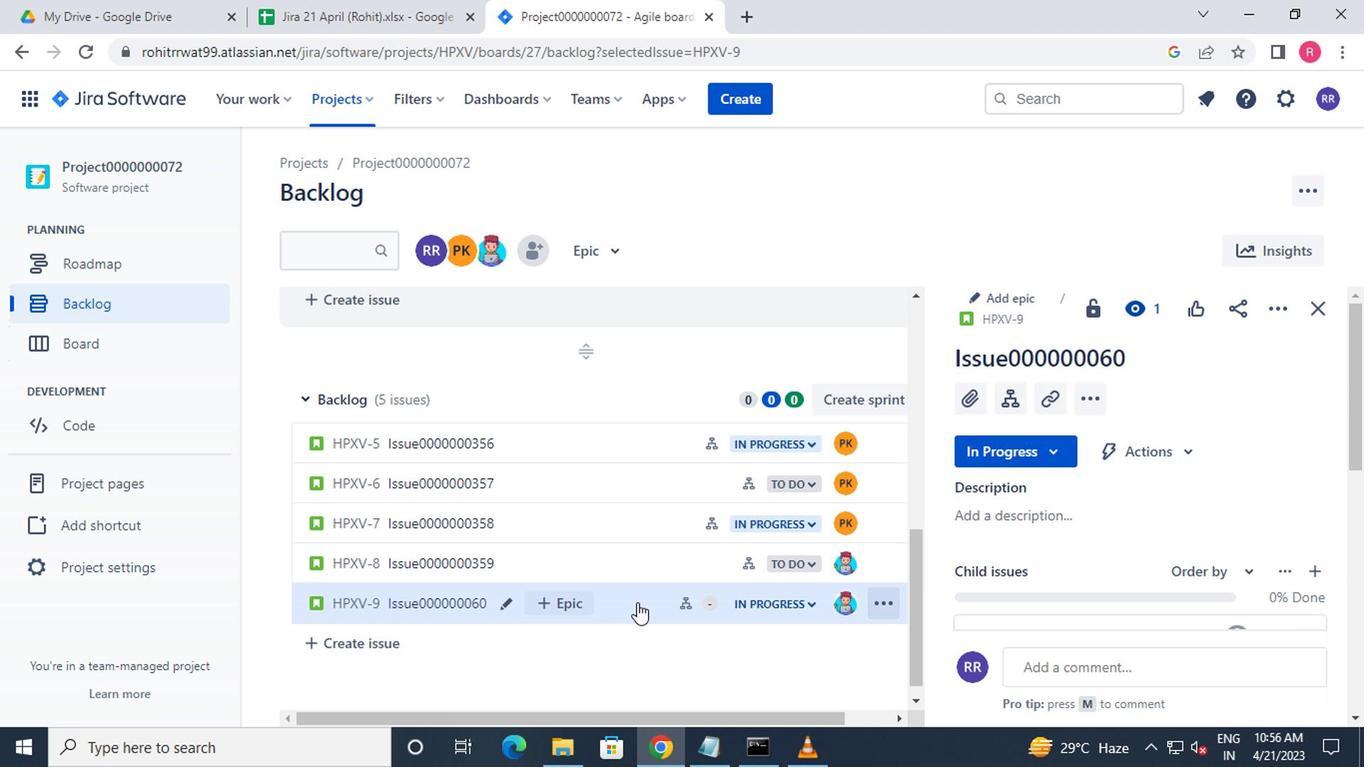 
Action: Mouse moved to (1004, 408)
Screenshot: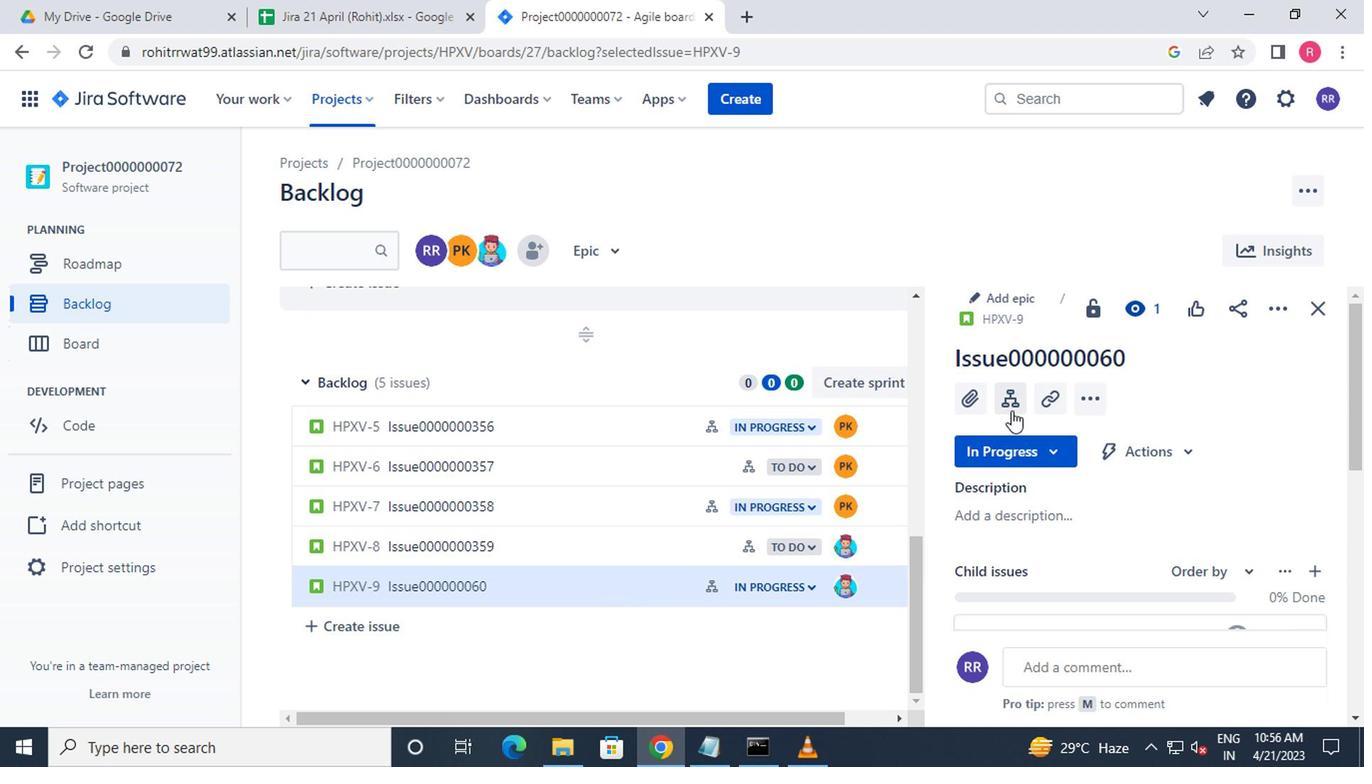 
Action: Mouse pressed left at (1004, 408)
Screenshot: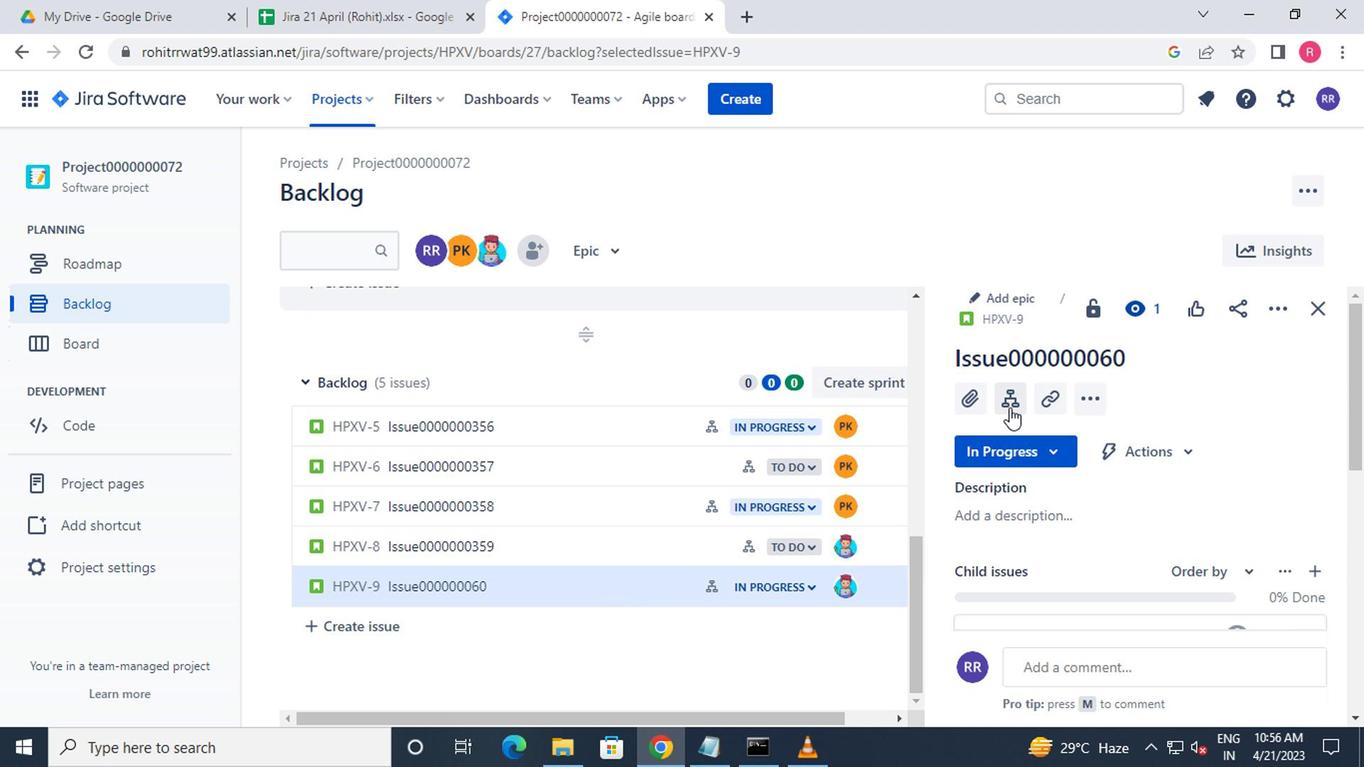 
Action: Mouse moved to (1229, 400)
Screenshot: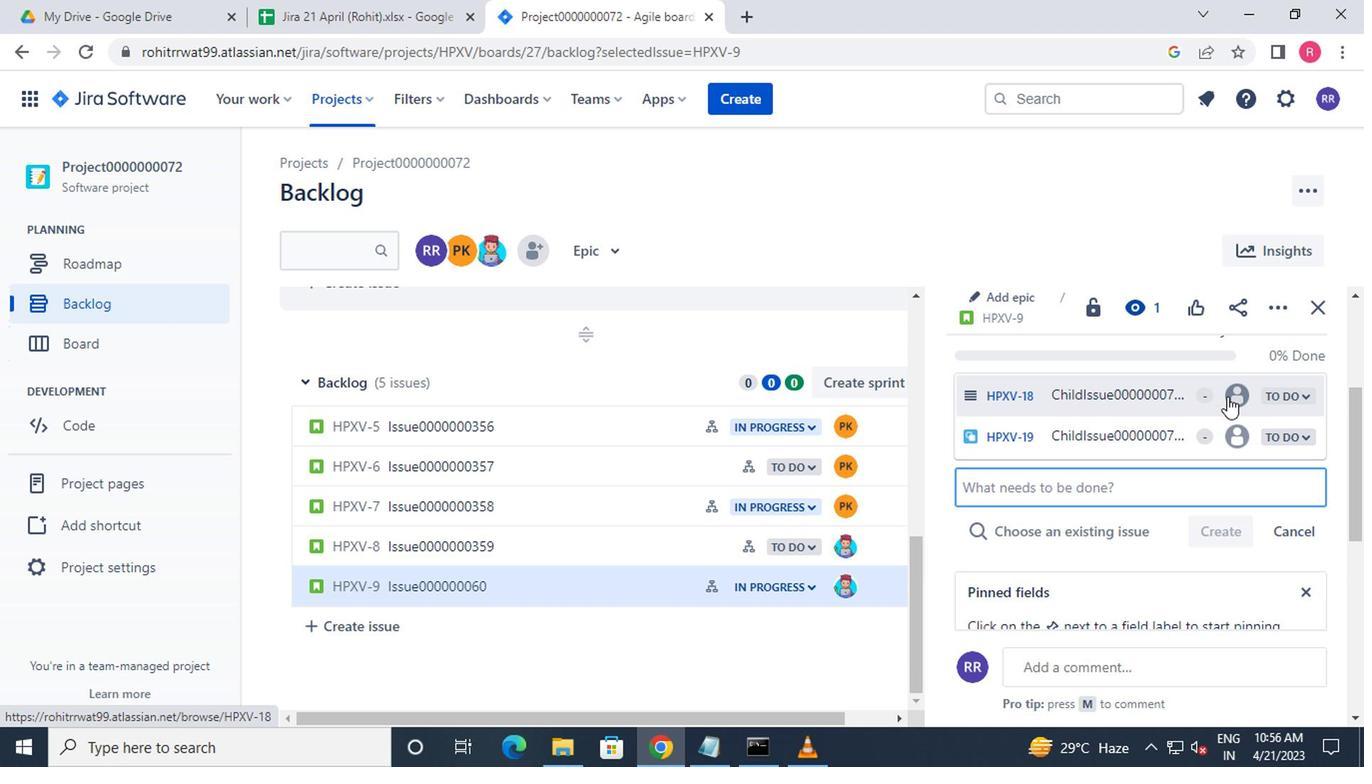 
Action: Mouse pressed left at (1229, 400)
Screenshot: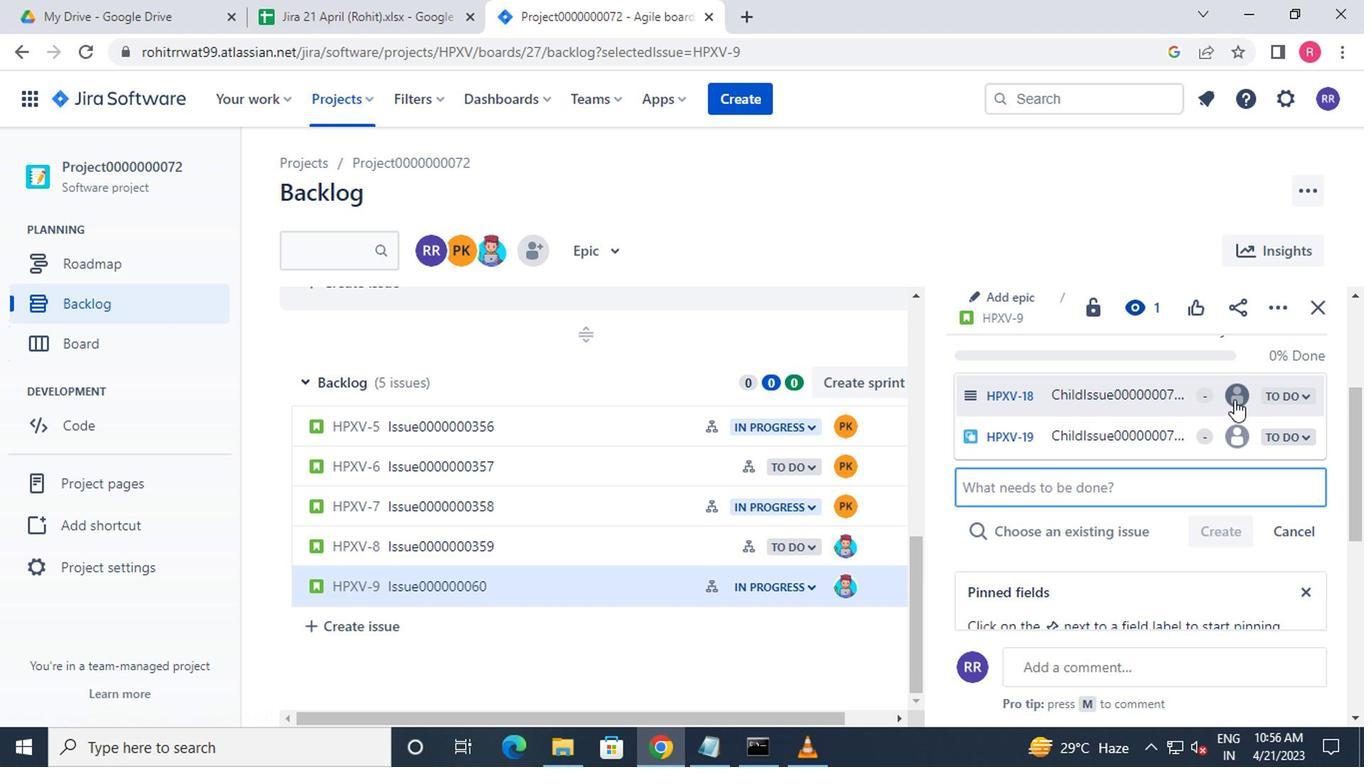 
Action: Mouse moved to (1099, 436)
Screenshot: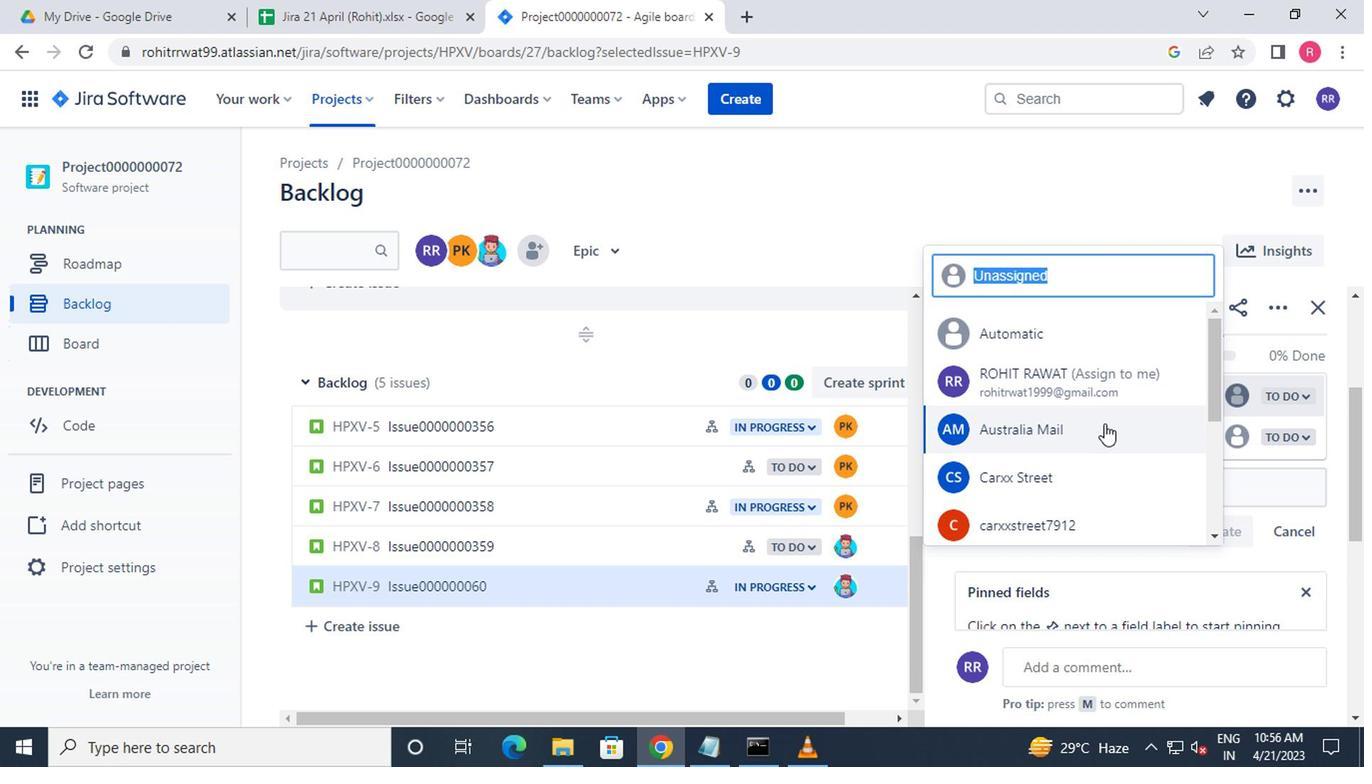 
Action: Mouse scrolled (1099, 435) with delta (0, 0)
Screenshot: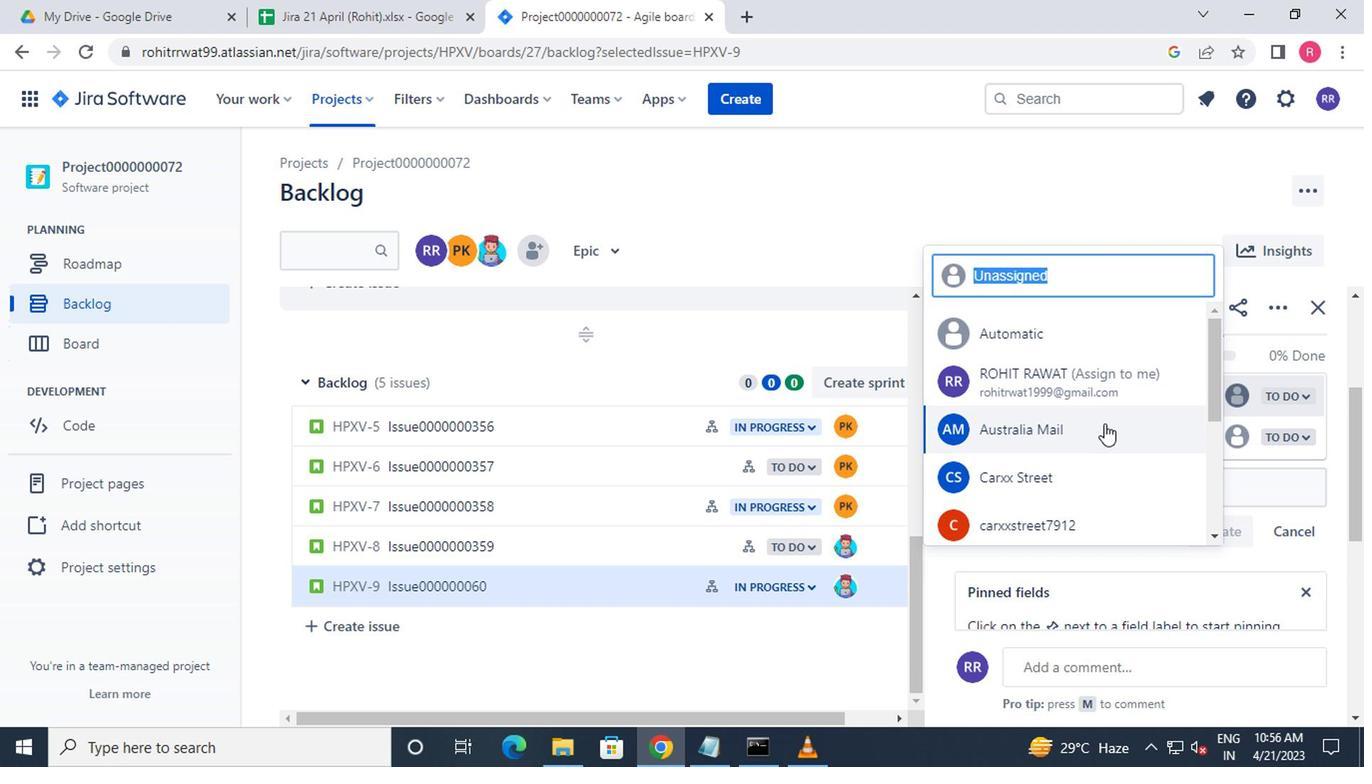 
Action: Mouse moved to (1099, 437)
Screenshot: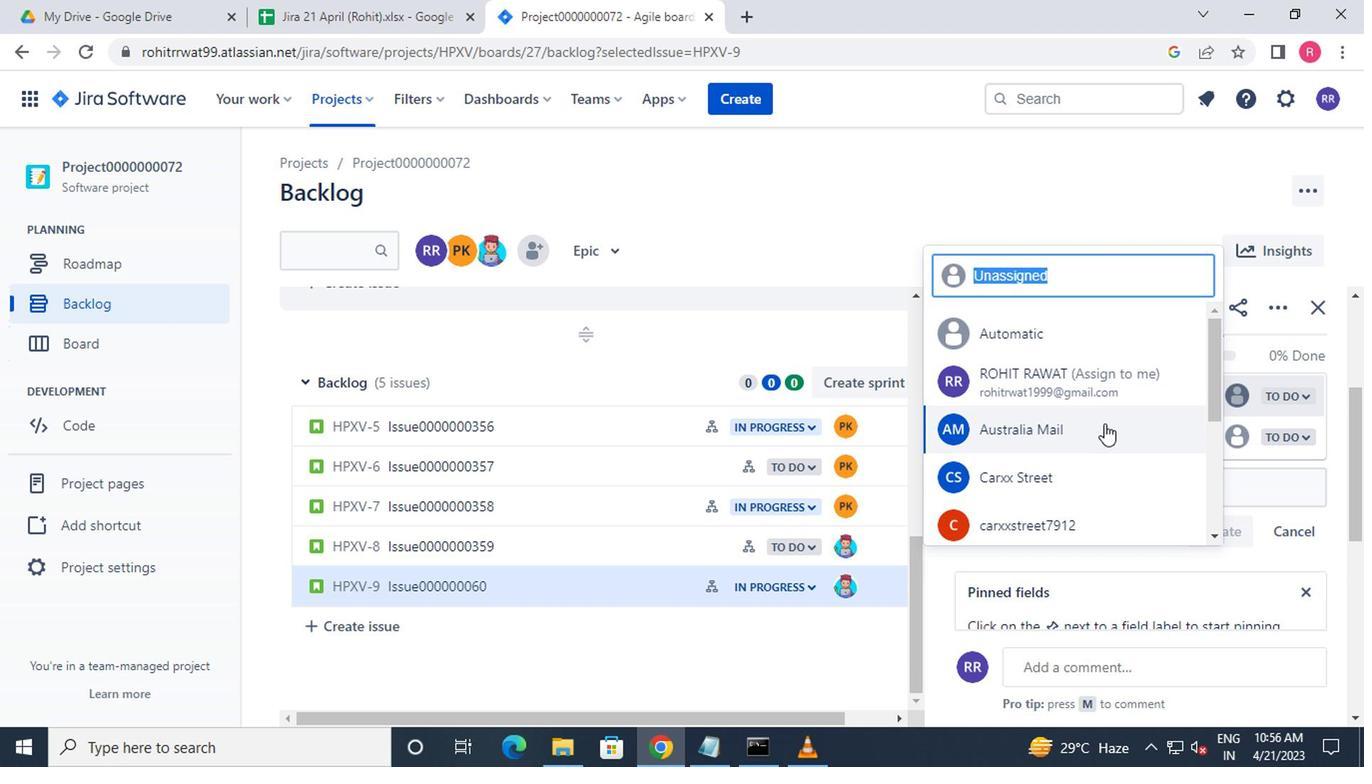 
Action: Mouse scrolled (1099, 436) with delta (0, -1)
Screenshot: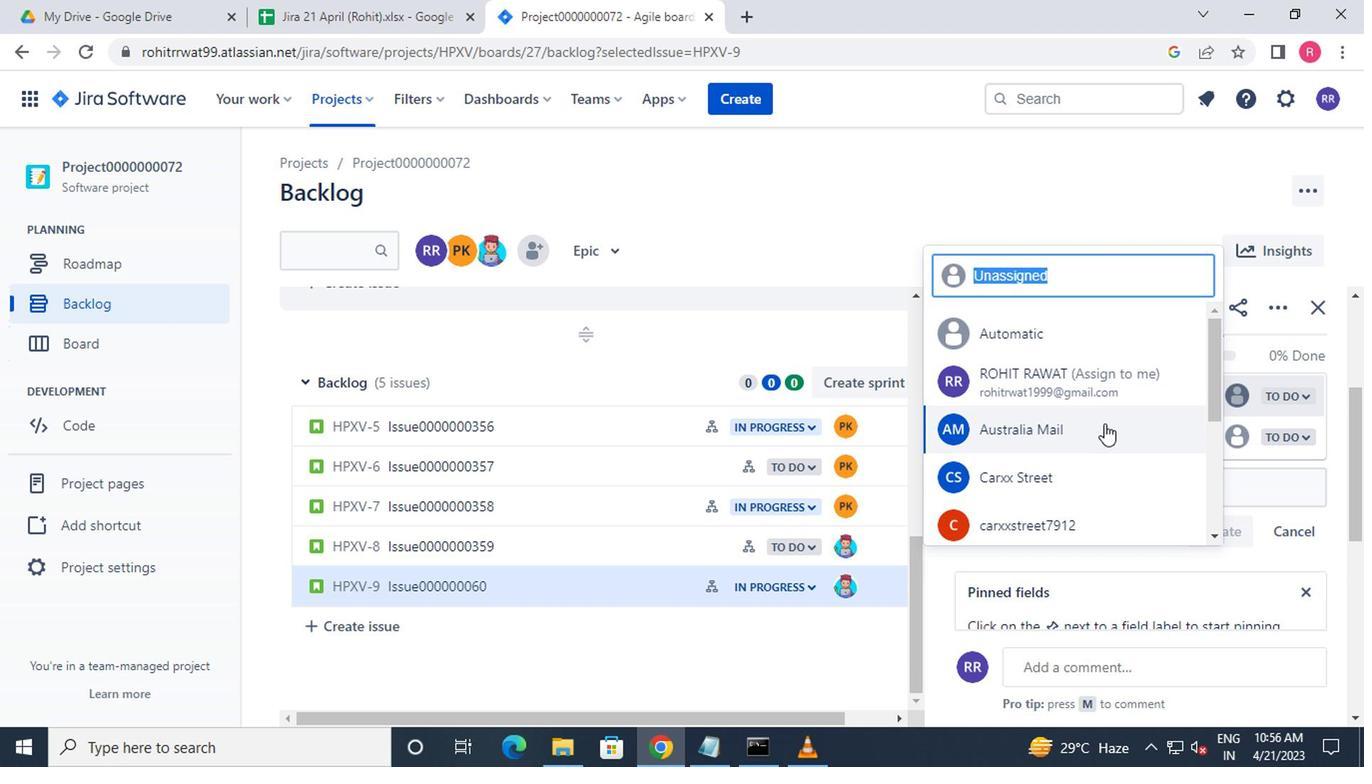 
Action: Mouse scrolled (1099, 436) with delta (0, -1)
Screenshot: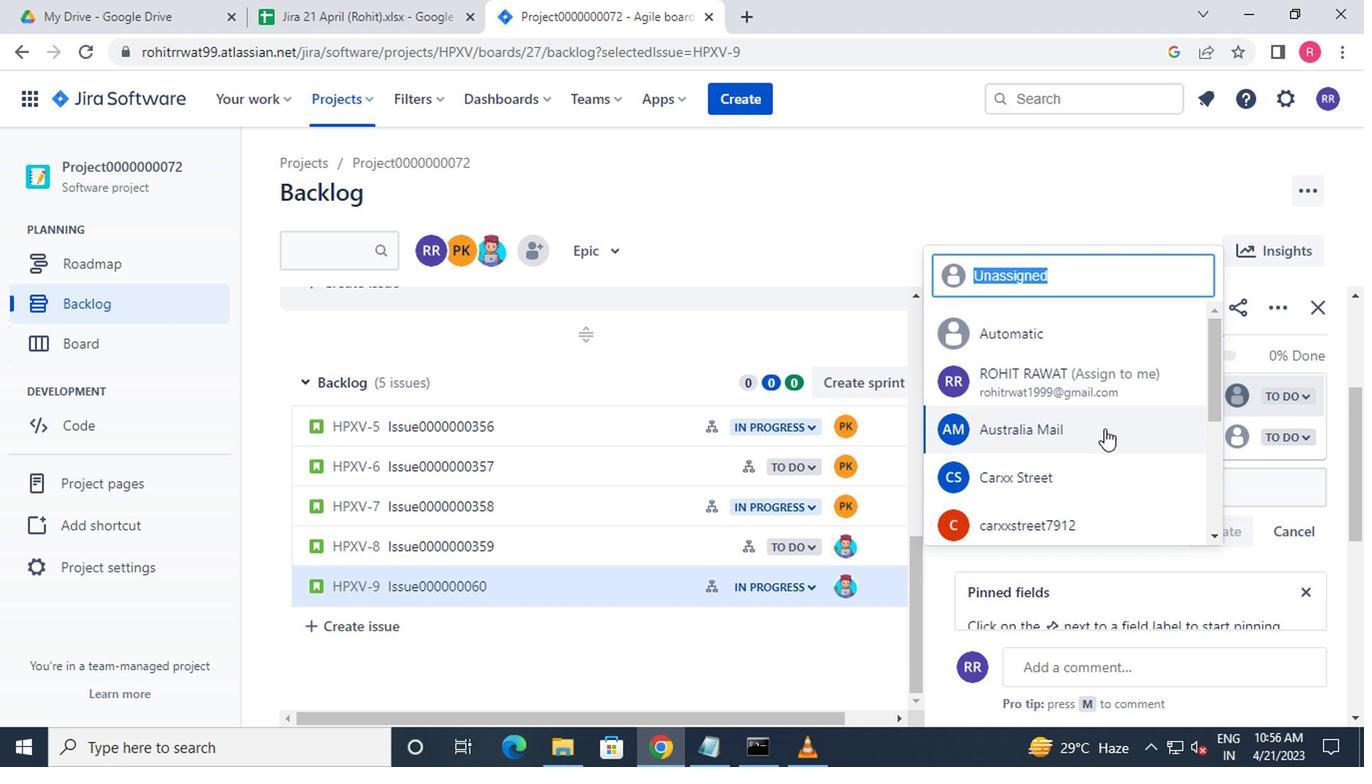 
Action: Mouse scrolled (1099, 436) with delta (0, -1)
Screenshot: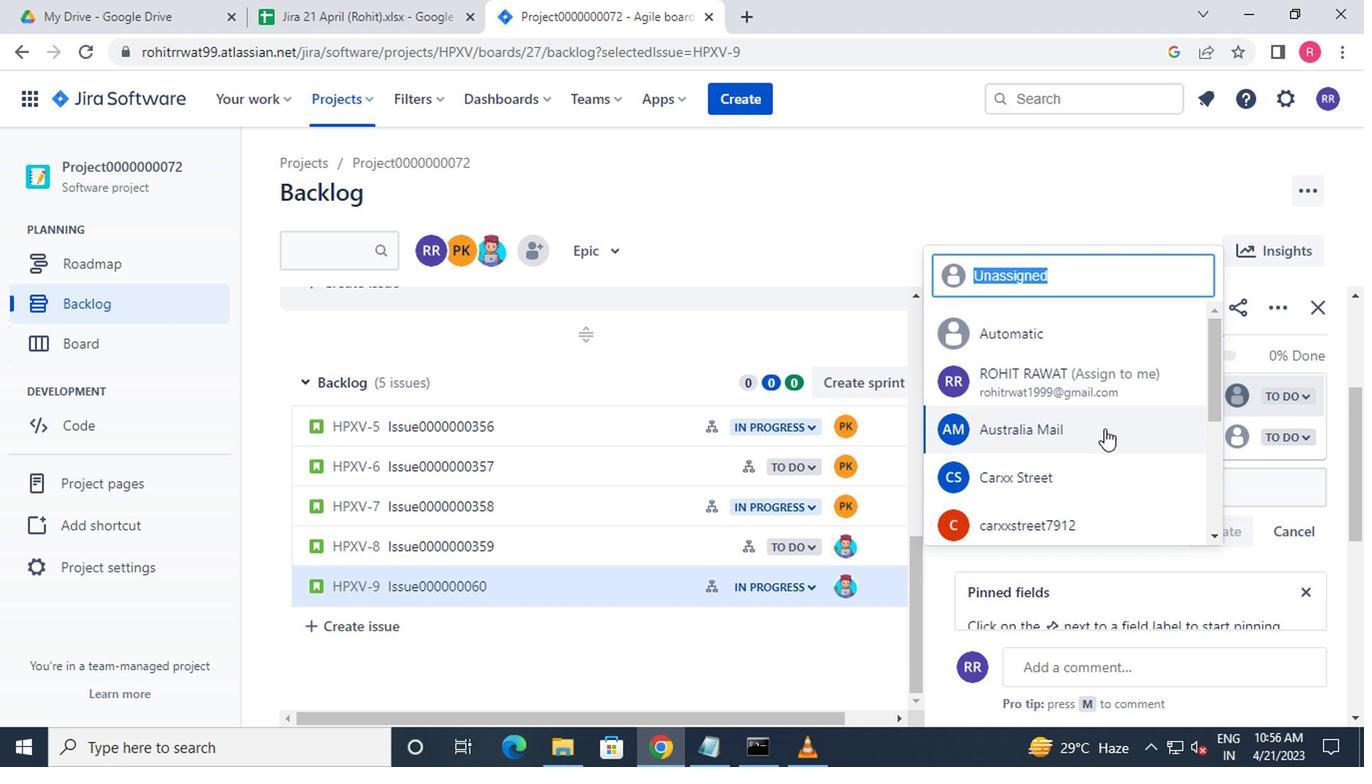 
Action: Mouse moved to (1053, 503)
Screenshot: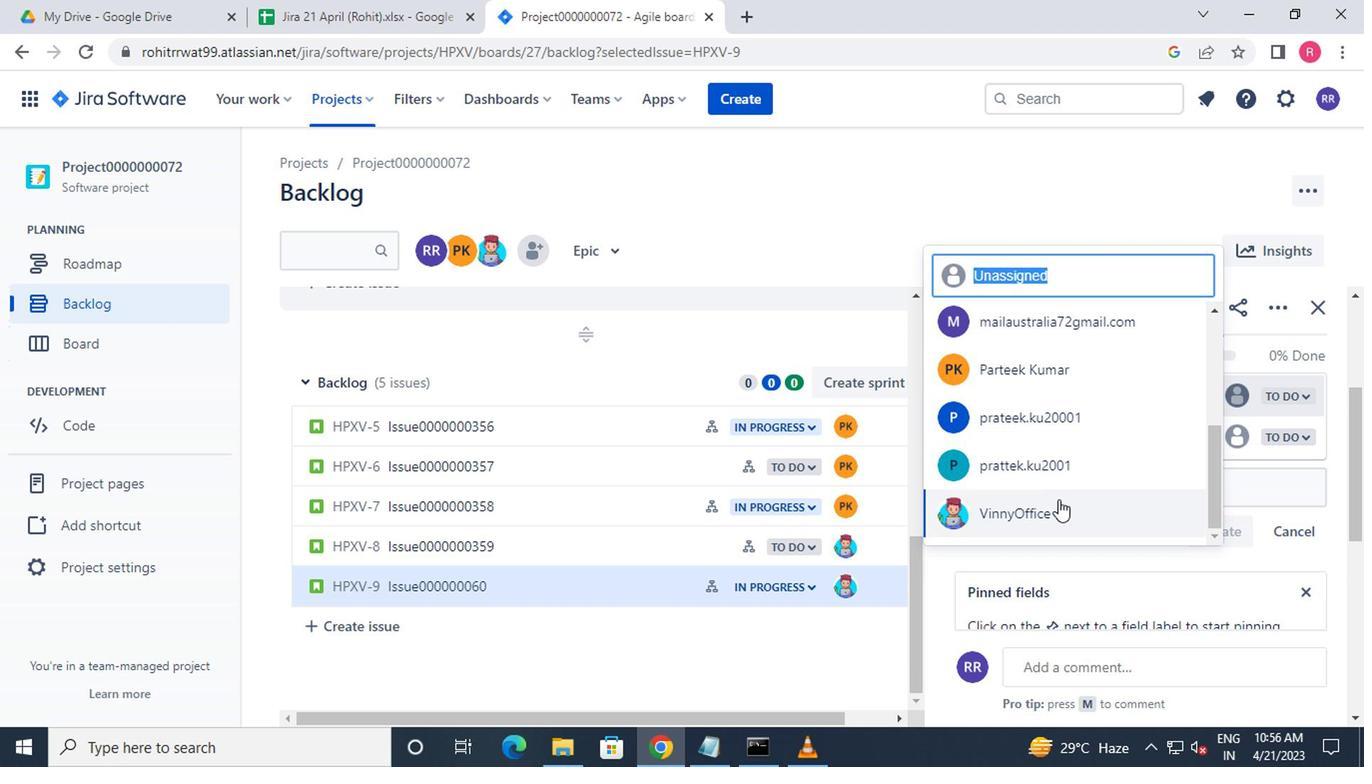 
Action: Mouse pressed left at (1053, 503)
Screenshot: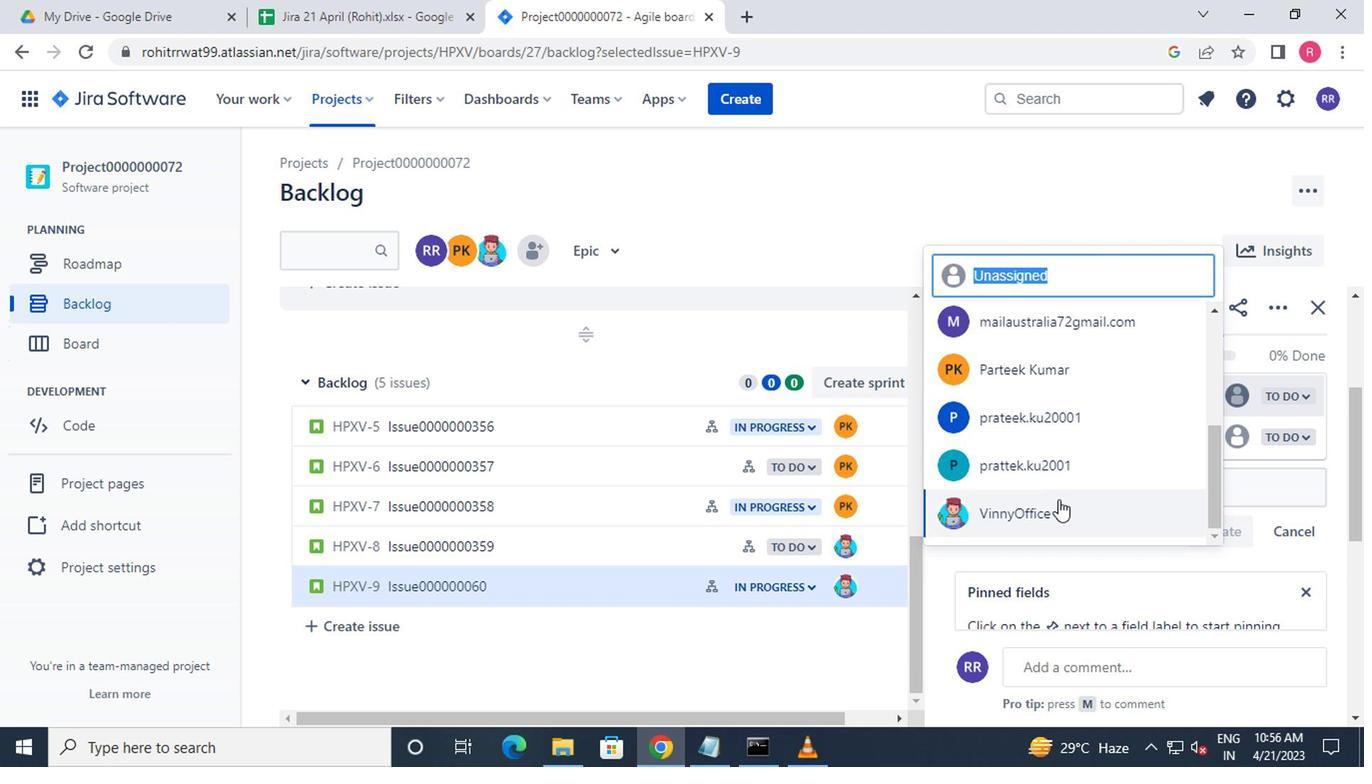 
Action: Mouse moved to (1230, 452)
Screenshot: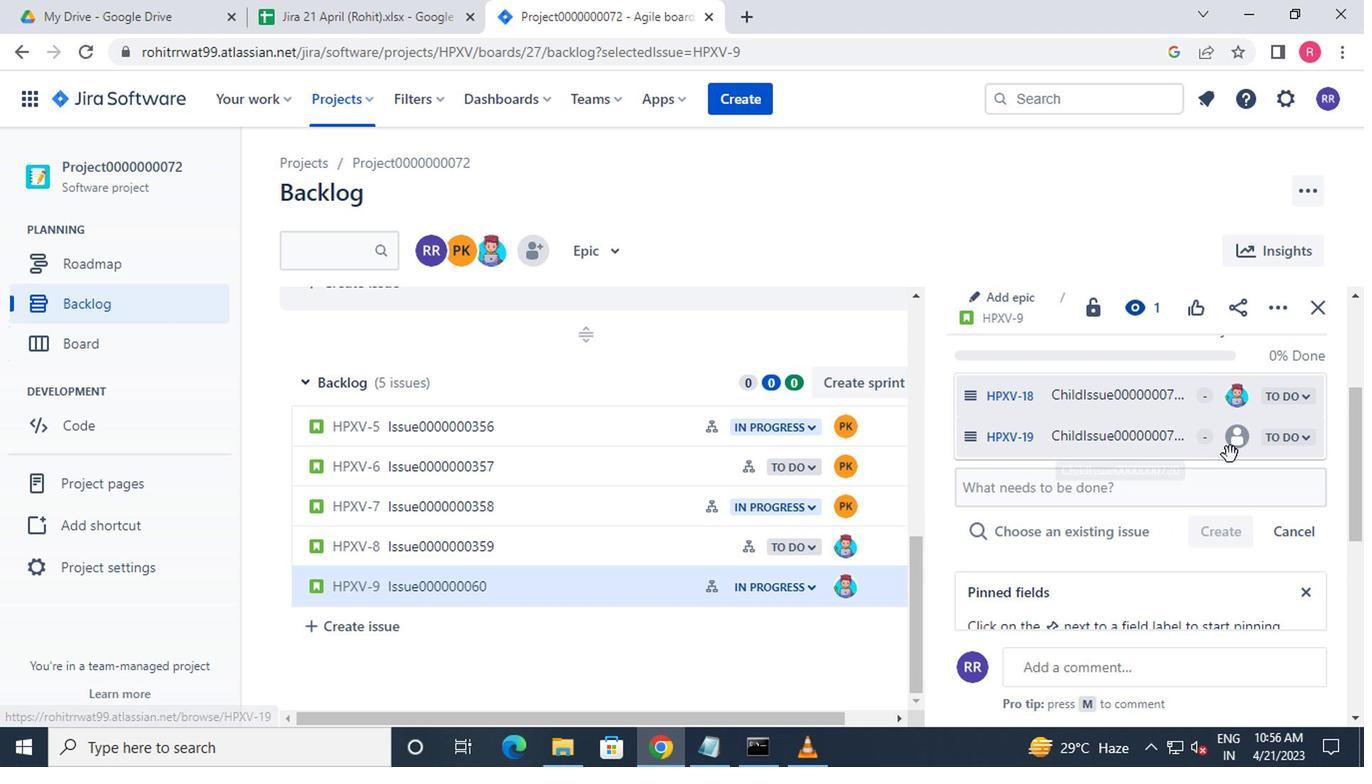 
Action: Mouse pressed left at (1230, 452)
Screenshot: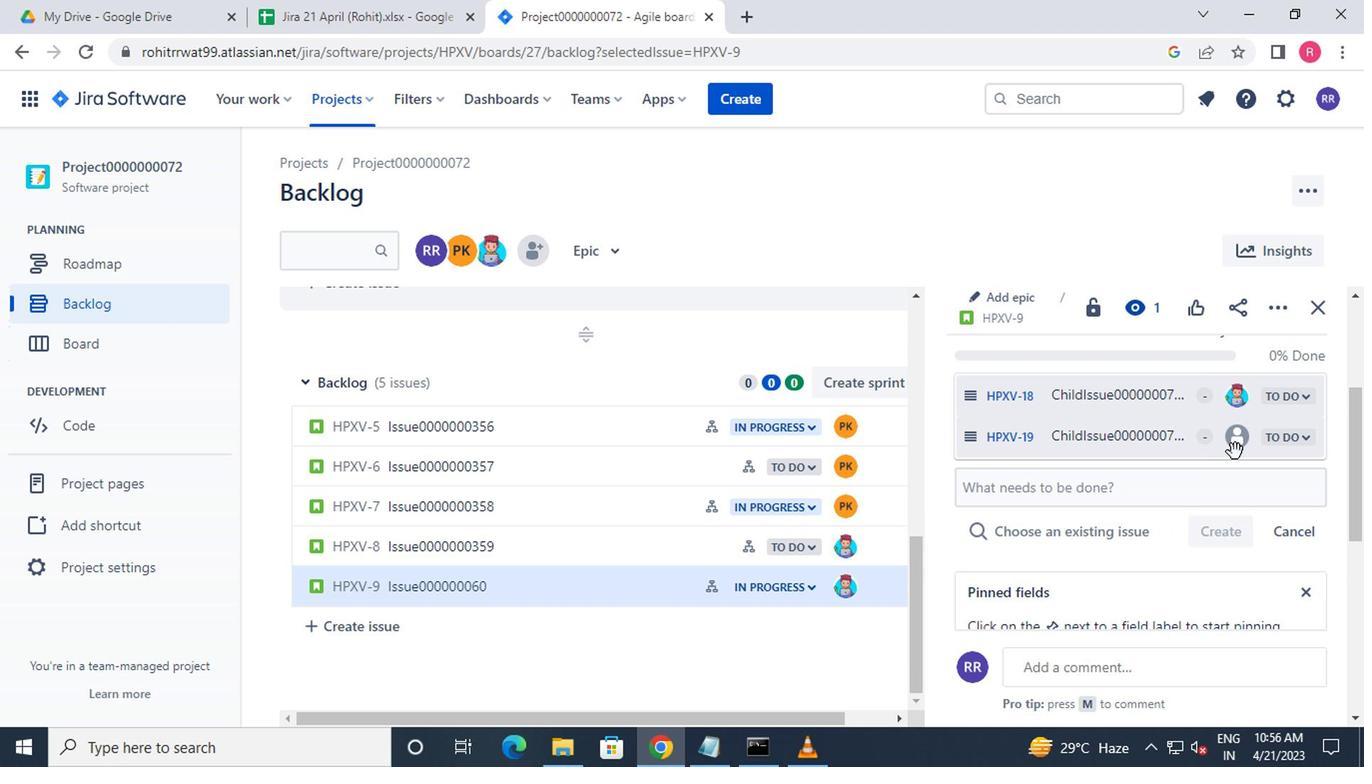 
Action: Mouse moved to (687, 589)
Screenshot: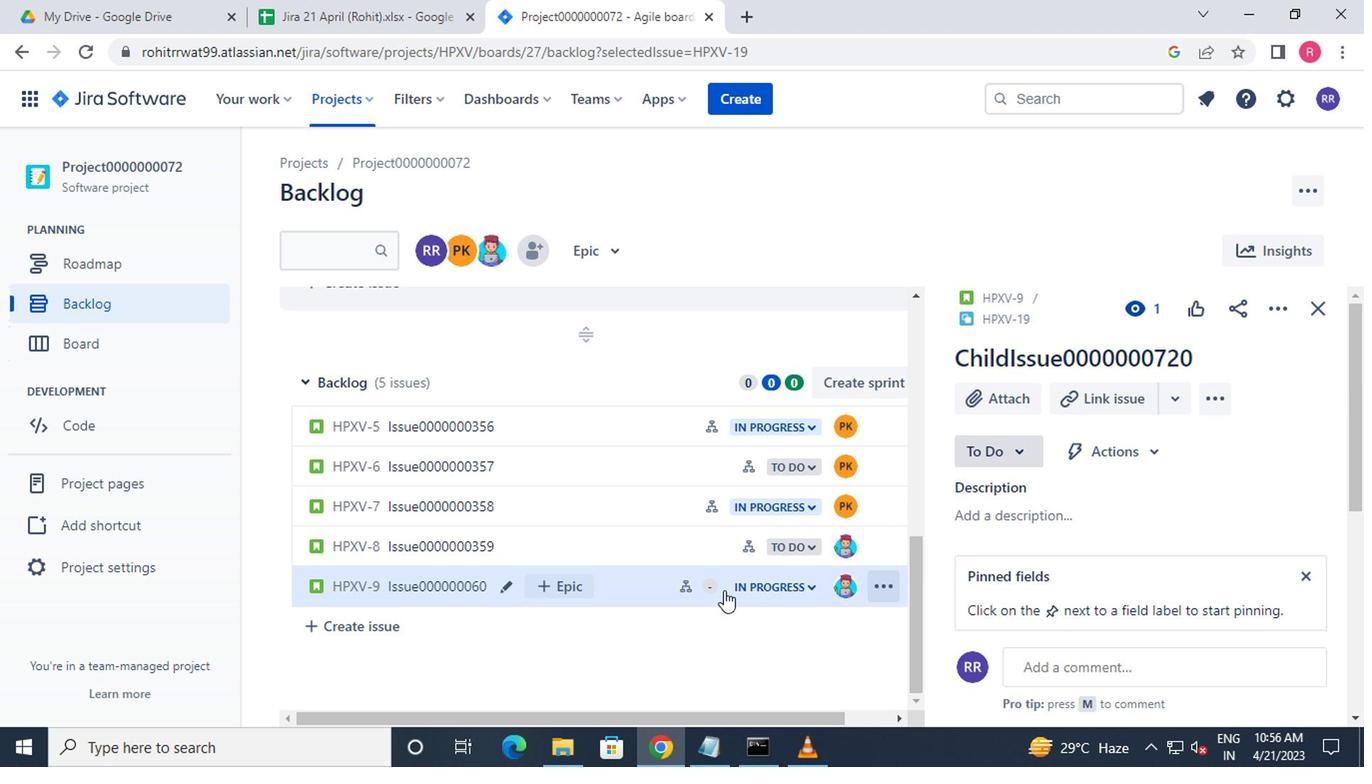 
Action: Mouse pressed left at (687, 589)
Screenshot: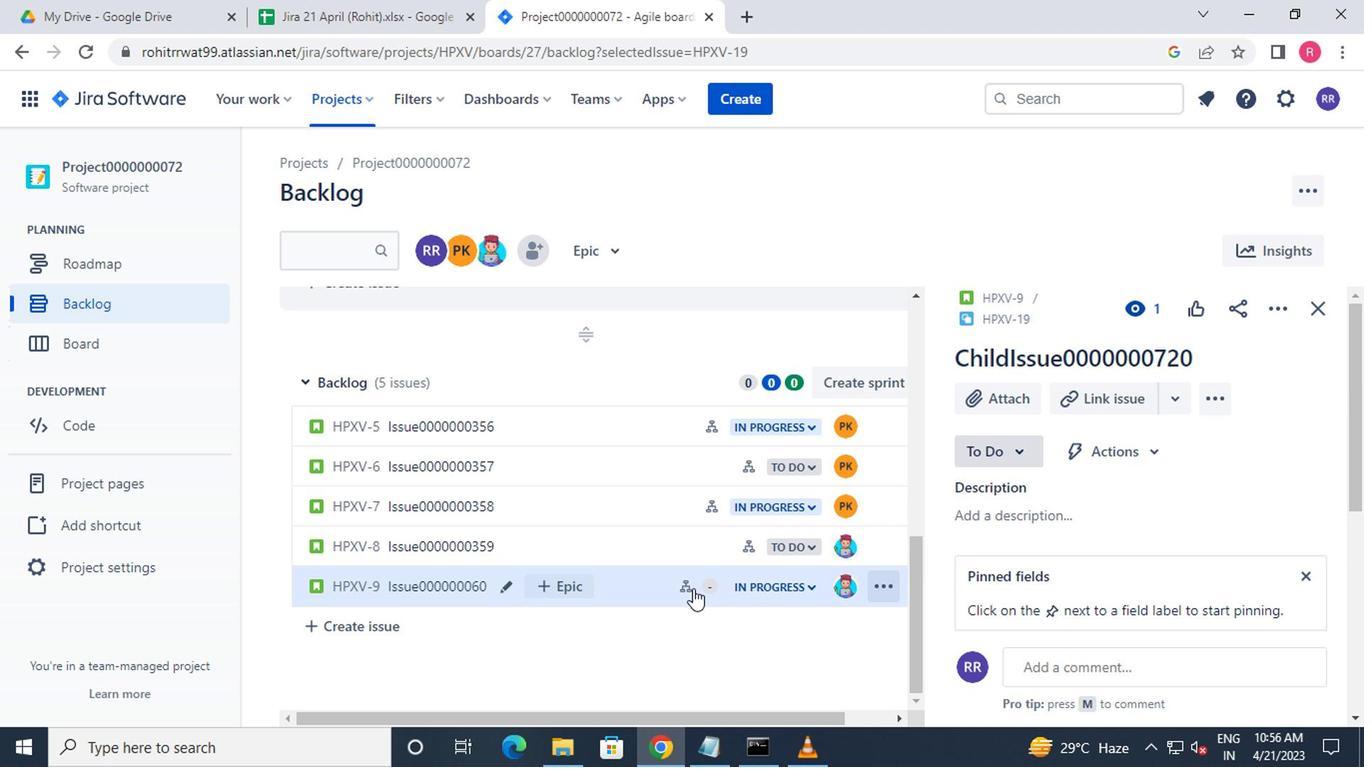 
Action: Mouse moved to (1004, 389)
Screenshot: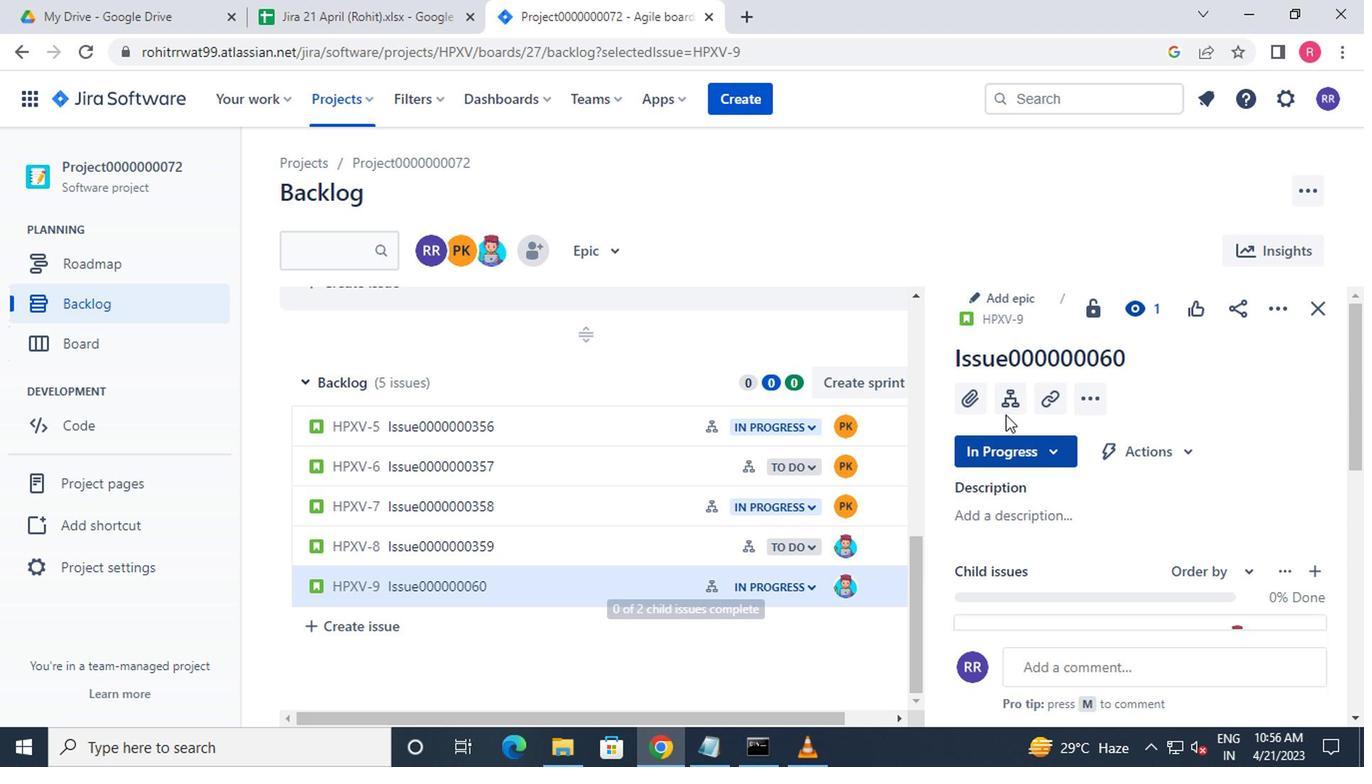 
Action: Mouse pressed left at (1004, 389)
Screenshot: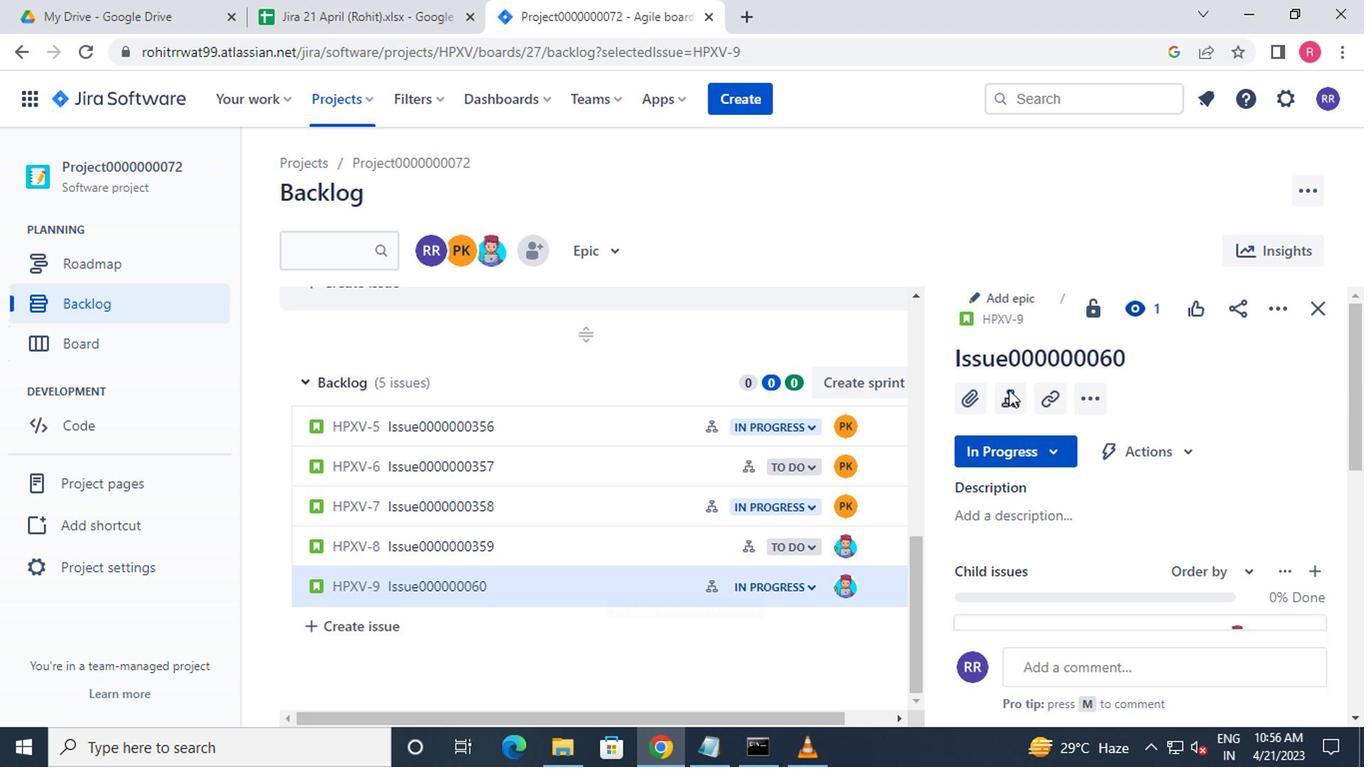 
Action: Mouse moved to (1233, 439)
Screenshot: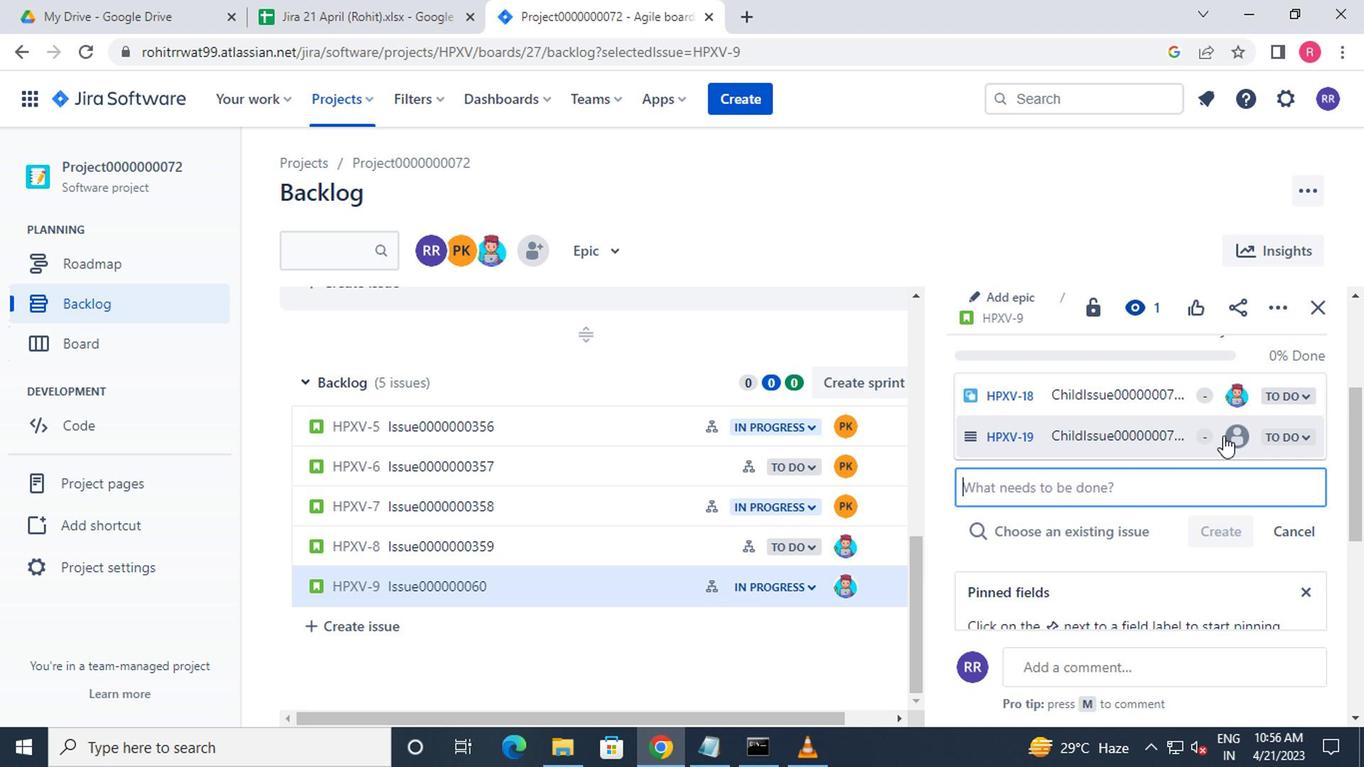 
Action: Mouse pressed left at (1233, 439)
Screenshot: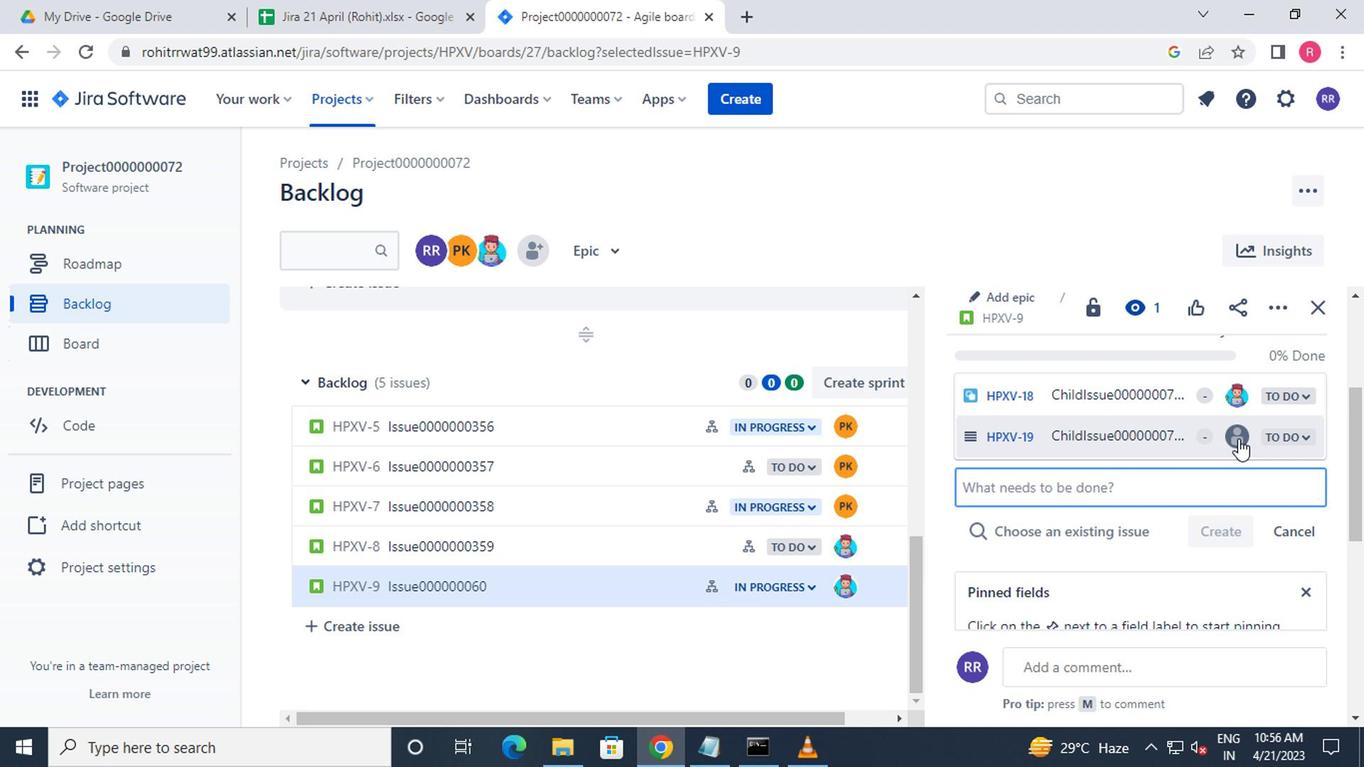 
Action: Mouse moved to (1086, 496)
Screenshot: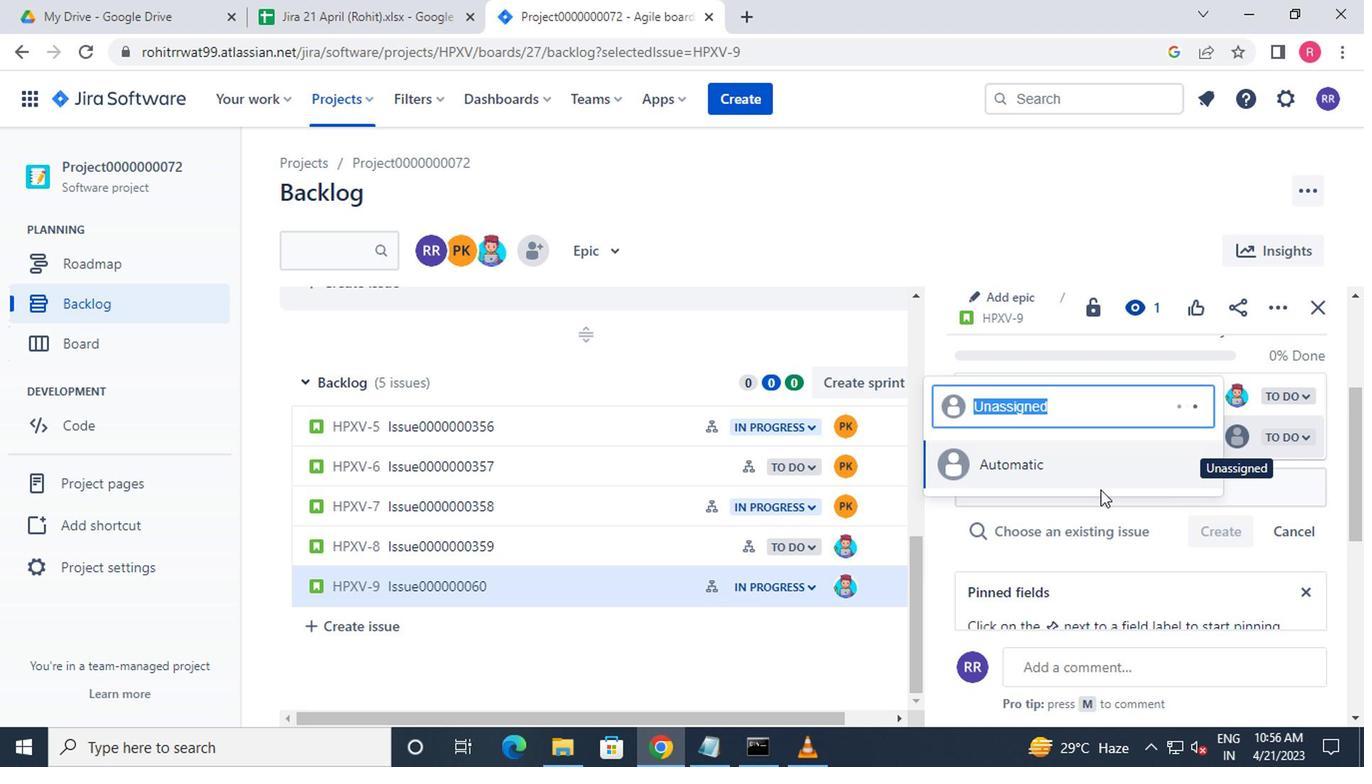
Action: Mouse scrolled (1086, 495) with delta (0, -1)
Screenshot: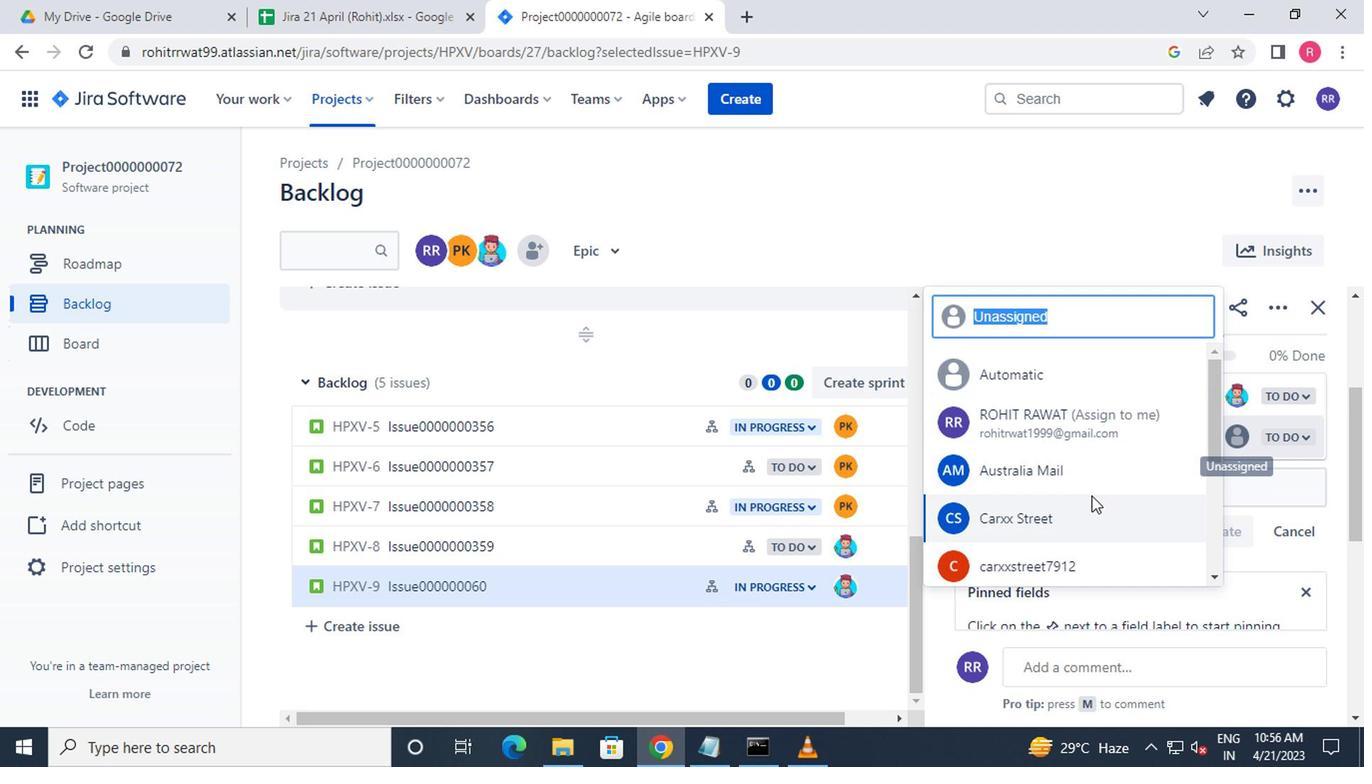 
Action: Mouse scrolled (1086, 495) with delta (0, -1)
Screenshot: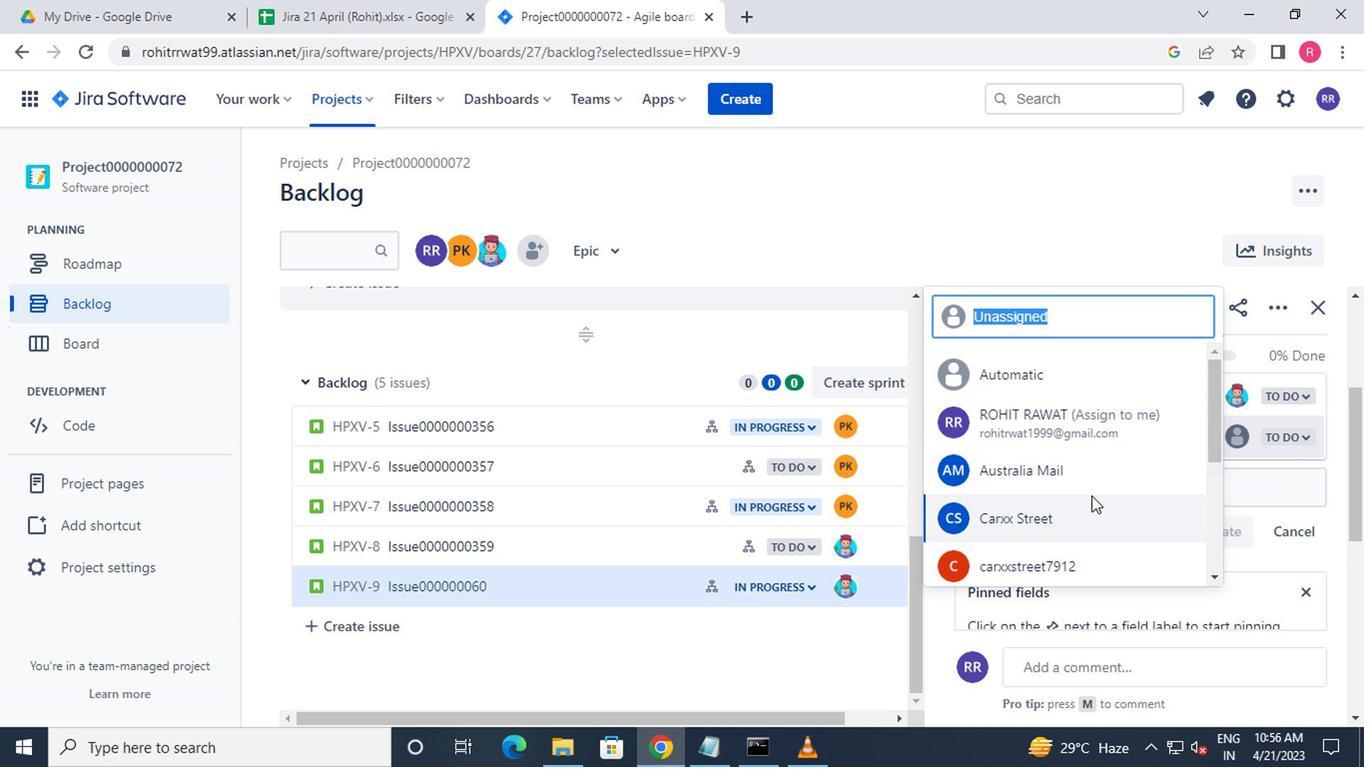 
Action: Mouse scrolled (1086, 495) with delta (0, -1)
Screenshot: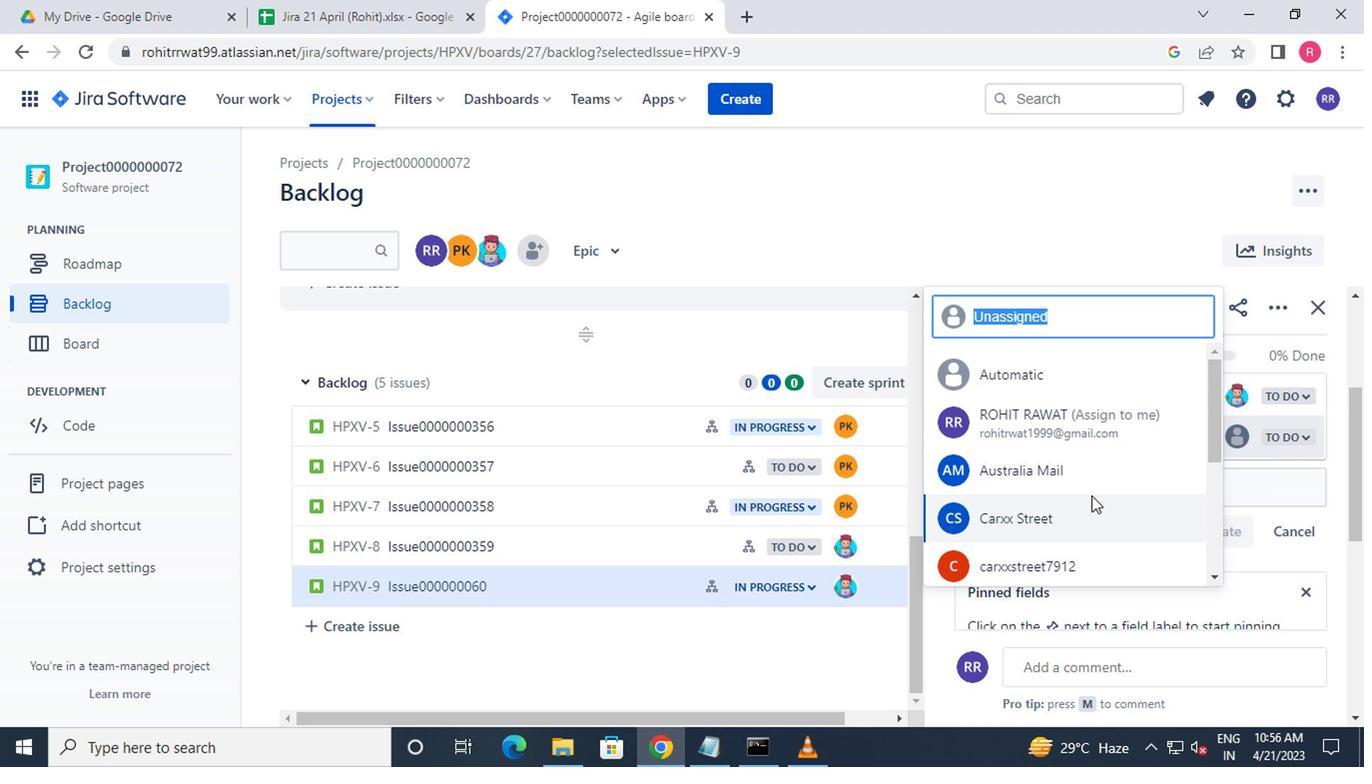 
Action: Mouse scrolled (1086, 495) with delta (0, -1)
Screenshot: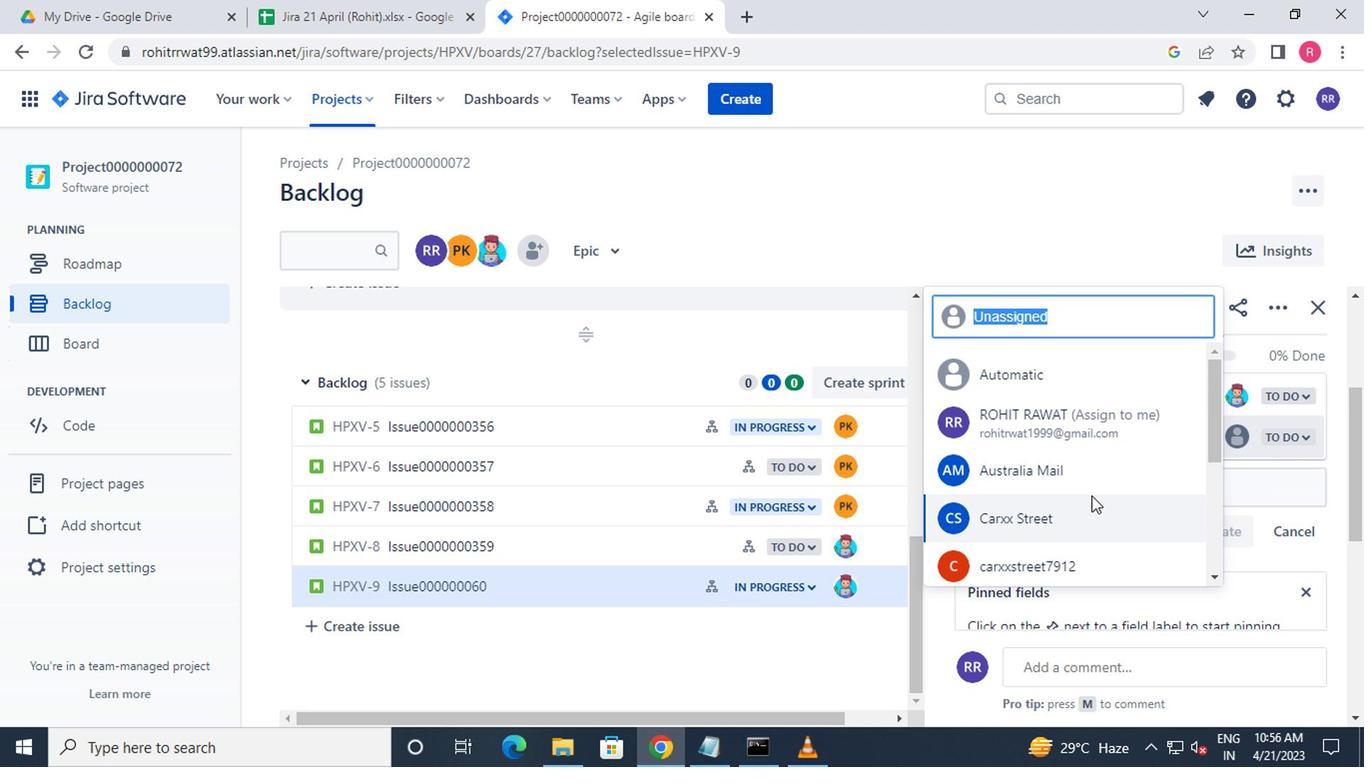 
Action: Mouse scrolled (1086, 495) with delta (0, -1)
Screenshot: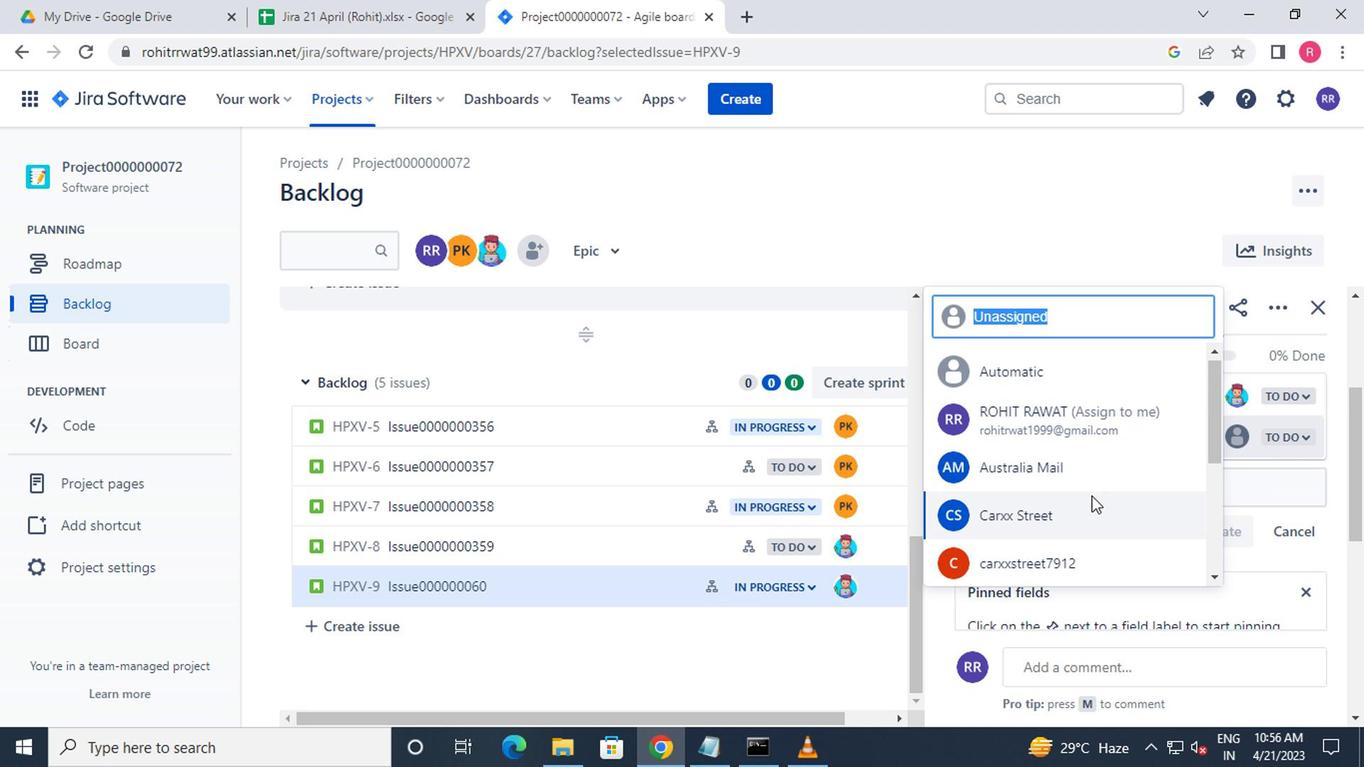 
Action: Mouse moved to (1019, 549)
Screenshot: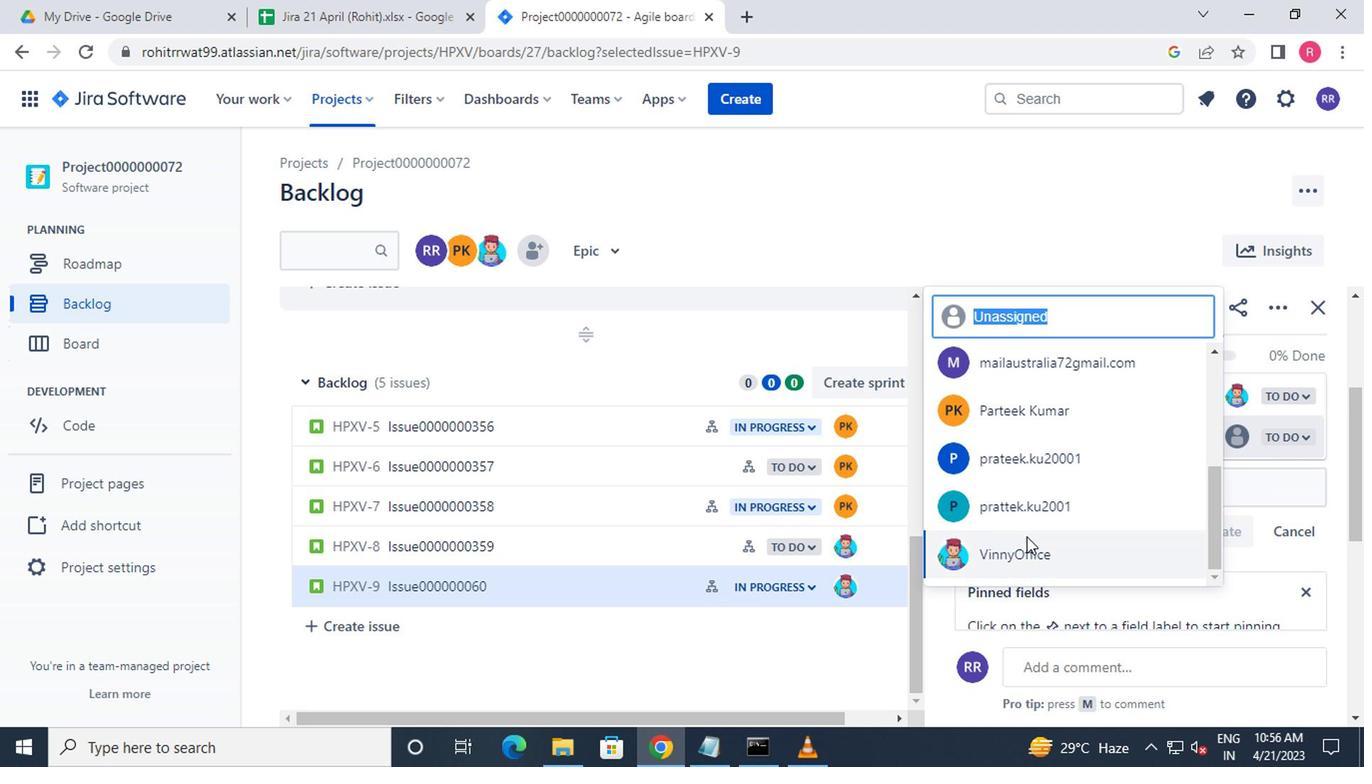 
Action: Mouse pressed left at (1019, 549)
Screenshot: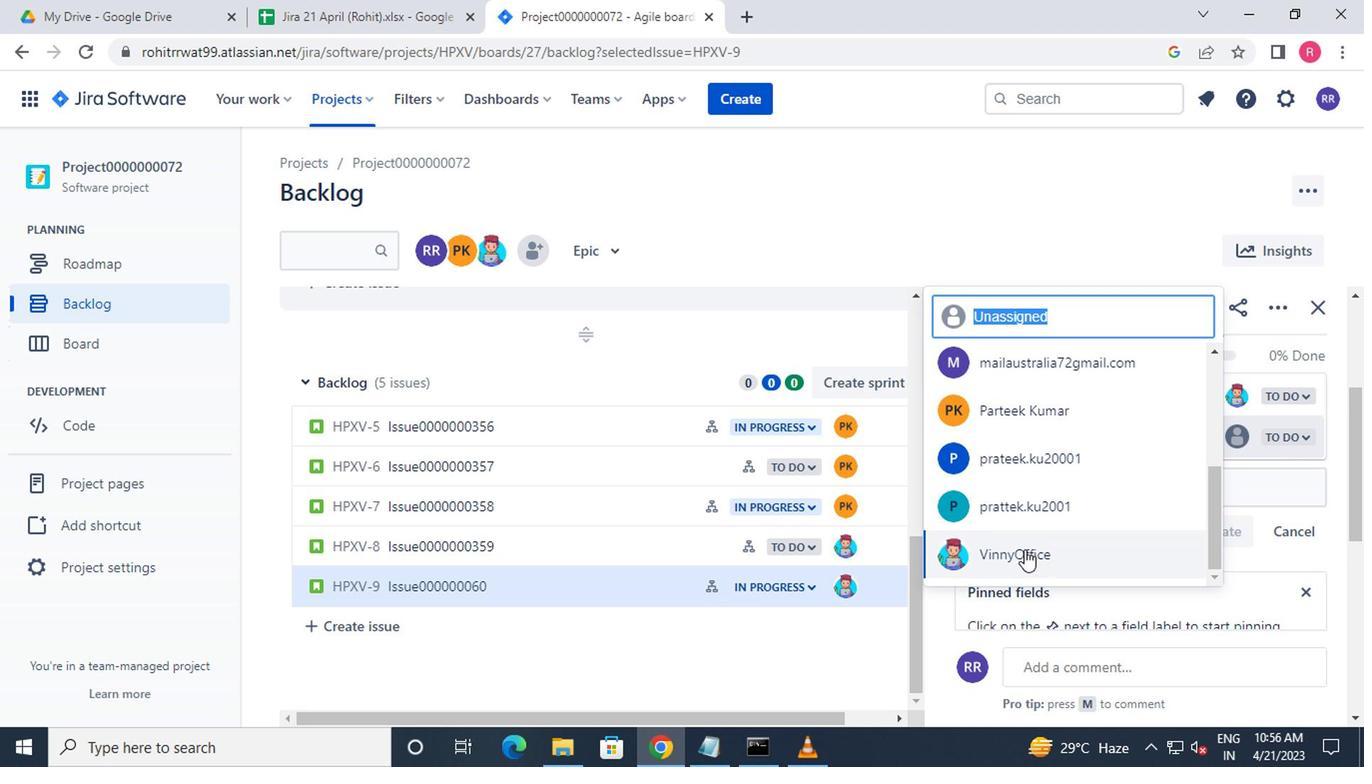 
Action: Mouse moved to (1019, 552)
Screenshot: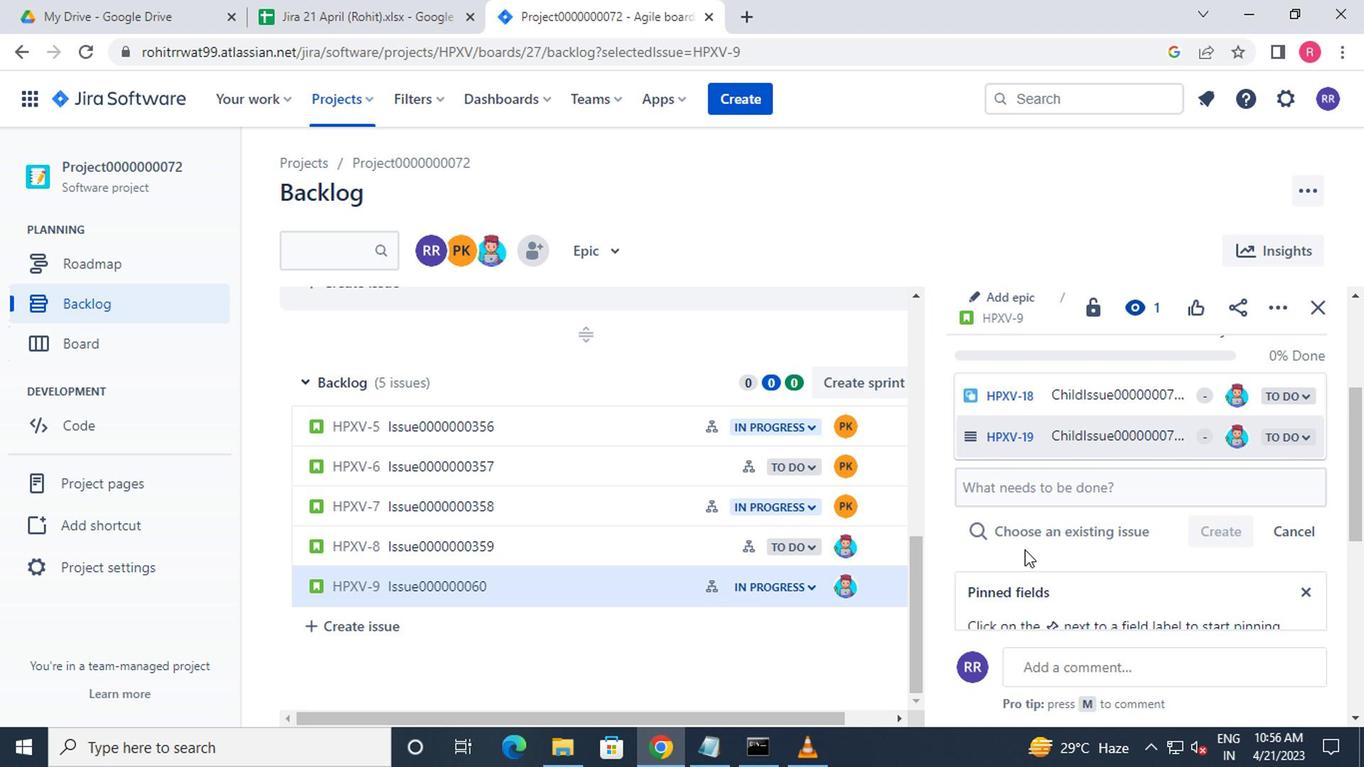 
